 Task: Search one way flight ticket for 4 adults, 1 infant in seat and 1 infant on lap in premium economy from Salt Lake City: Salt Lake City International Airport to Jacksonville: Albert J. Ellis Airport on 8-3-2023. Choice of flights is American. Number of bags: 5 checked bags. Price is upto 78000. Outbound departure time preference is 15:30.
Action: Mouse moved to (391, 157)
Screenshot: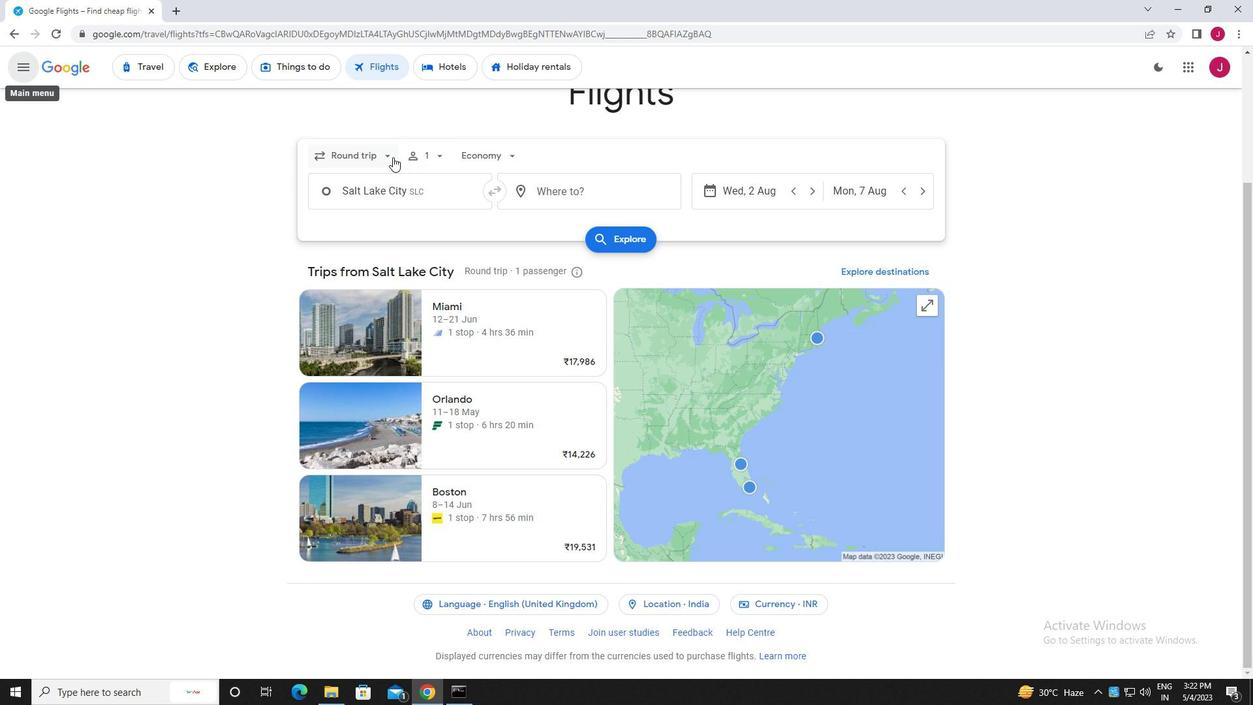 
Action: Mouse pressed left at (391, 157)
Screenshot: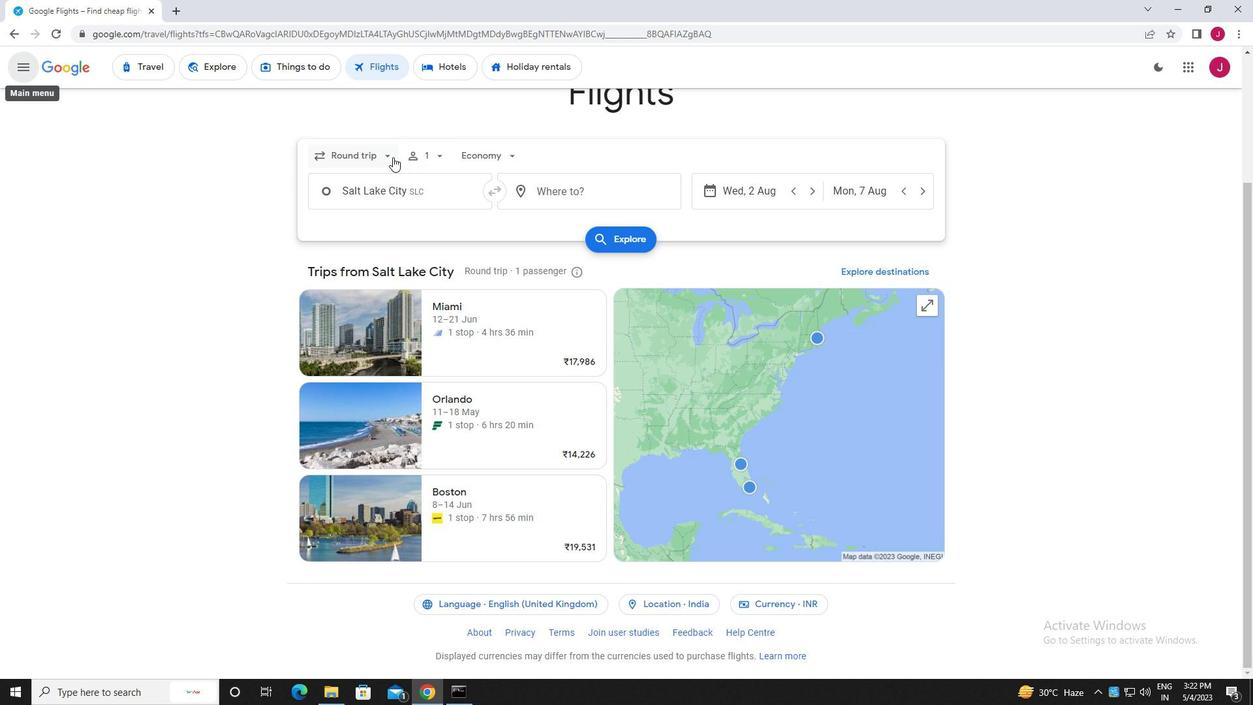 
Action: Mouse moved to (381, 213)
Screenshot: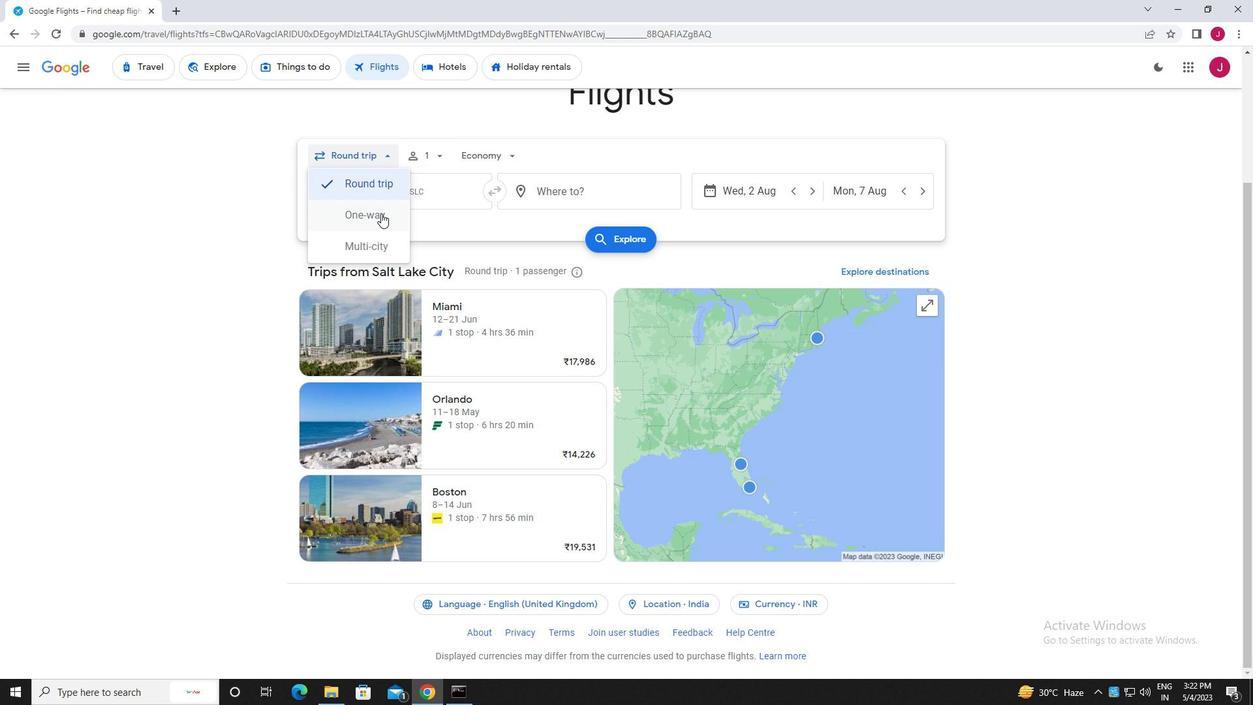 
Action: Mouse pressed left at (381, 213)
Screenshot: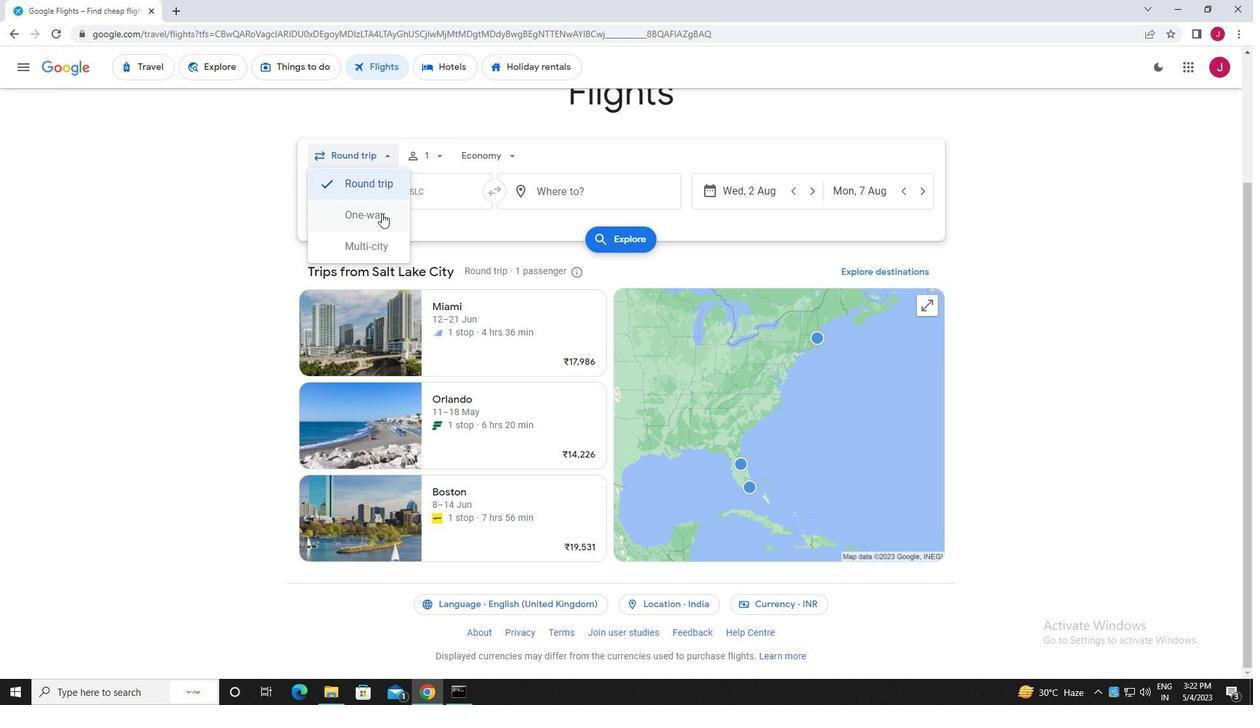 
Action: Mouse moved to (429, 159)
Screenshot: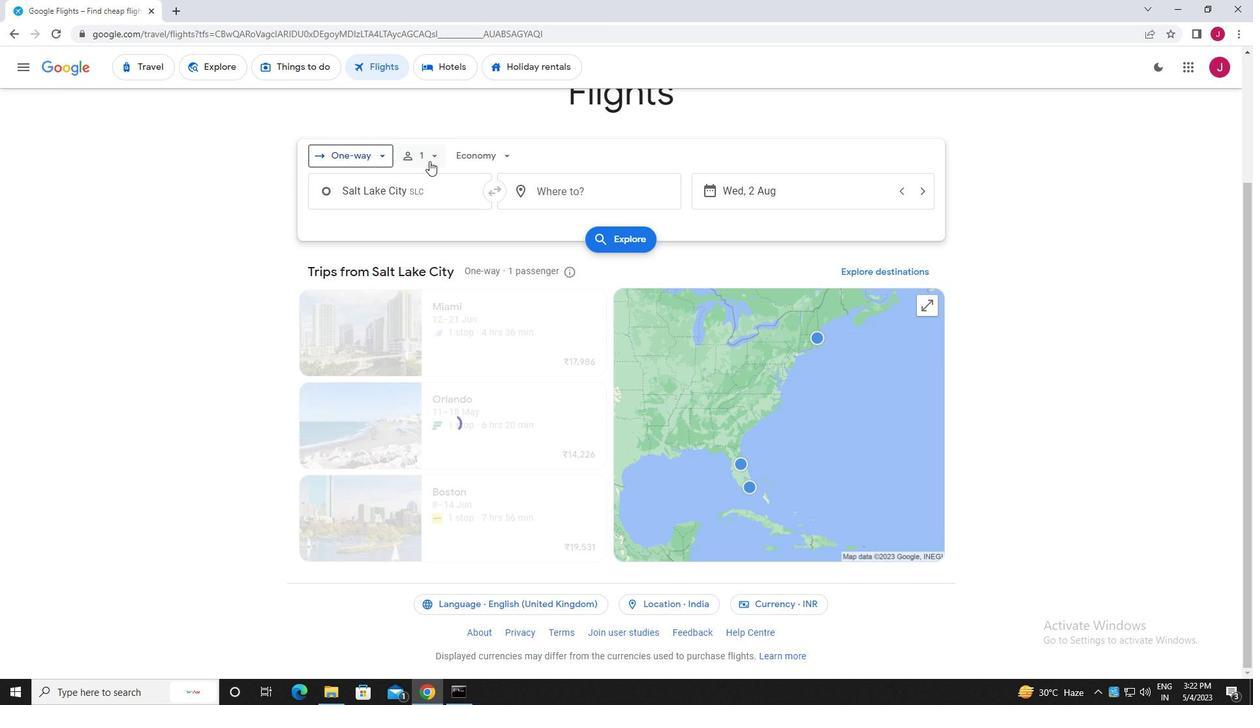 
Action: Mouse pressed left at (429, 159)
Screenshot: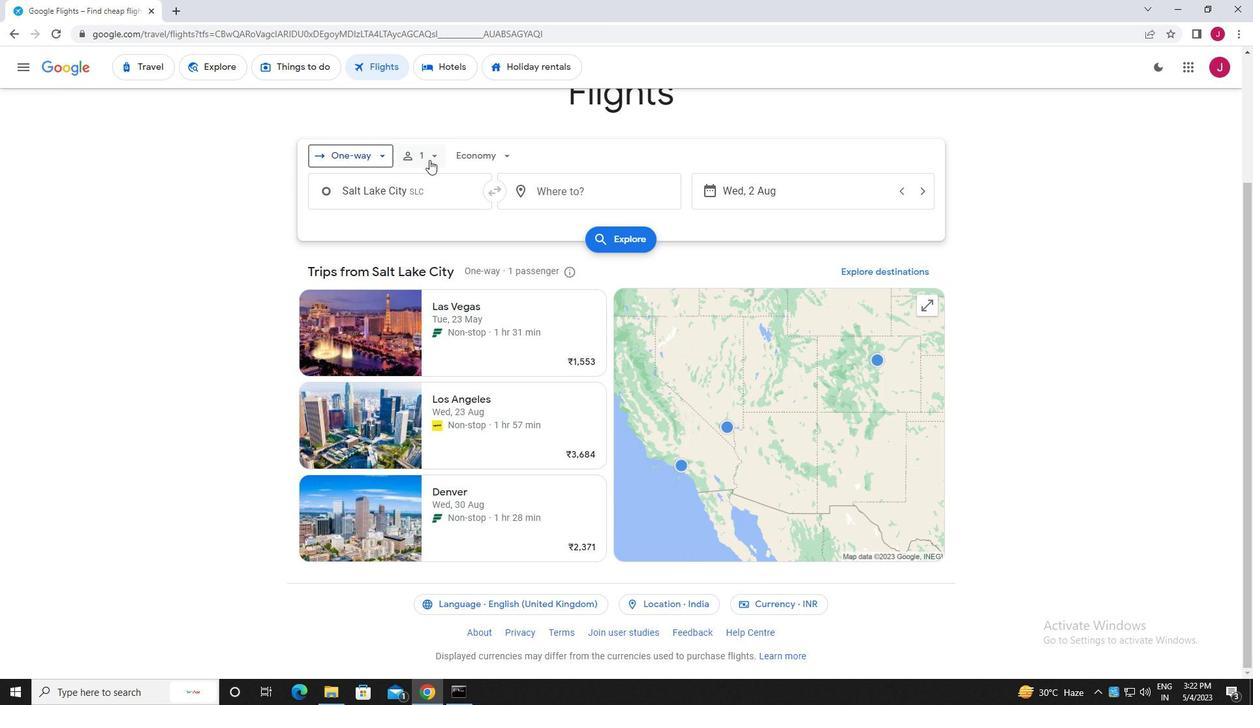 
Action: Mouse moved to (526, 188)
Screenshot: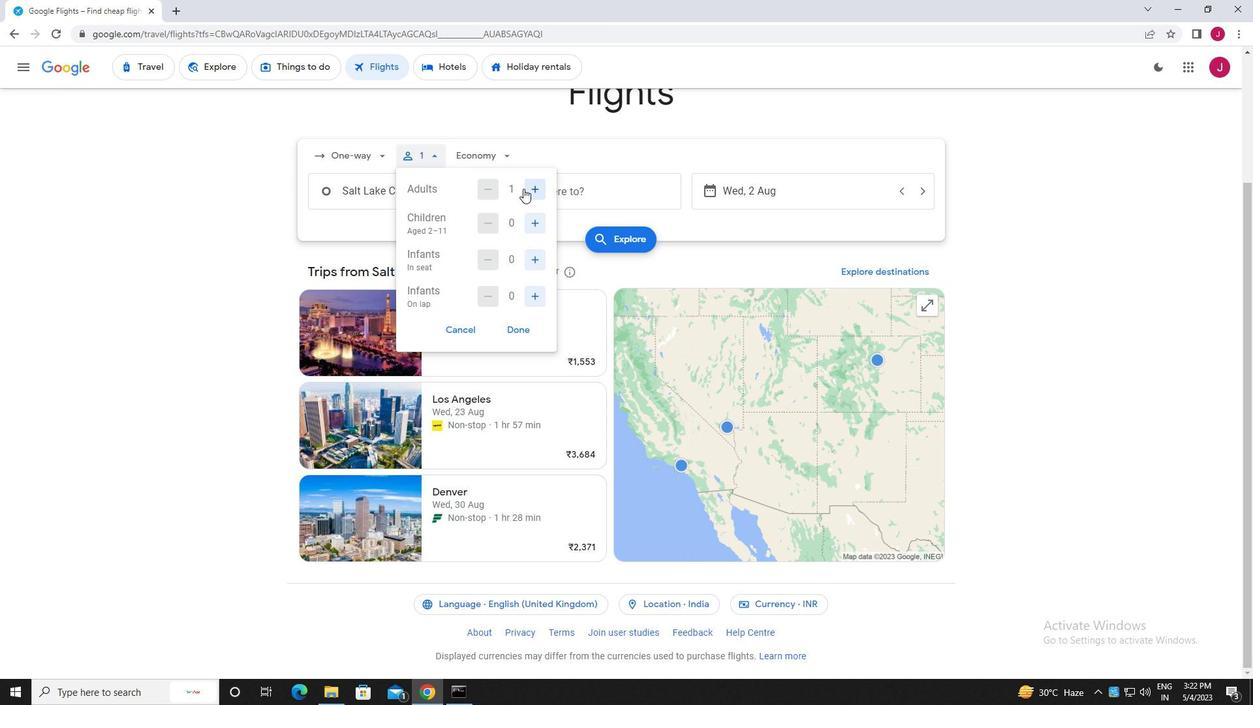 
Action: Mouse pressed left at (526, 188)
Screenshot: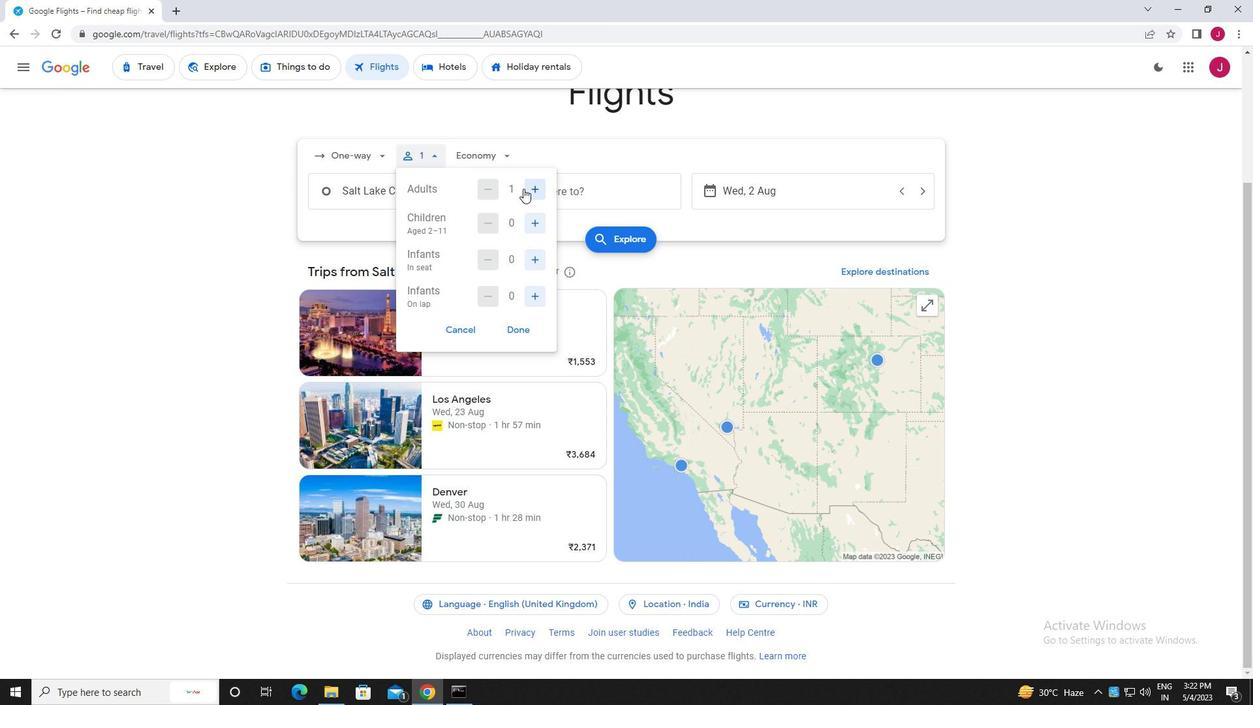 
Action: Mouse moved to (526, 188)
Screenshot: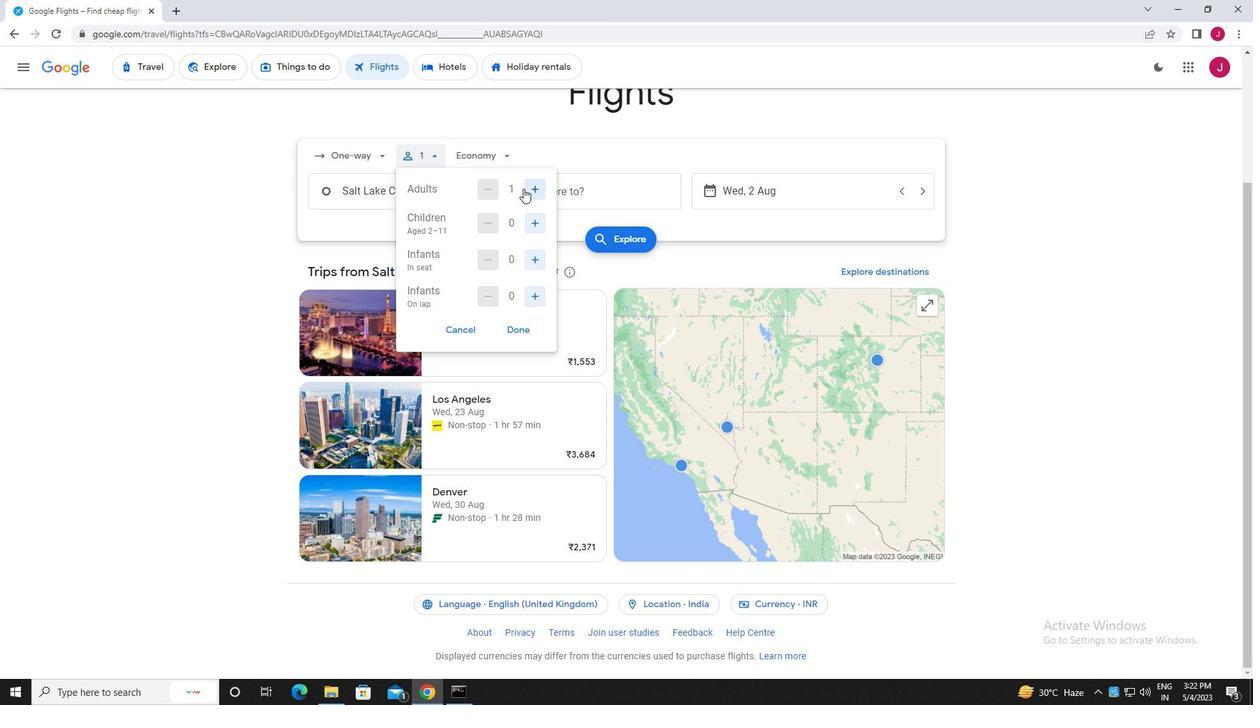 
Action: Mouse pressed left at (526, 188)
Screenshot: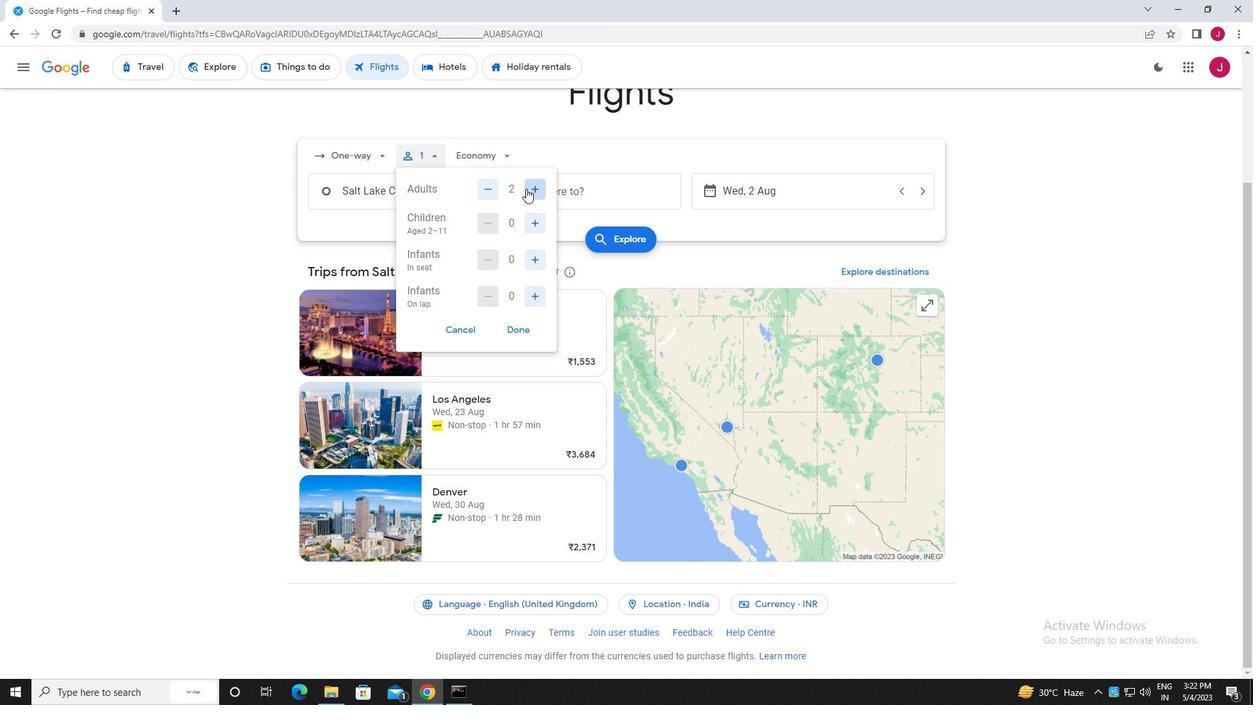 
Action: Mouse pressed left at (526, 188)
Screenshot: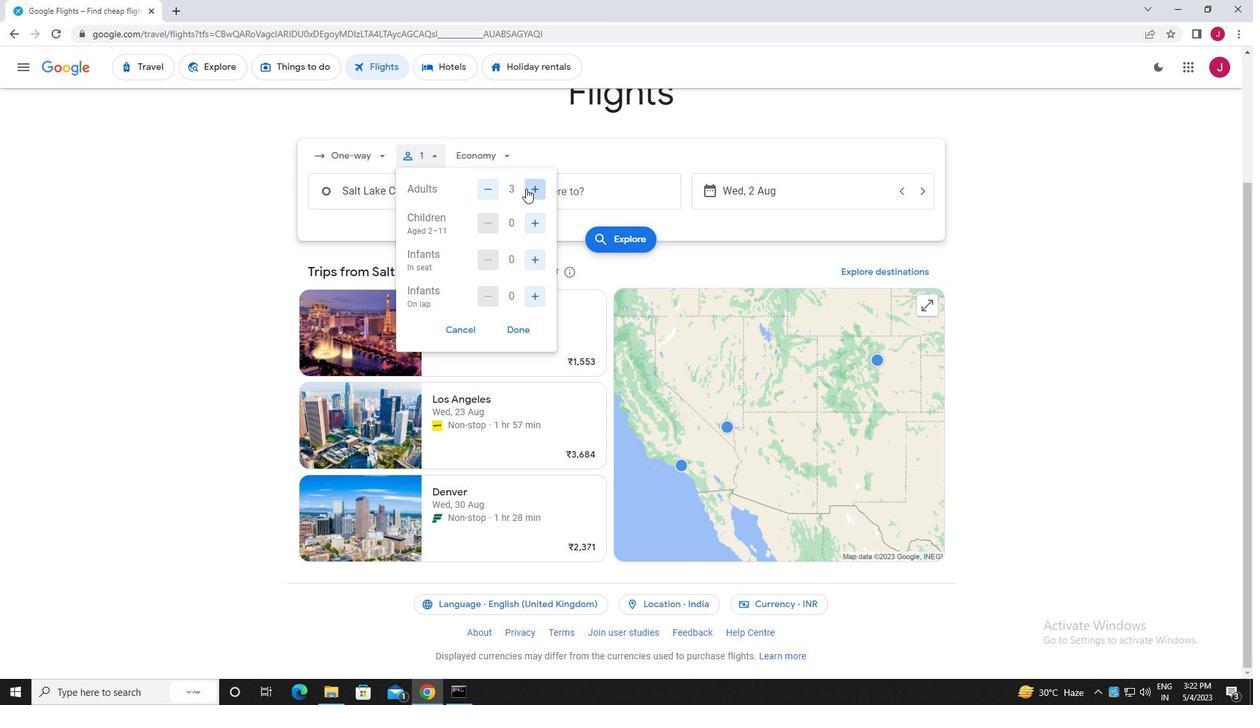 
Action: Mouse moved to (536, 253)
Screenshot: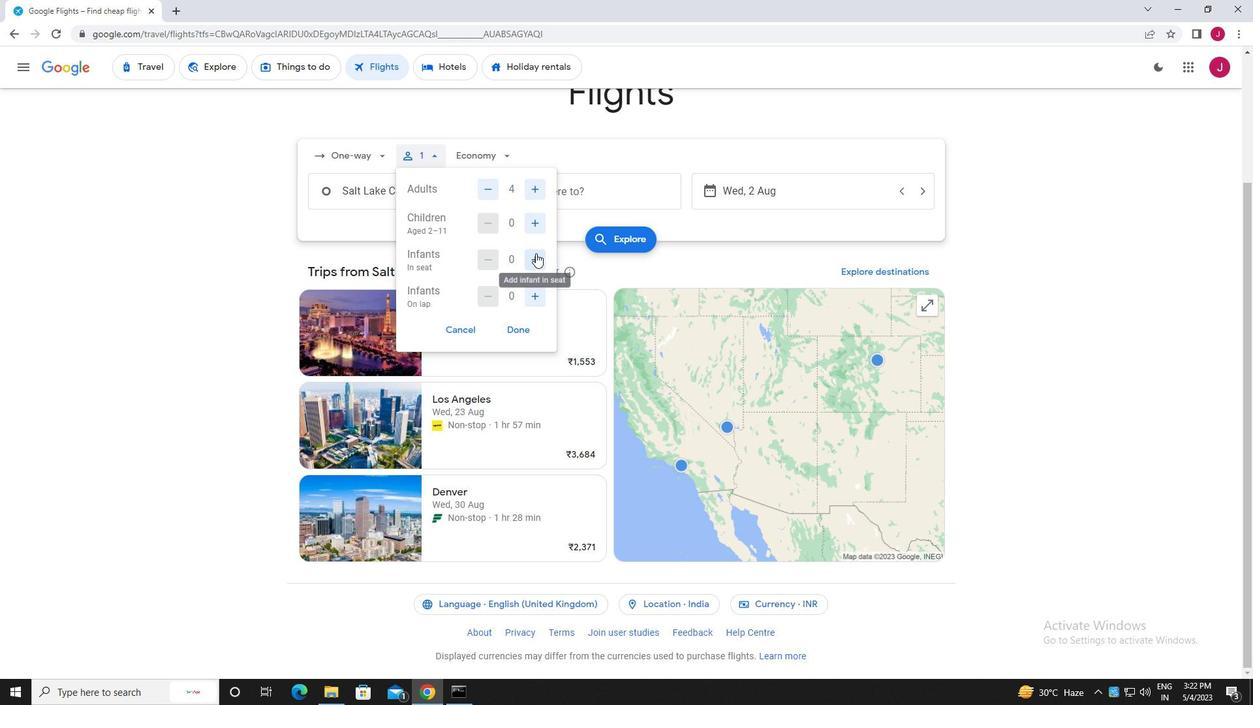 
Action: Mouse pressed left at (536, 253)
Screenshot: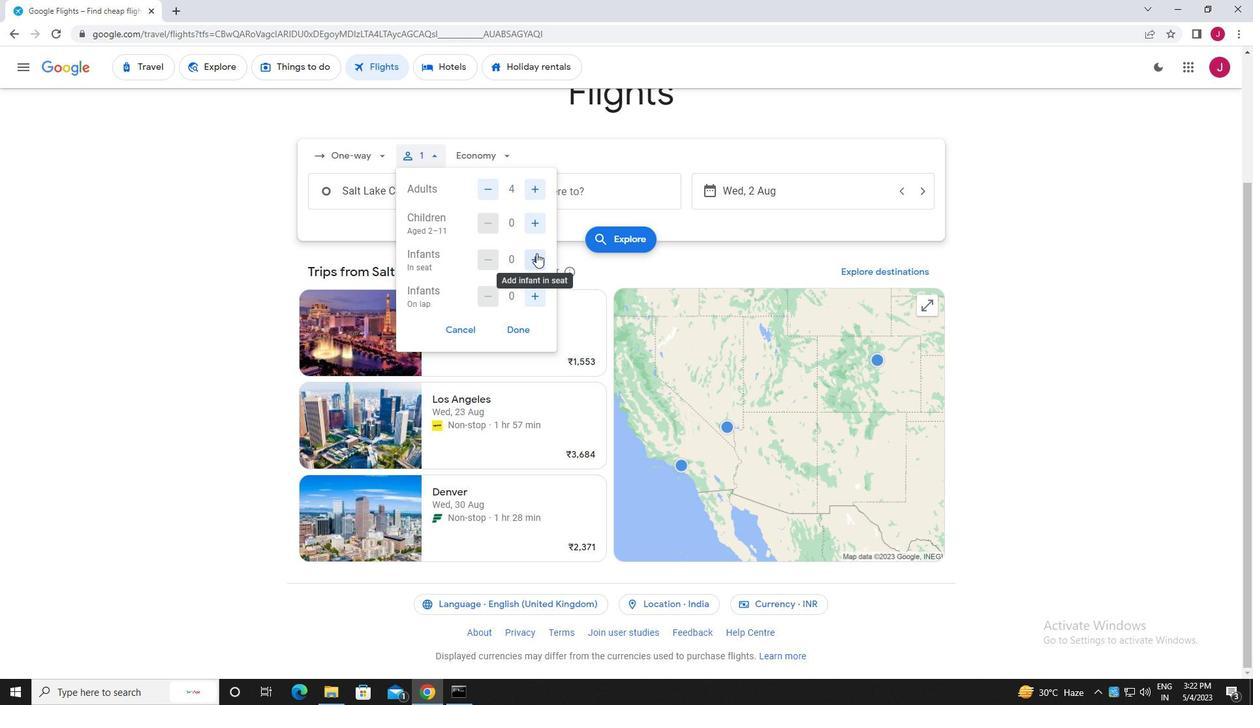 
Action: Mouse moved to (536, 296)
Screenshot: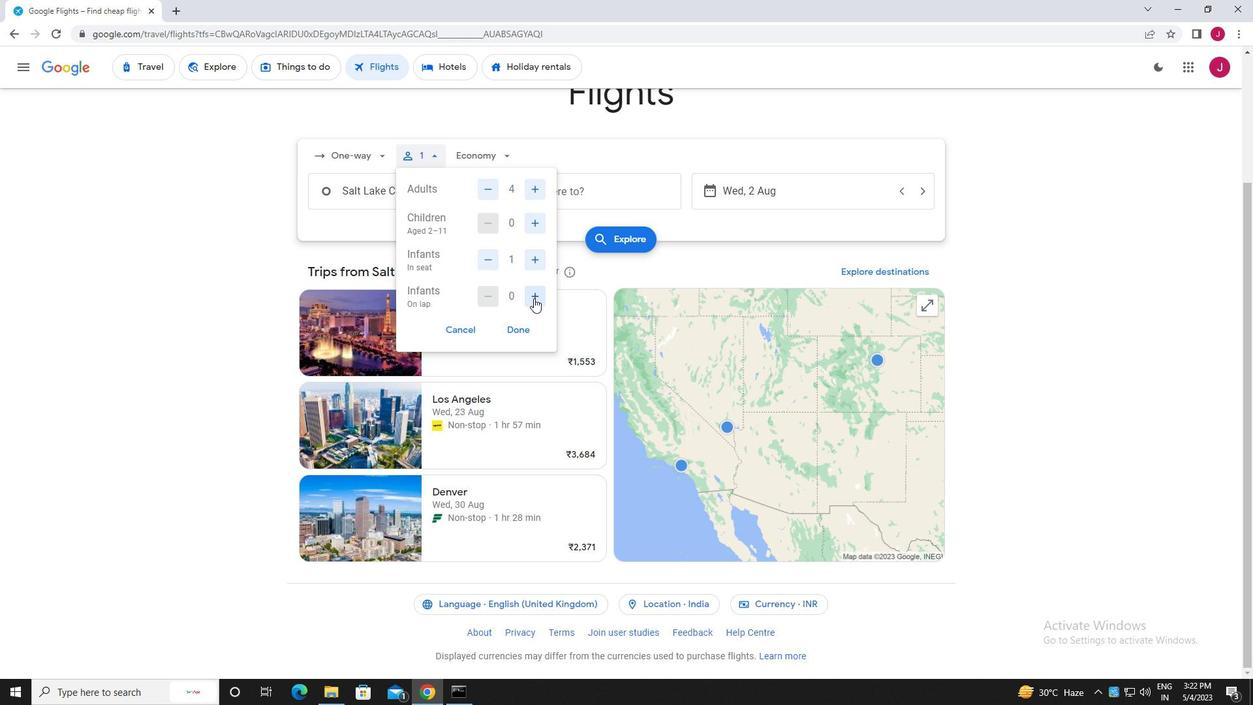 
Action: Mouse pressed left at (536, 296)
Screenshot: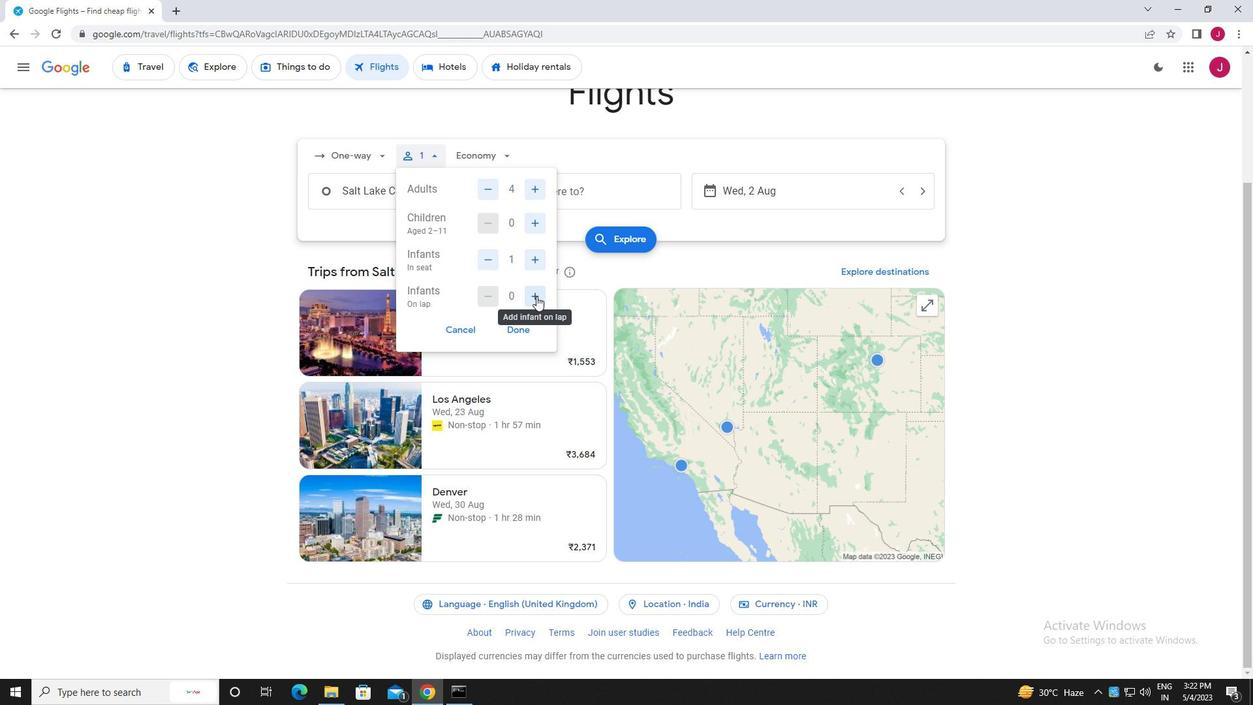 
Action: Mouse moved to (515, 329)
Screenshot: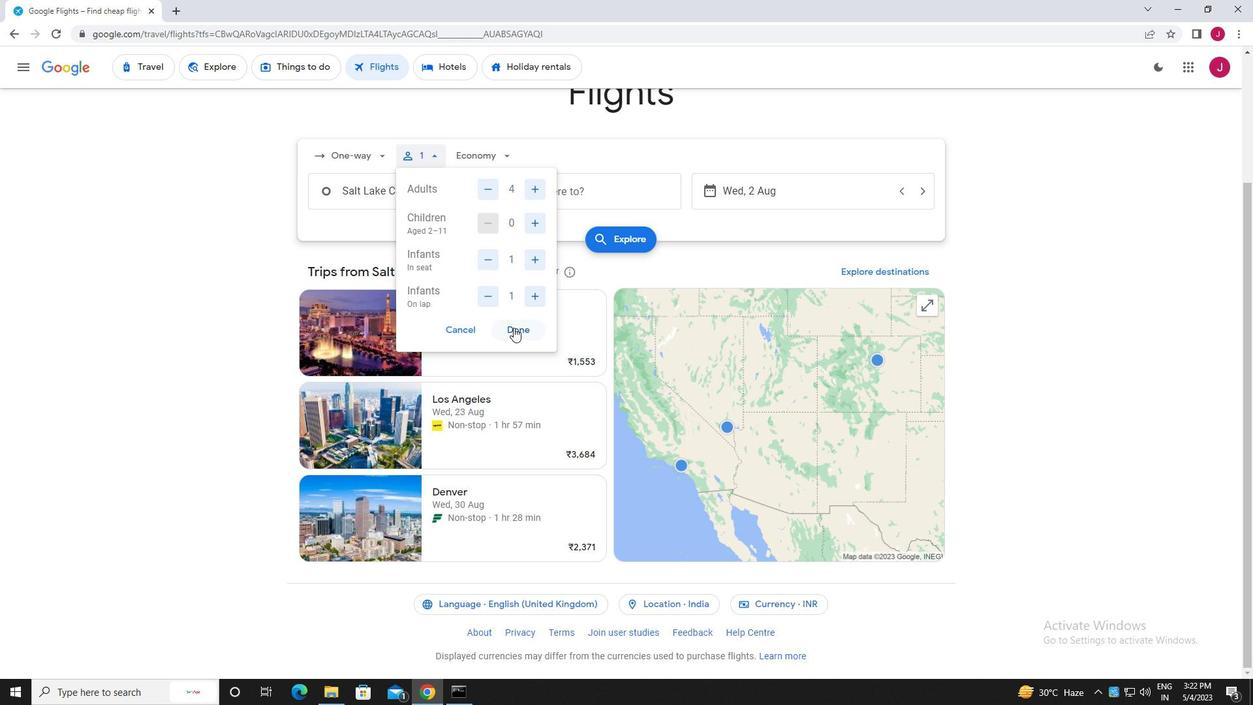 
Action: Mouse pressed left at (515, 329)
Screenshot: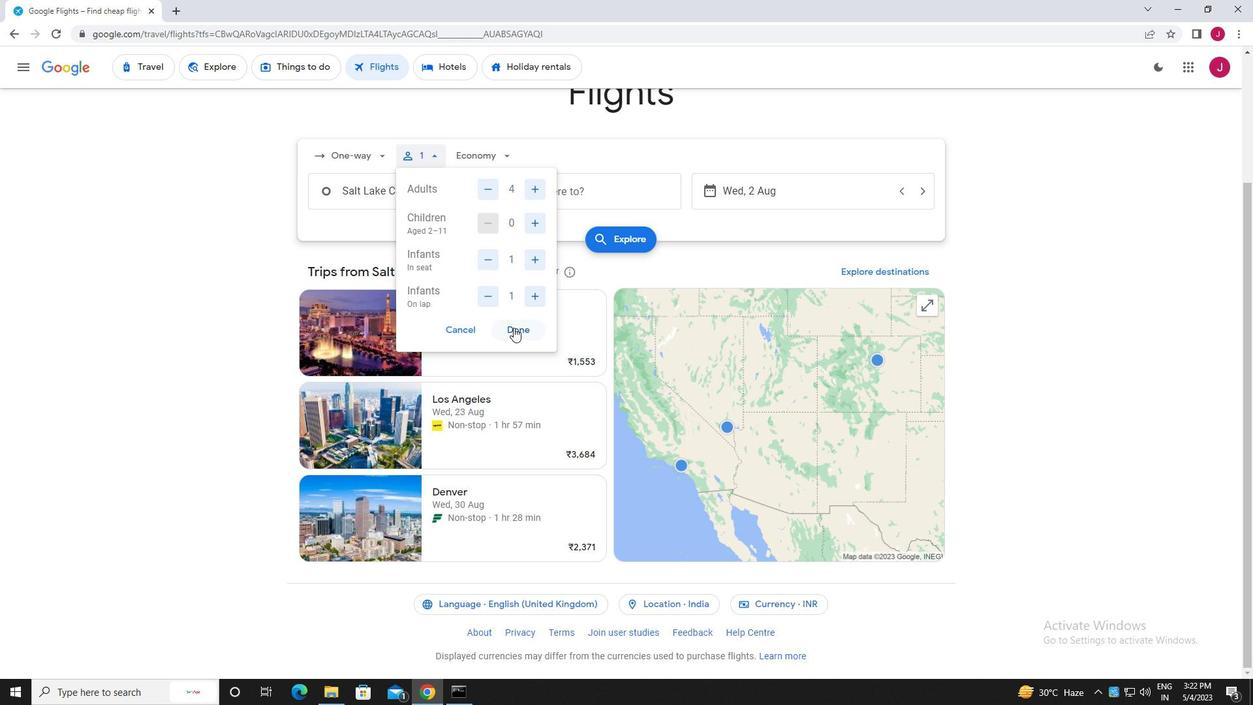 
Action: Mouse moved to (485, 157)
Screenshot: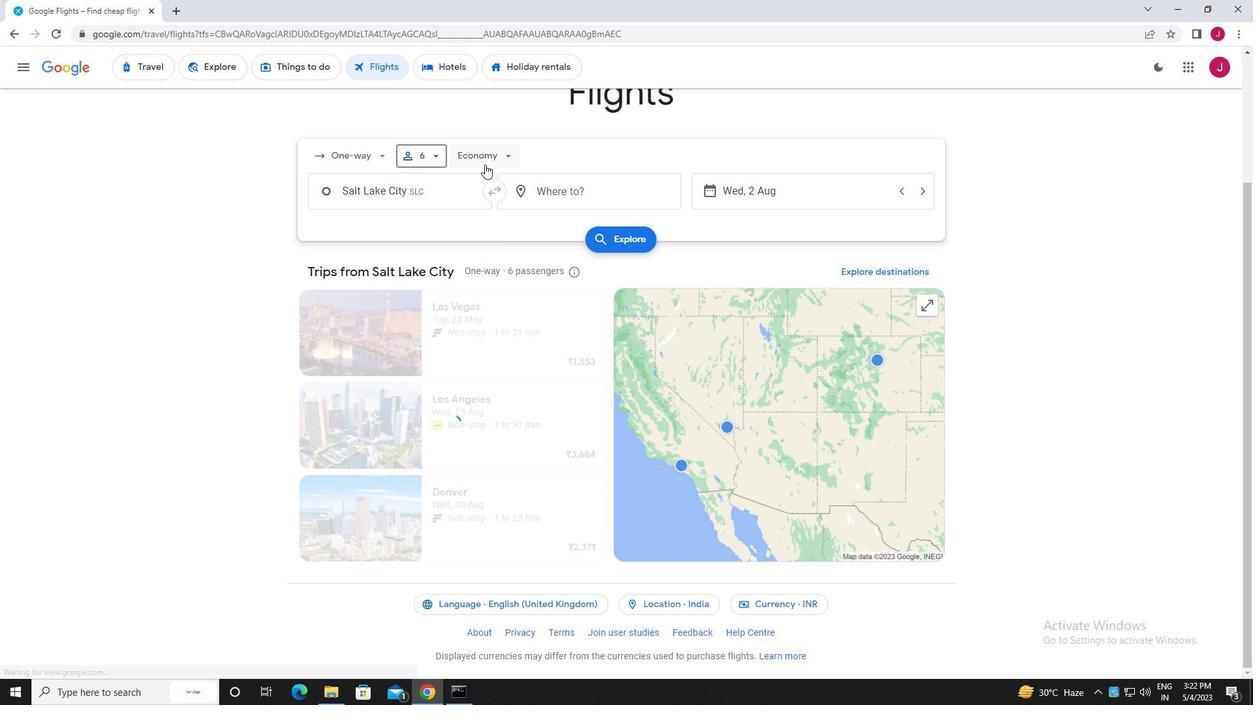 
Action: Mouse pressed left at (485, 157)
Screenshot: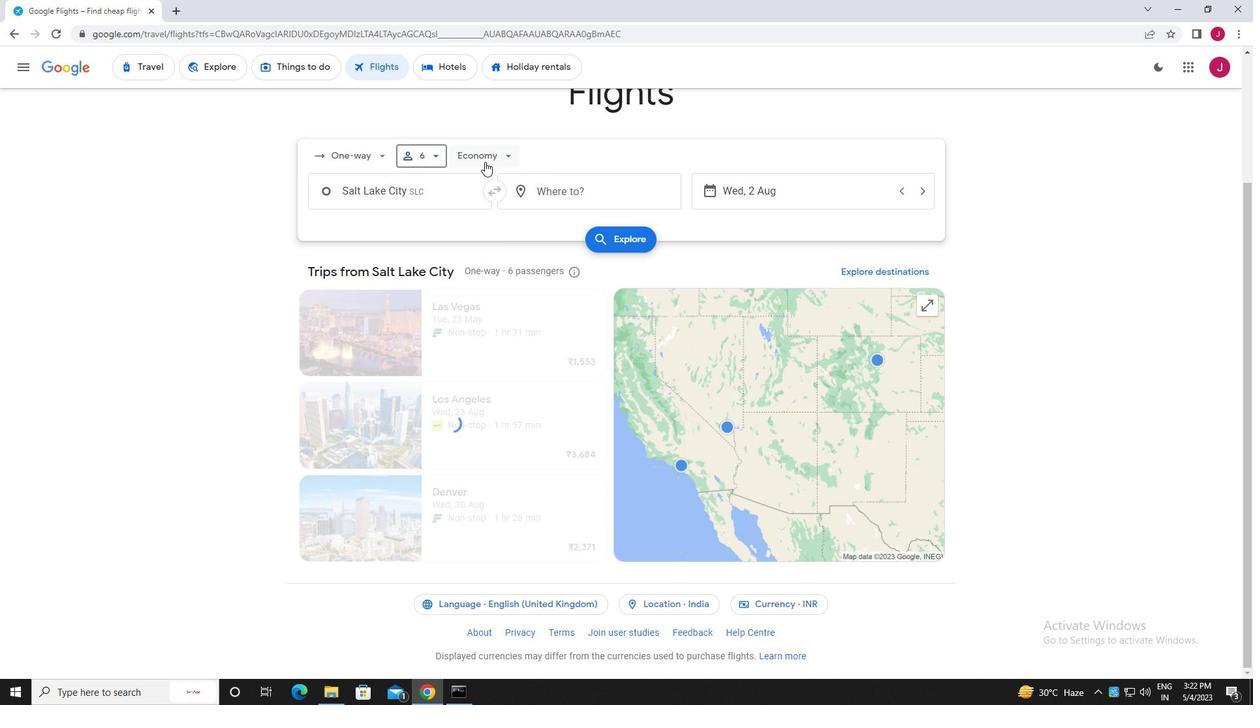 
Action: Mouse moved to (504, 214)
Screenshot: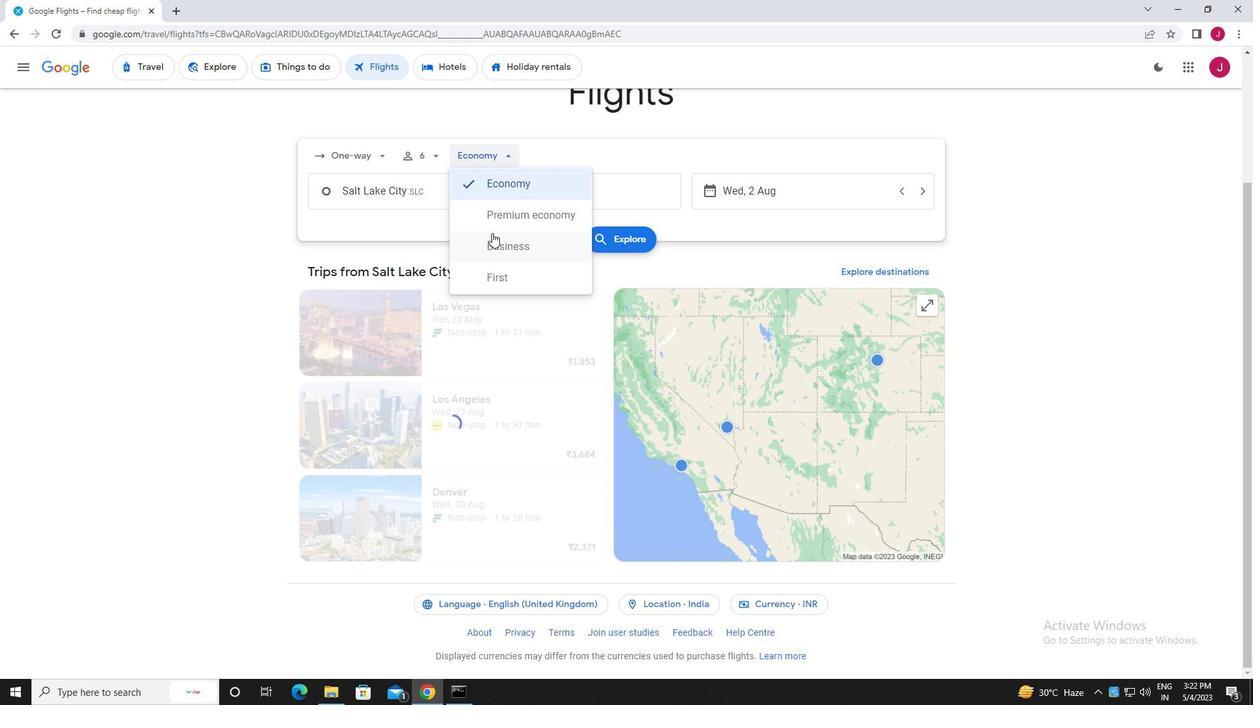 
Action: Mouse pressed left at (504, 214)
Screenshot: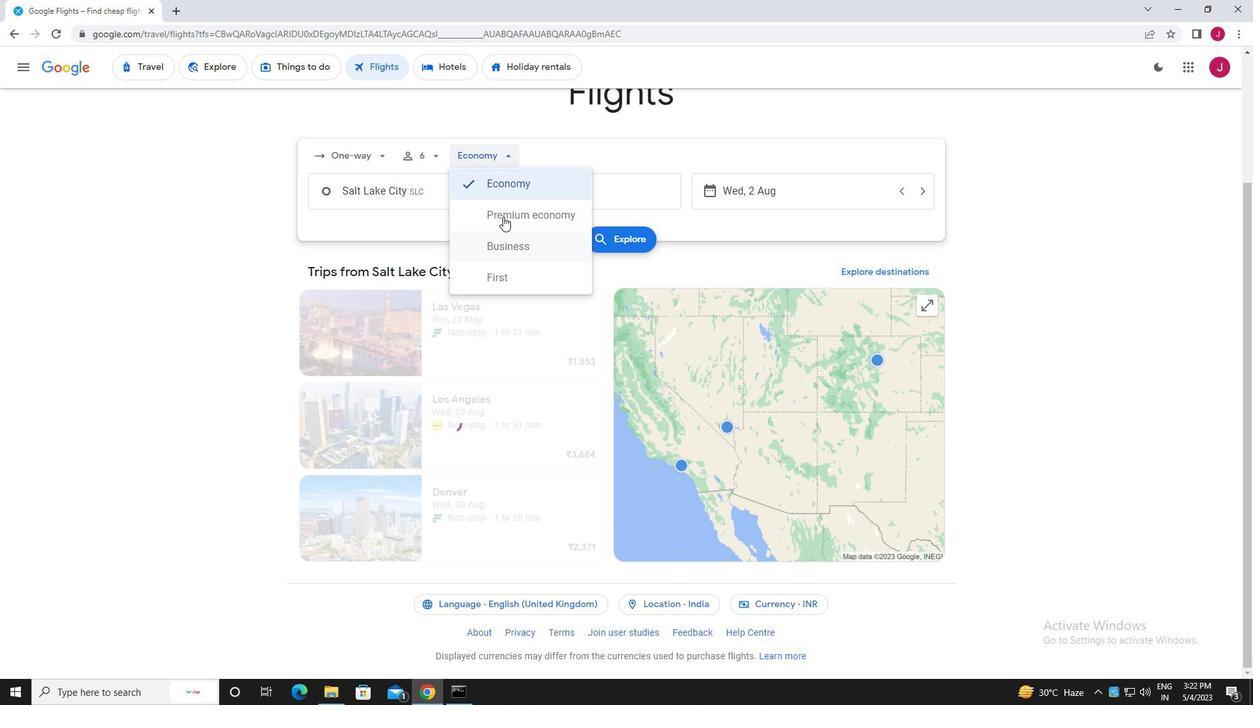 
Action: Mouse moved to (428, 195)
Screenshot: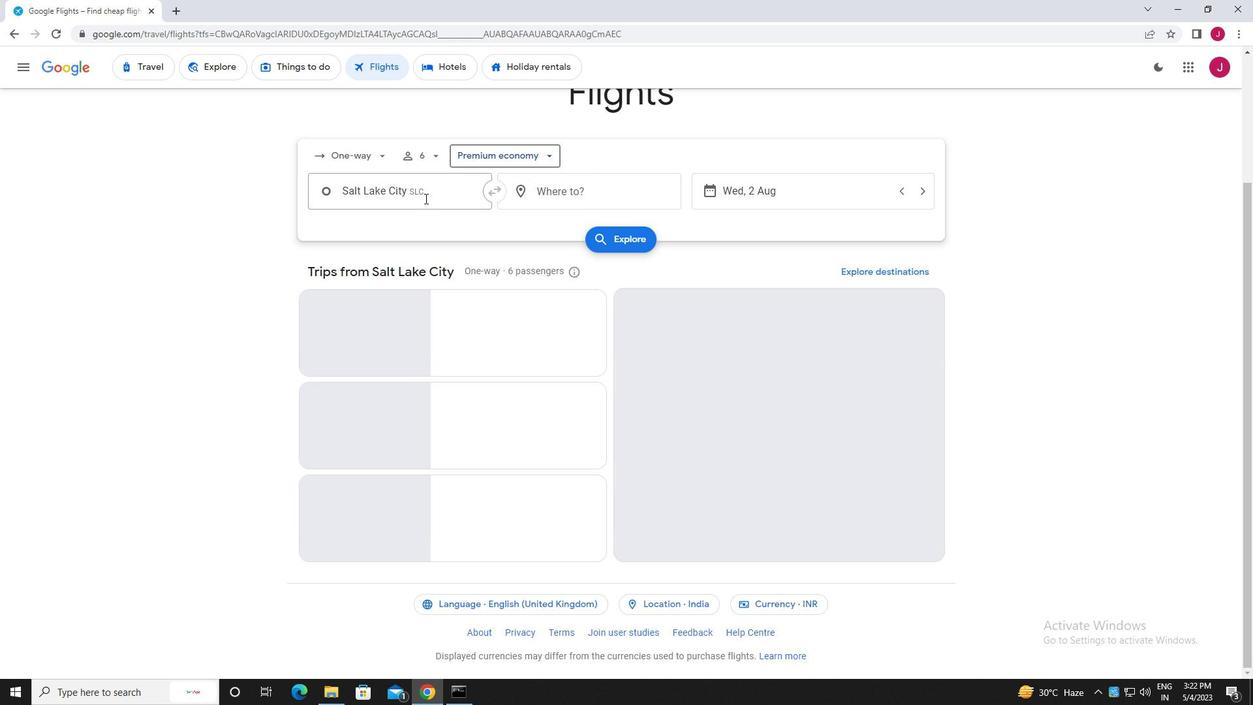 
Action: Mouse pressed left at (428, 195)
Screenshot: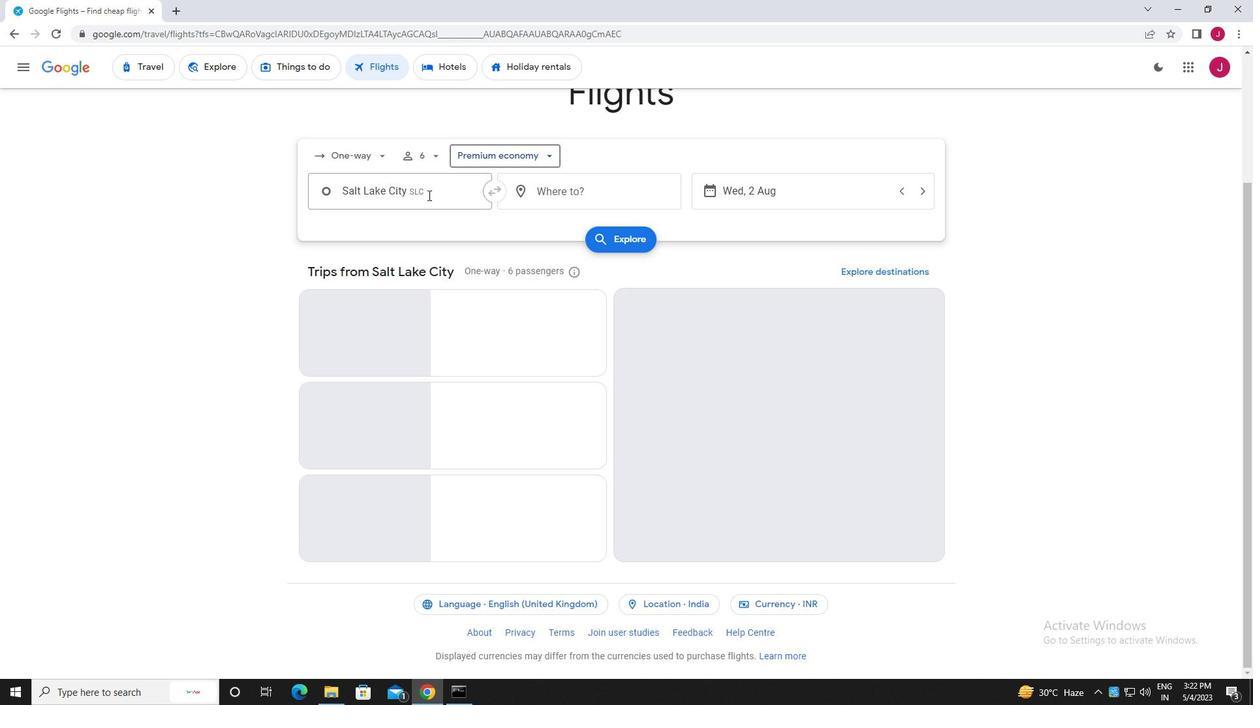 
Action: Mouse moved to (437, 195)
Screenshot: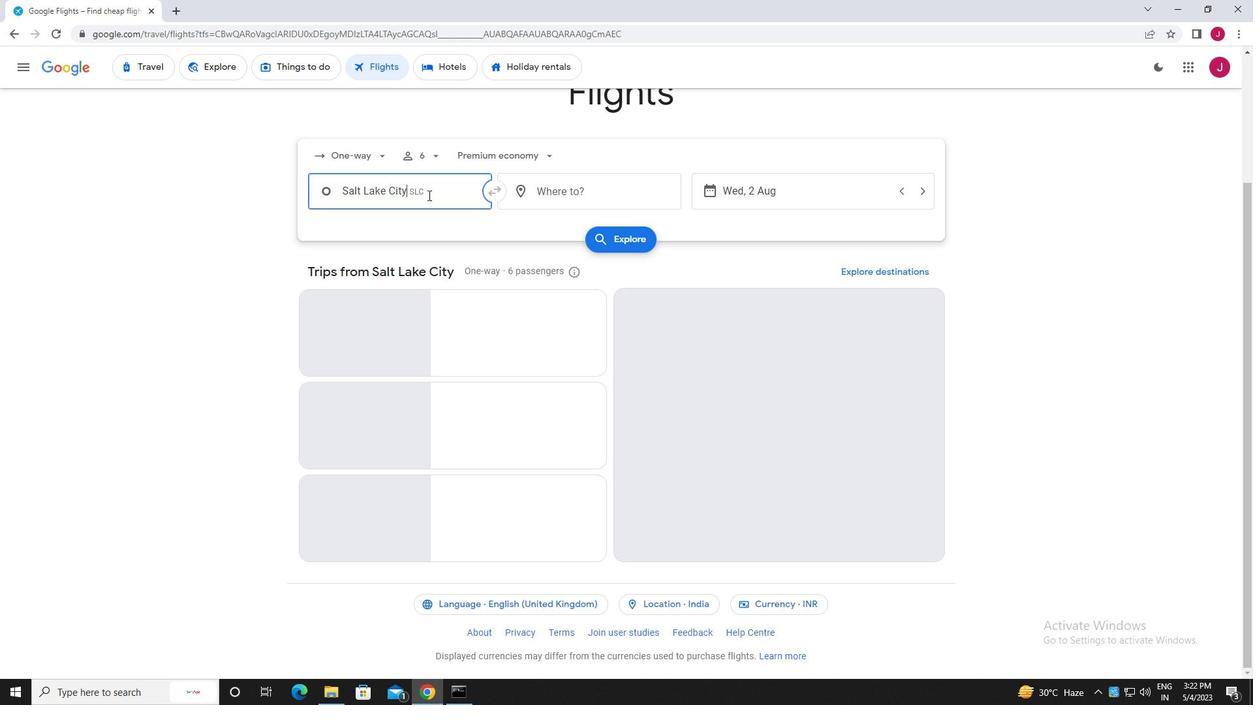 
Action: Key pressed salt<Key.space>lak
Screenshot: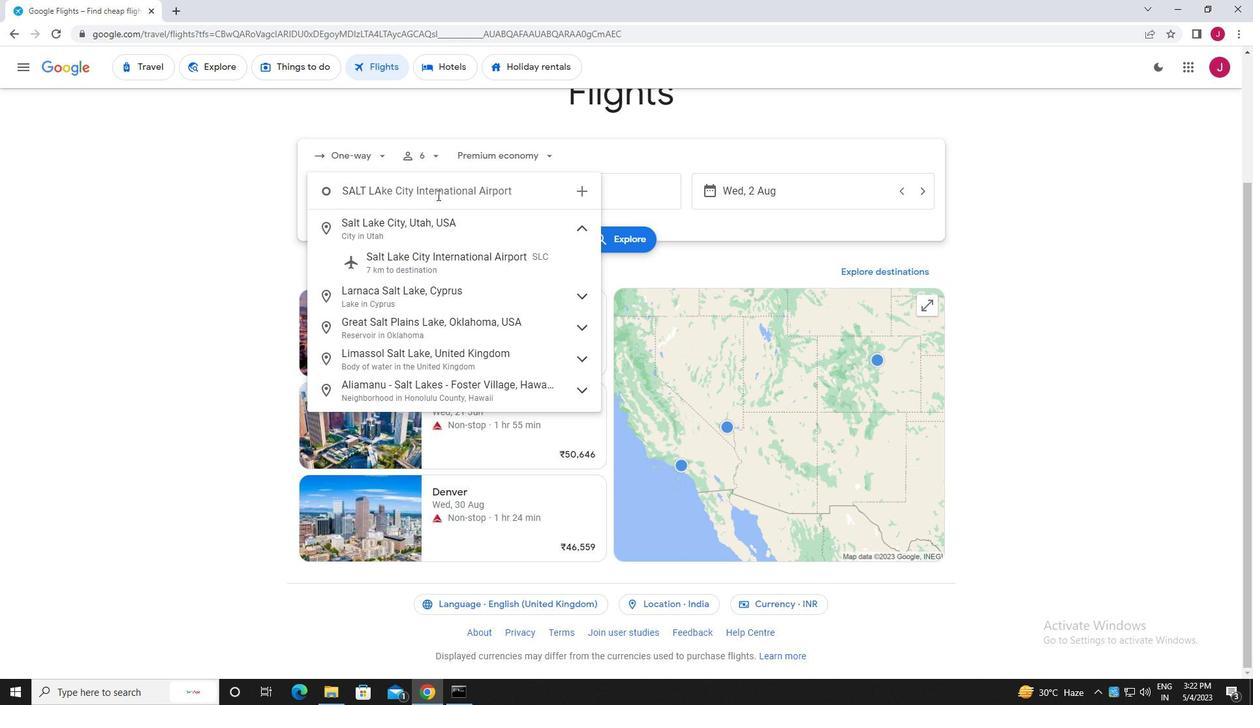
Action: Mouse moved to (409, 253)
Screenshot: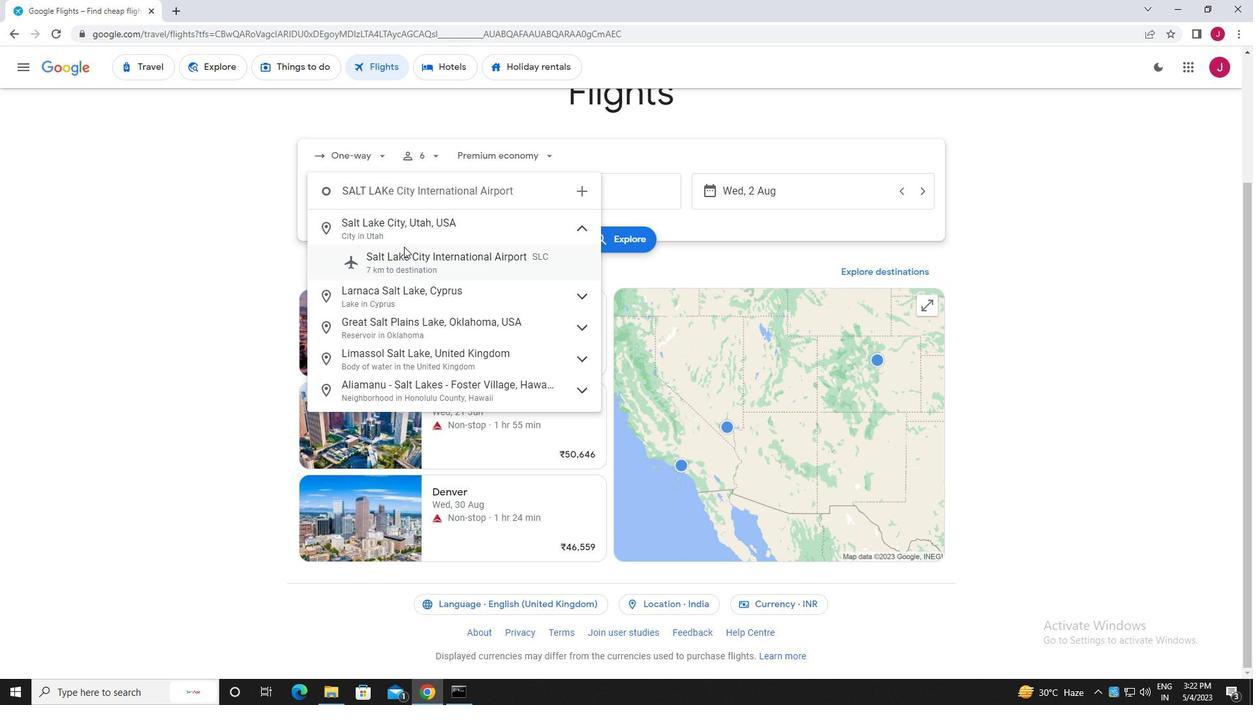 
Action: Mouse pressed left at (409, 253)
Screenshot: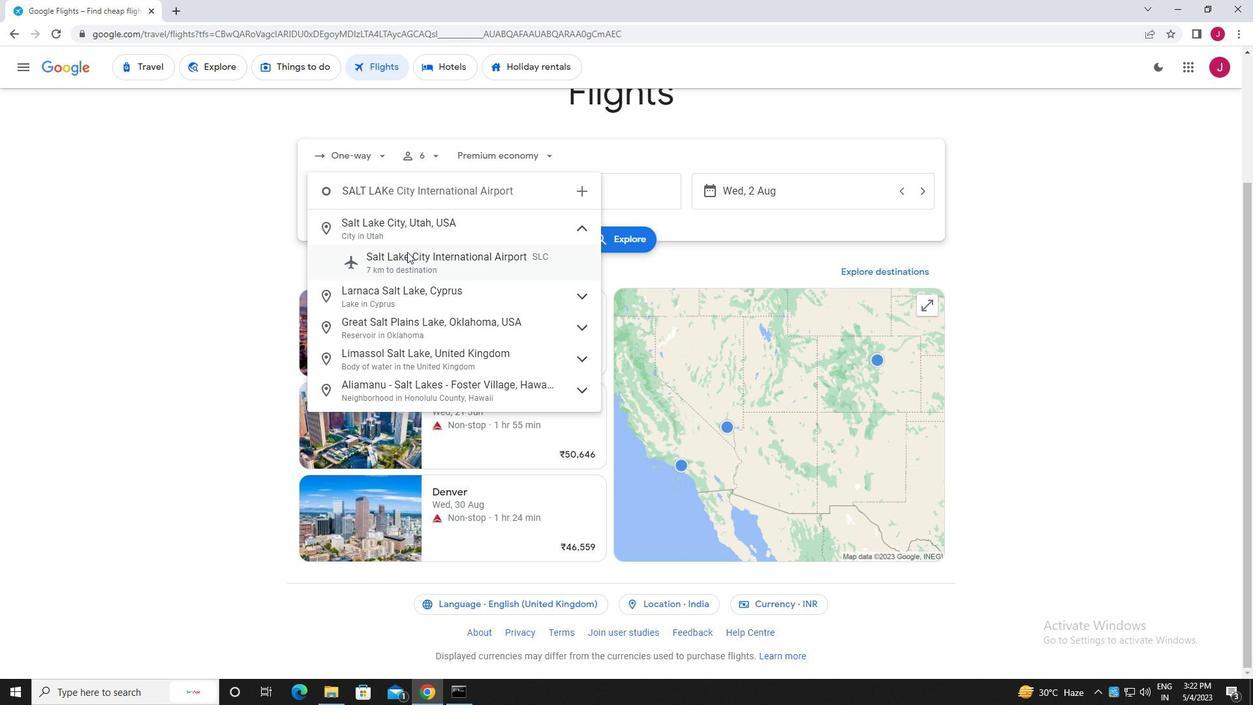 
Action: Mouse moved to (618, 191)
Screenshot: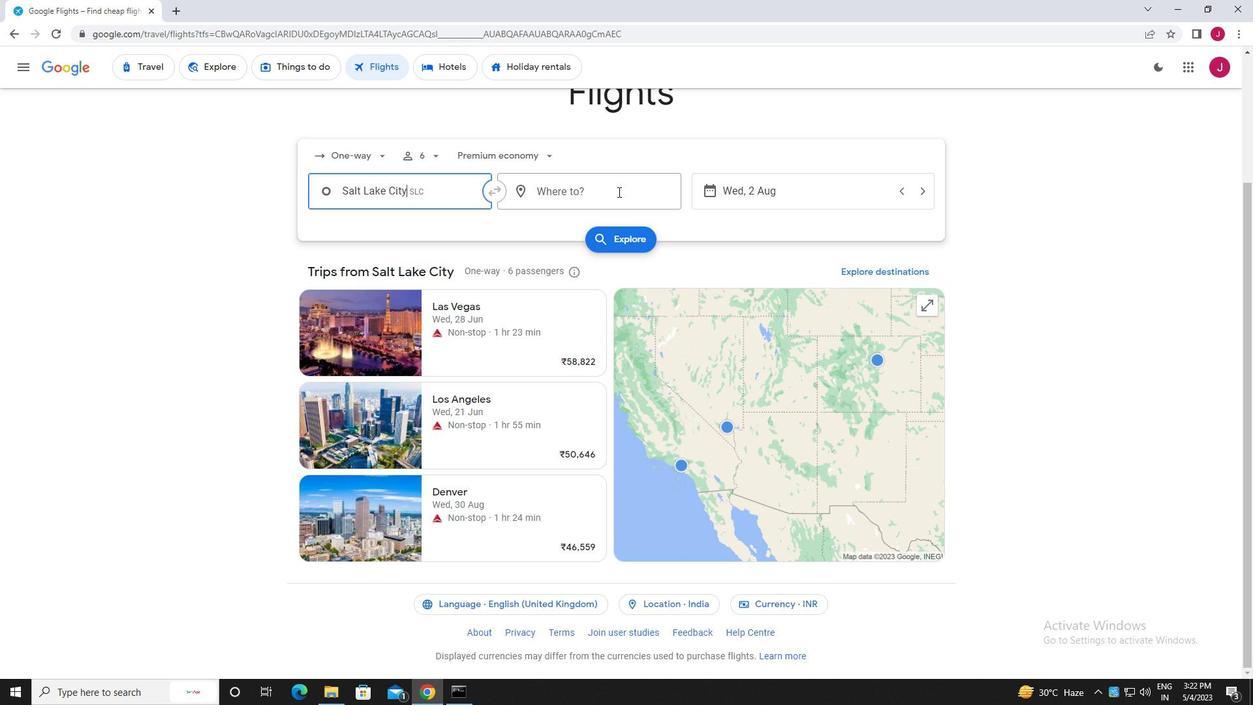 
Action: Mouse pressed left at (618, 191)
Screenshot: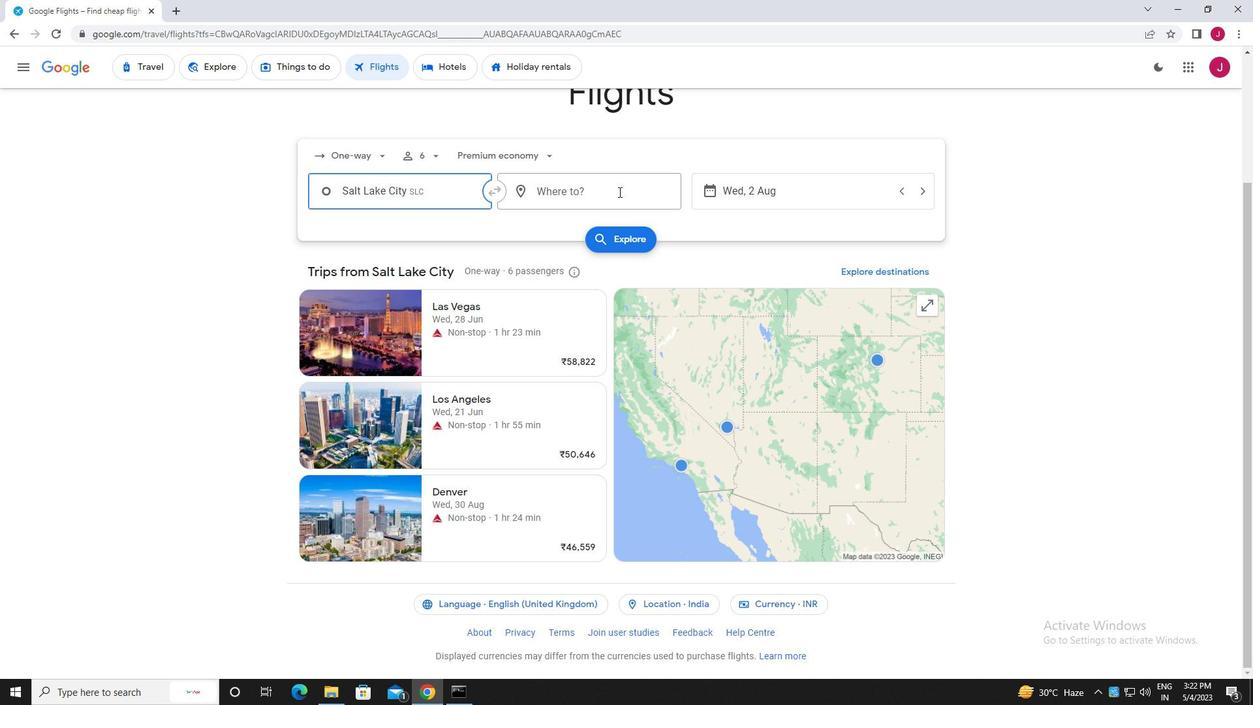 
Action: Mouse moved to (633, 192)
Screenshot: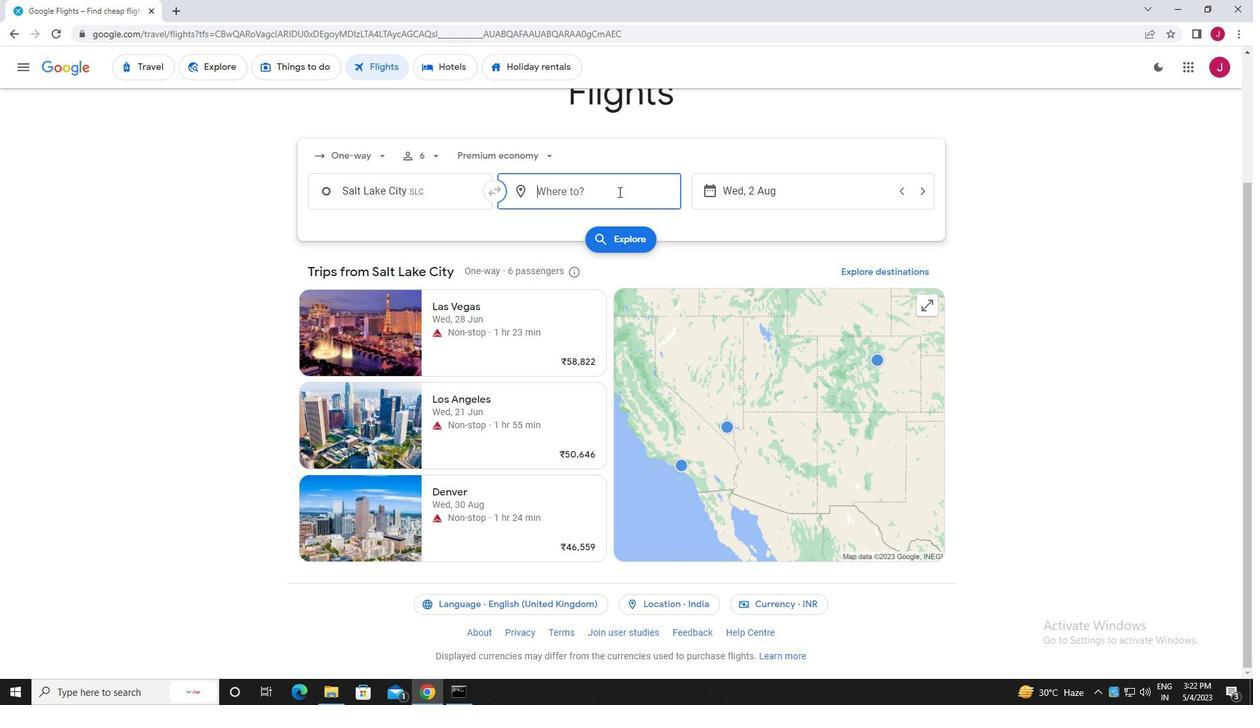 
Action: Key pressed albert<Key.space>
Screenshot: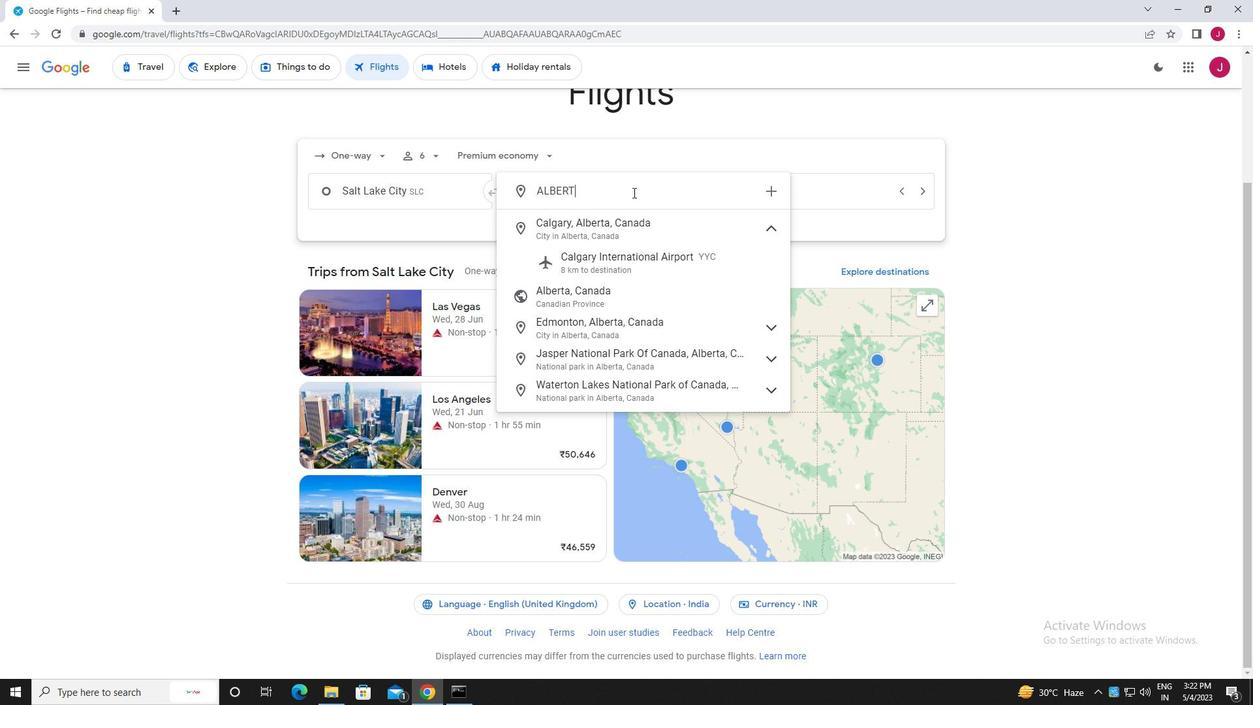 
Action: Mouse moved to (619, 231)
Screenshot: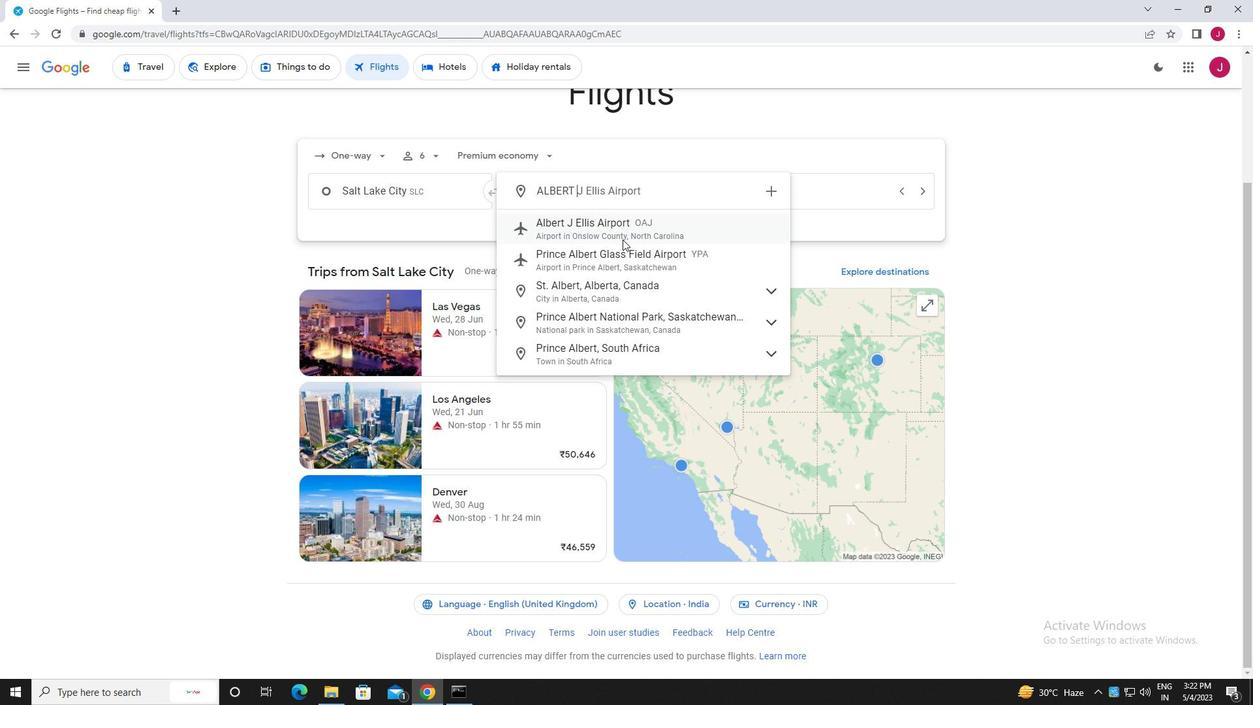 
Action: Mouse pressed left at (619, 231)
Screenshot: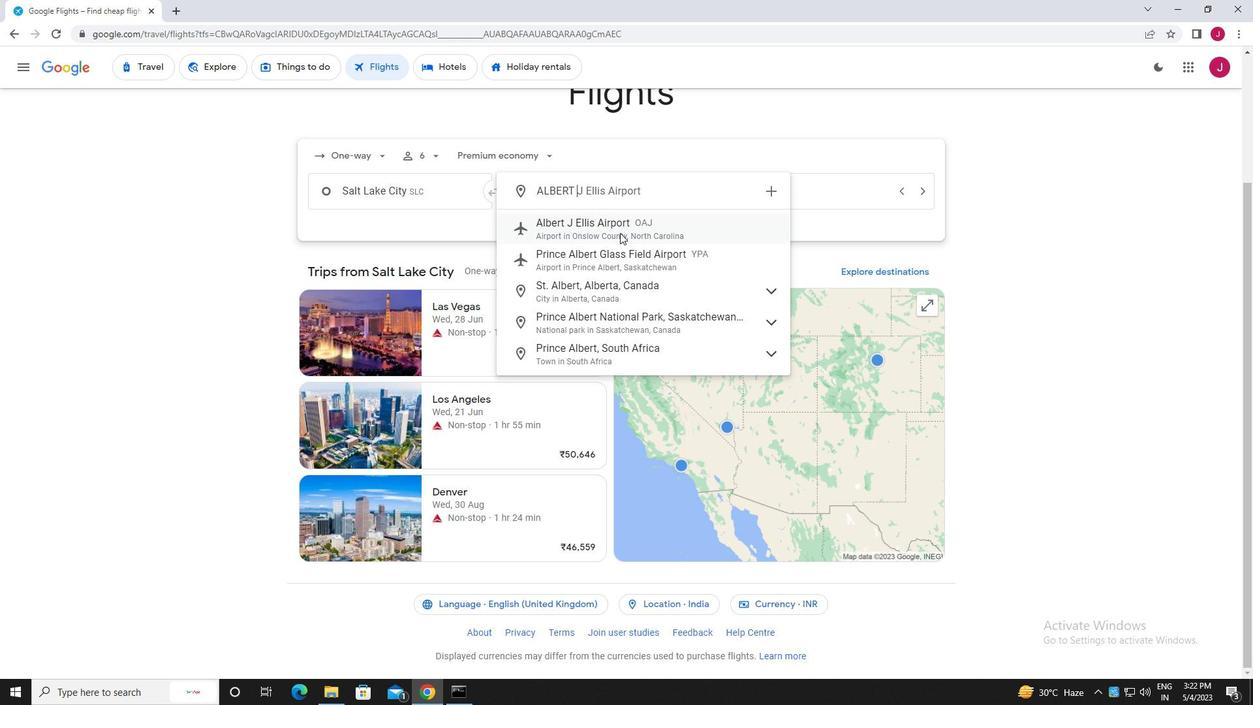 
Action: Mouse moved to (802, 188)
Screenshot: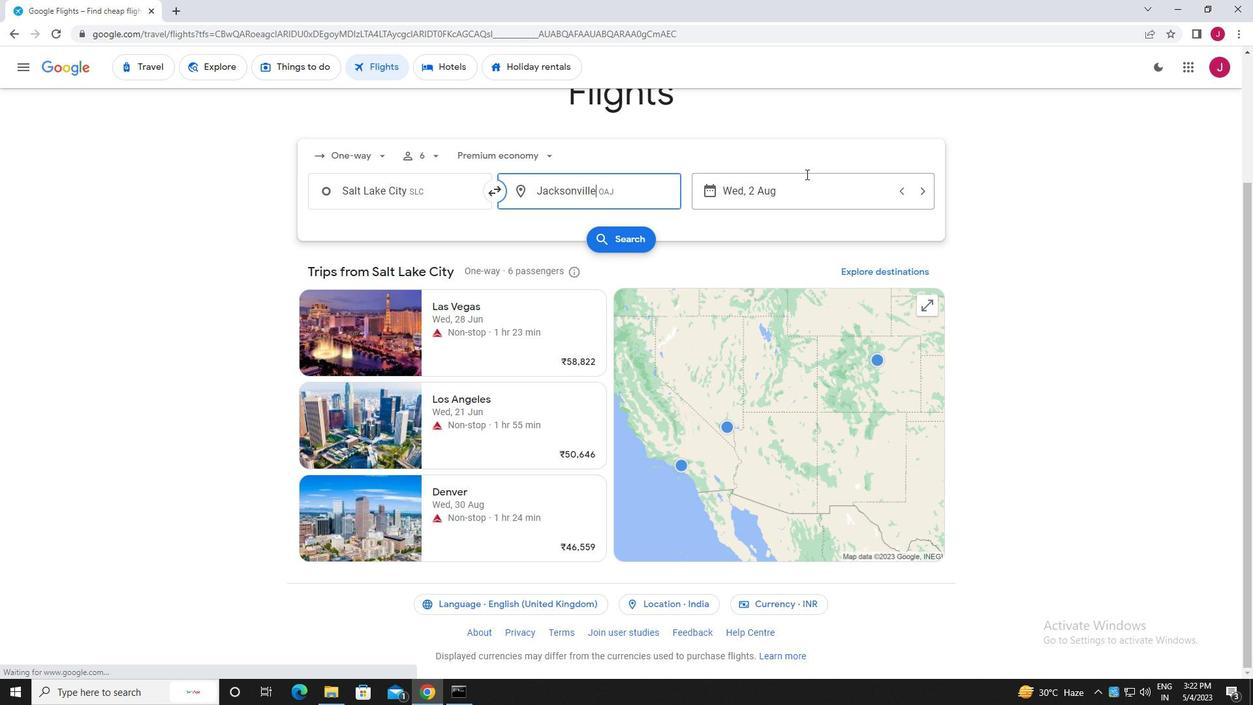 
Action: Mouse pressed left at (802, 188)
Screenshot: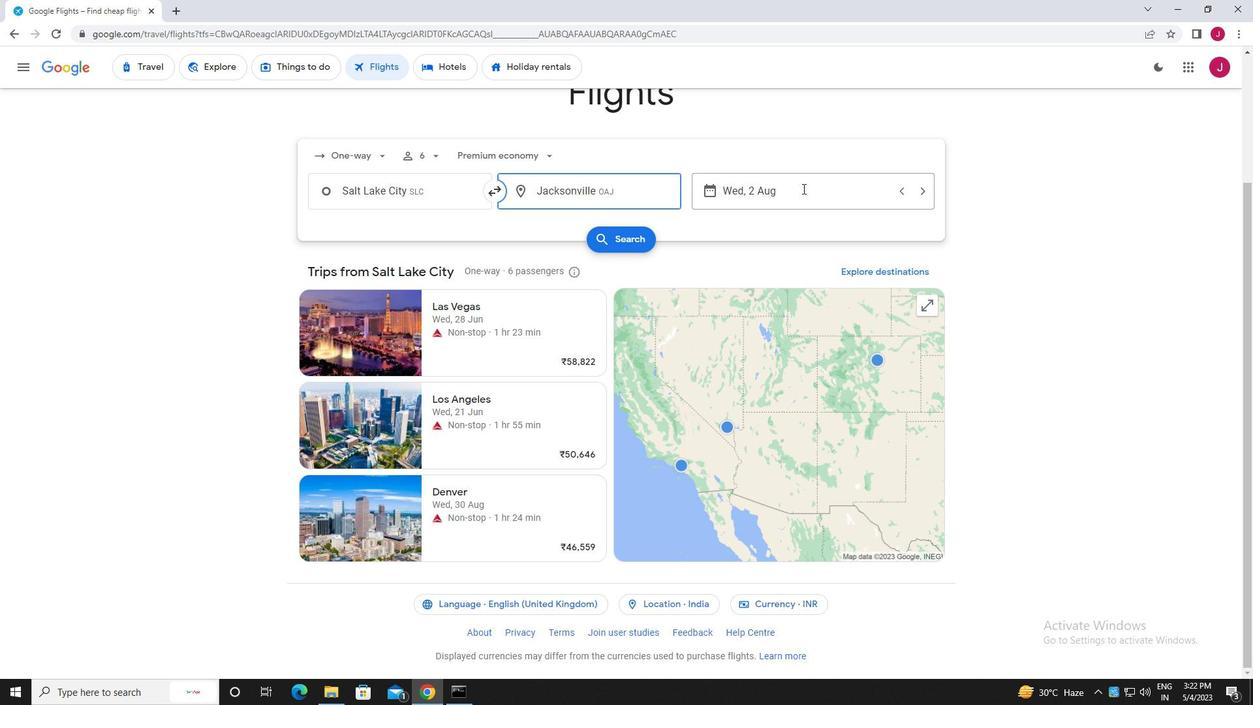 
Action: Mouse moved to (599, 292)
Screenshot: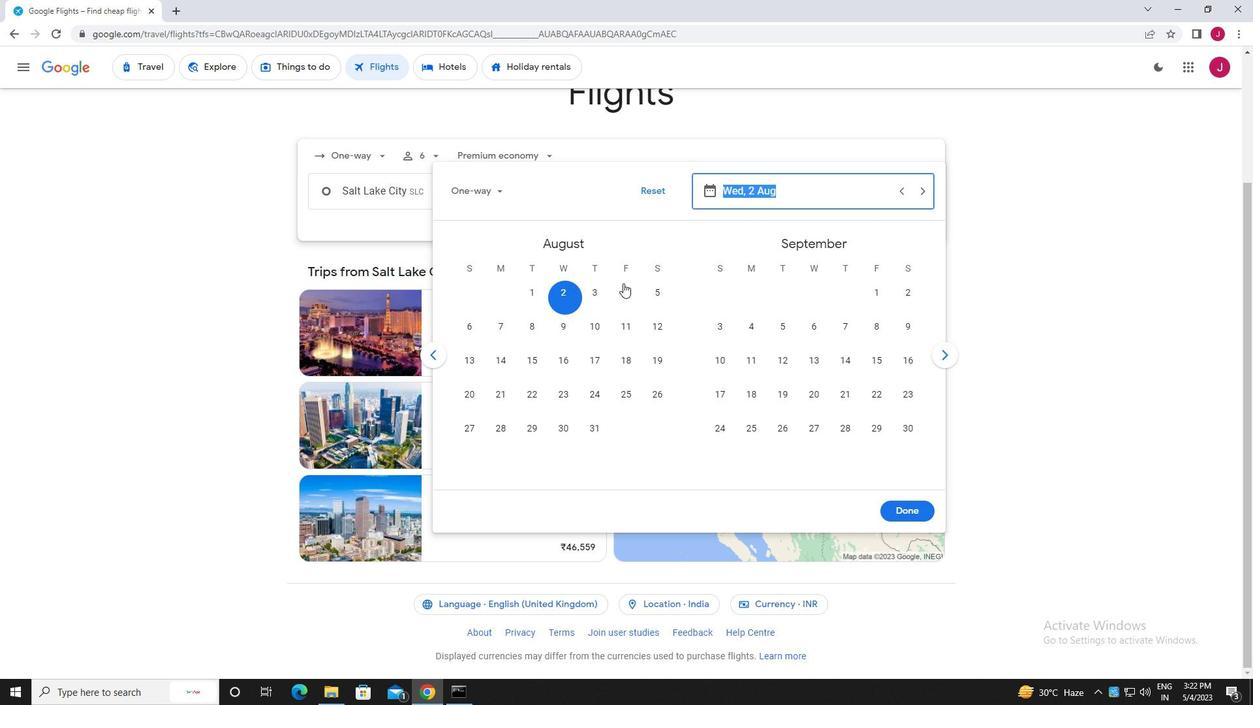 
Action: Mouse pressed left at (599, 292)
Screenshot: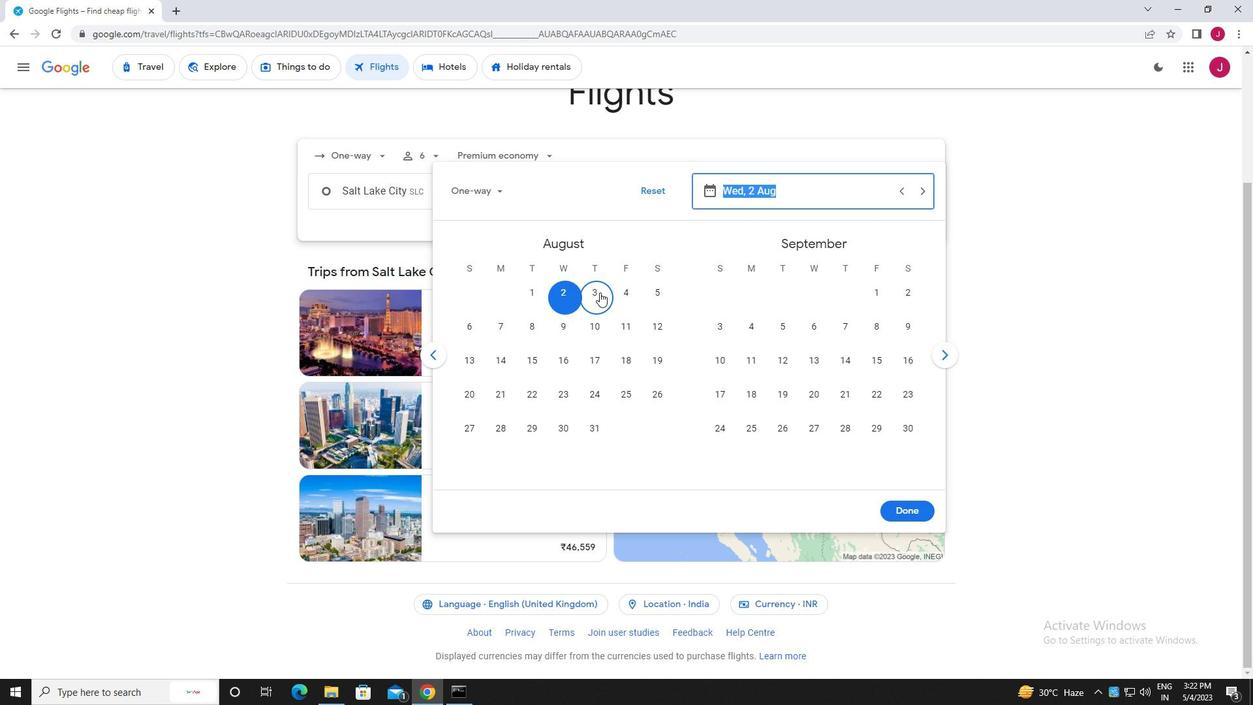 
Action: Mouse moved to (915, 505)
Screenshot: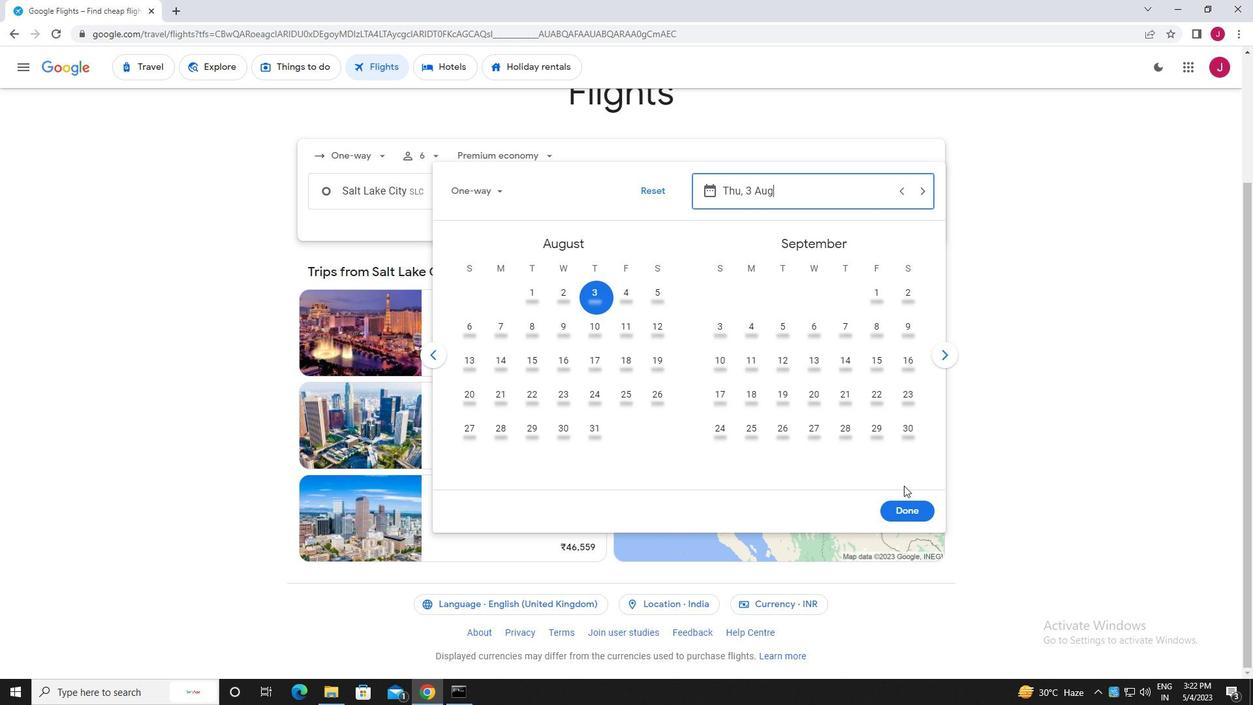 
Action: Mouse pressed left at (915, 505)
Screenshot: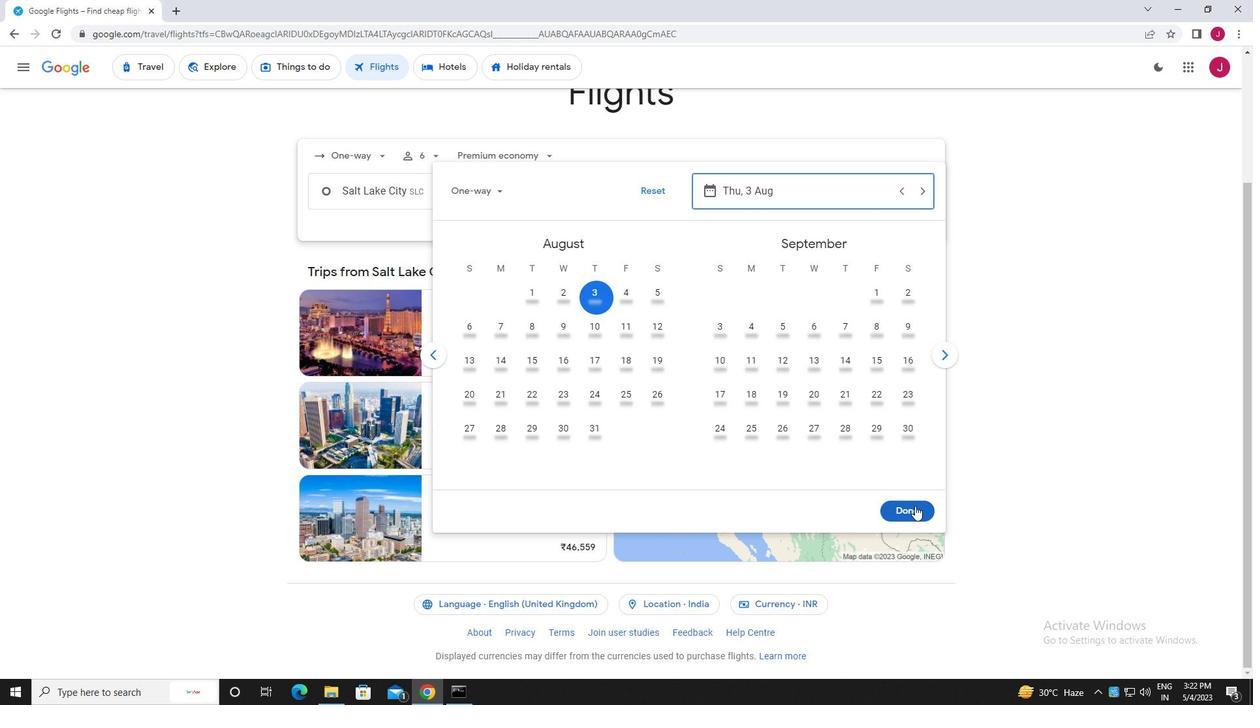 
Action: Mouse moved to (628, 237)
Screenshot: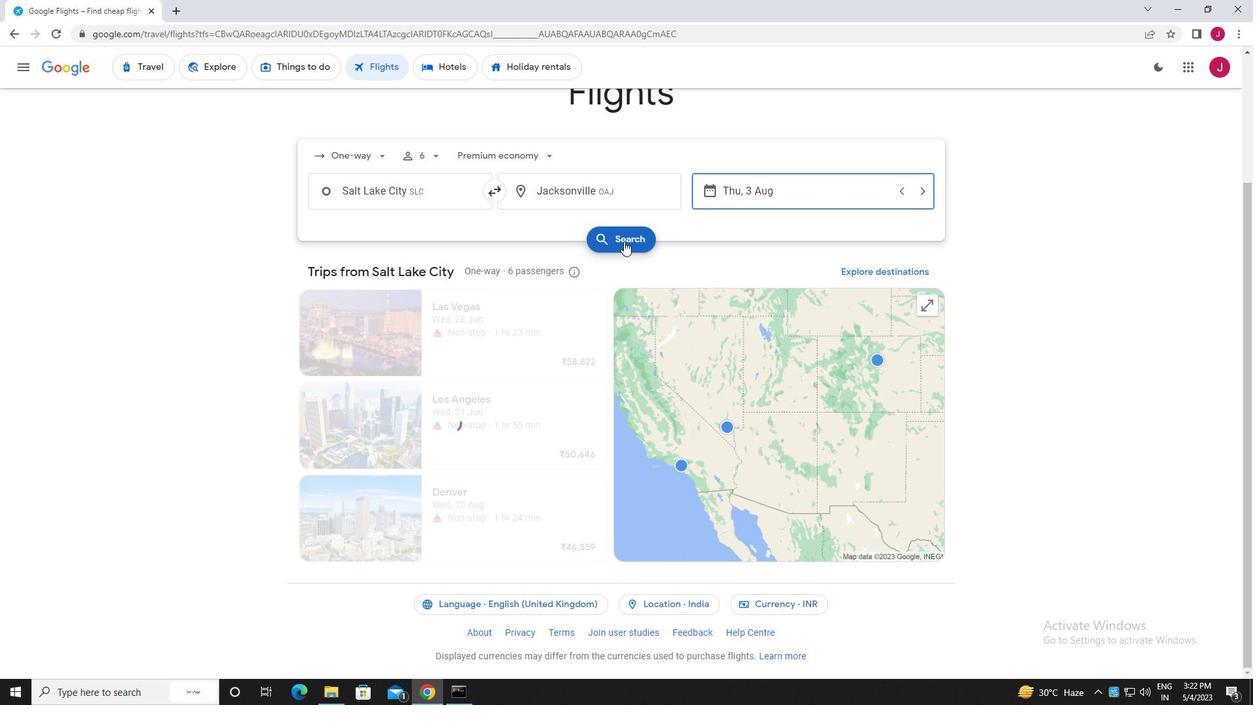 
Action: Mouse pressed left at (628, 237)
Screenshot: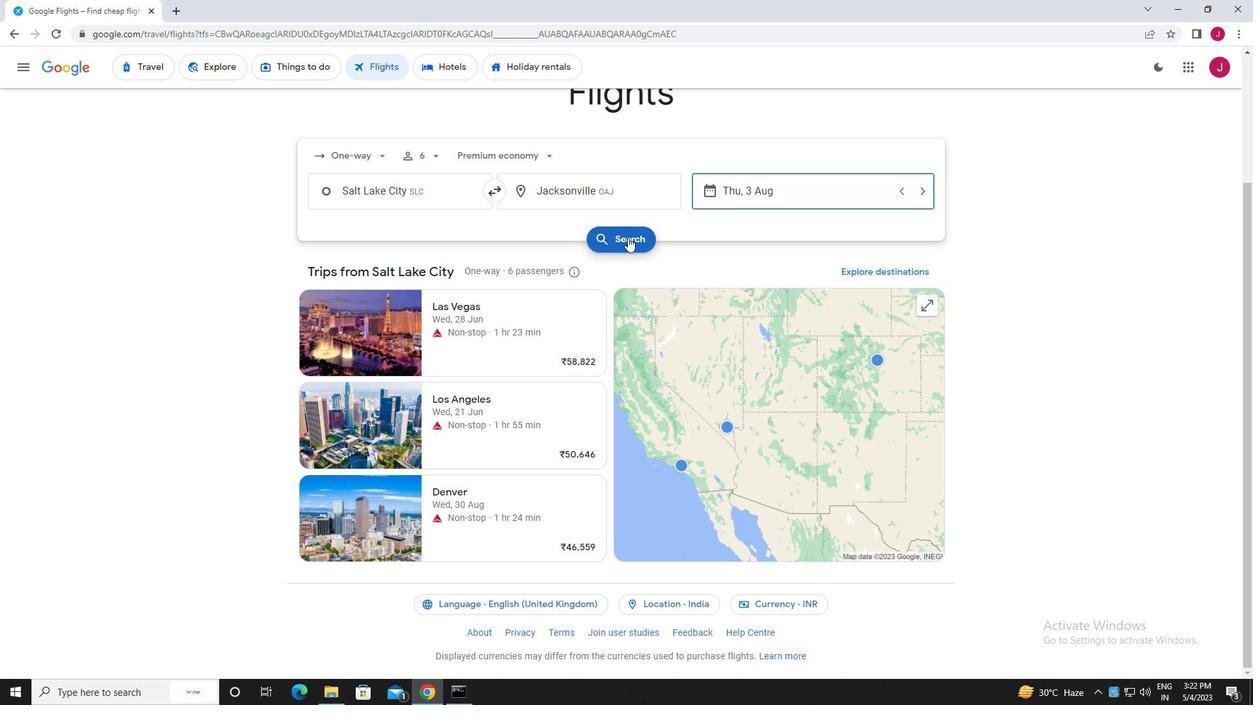 
Action: Mouse moved to (341, 183)
Screenshot: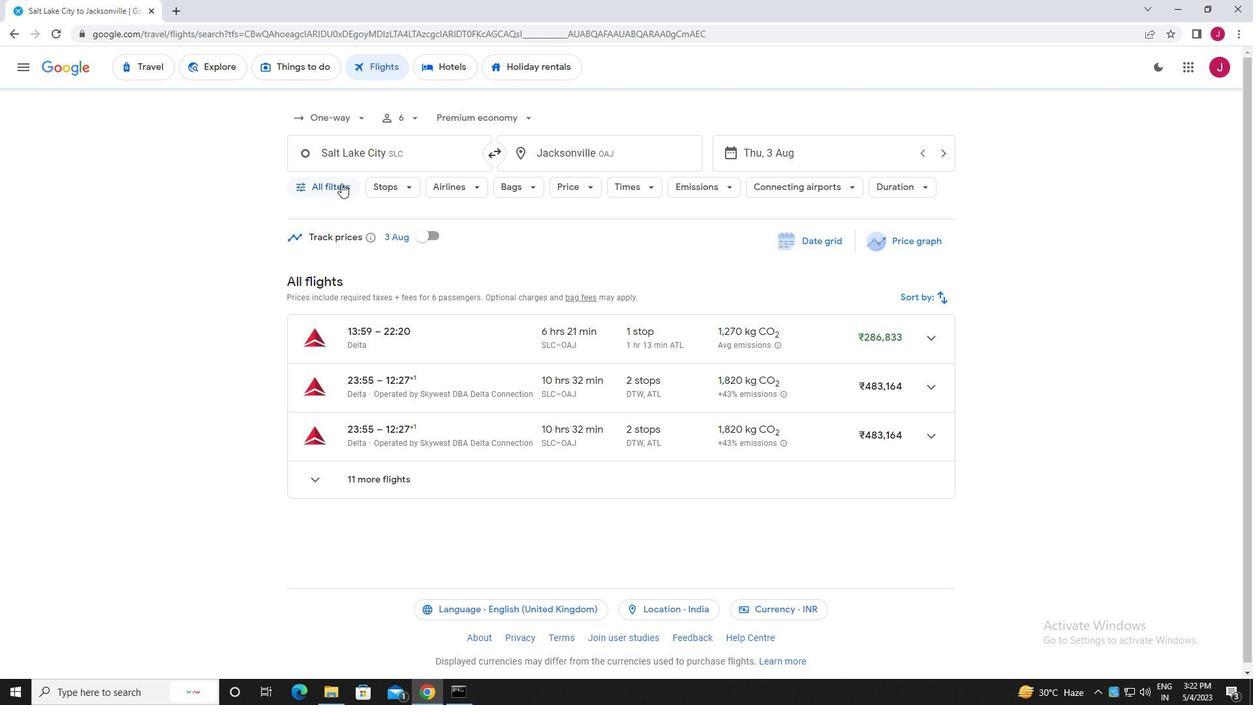 
Action: Mouse pressed left at (341, 183)
Screenshot: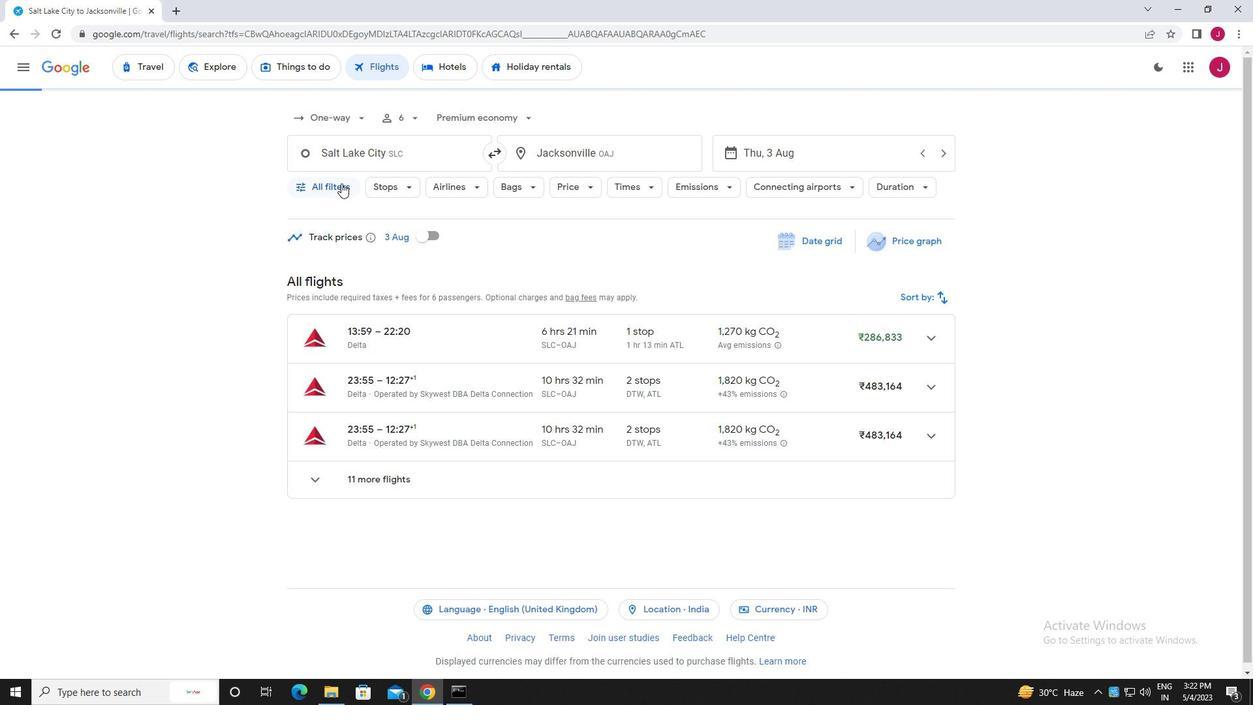 
Action: Mouse moved to (375, 217)
Screenshot: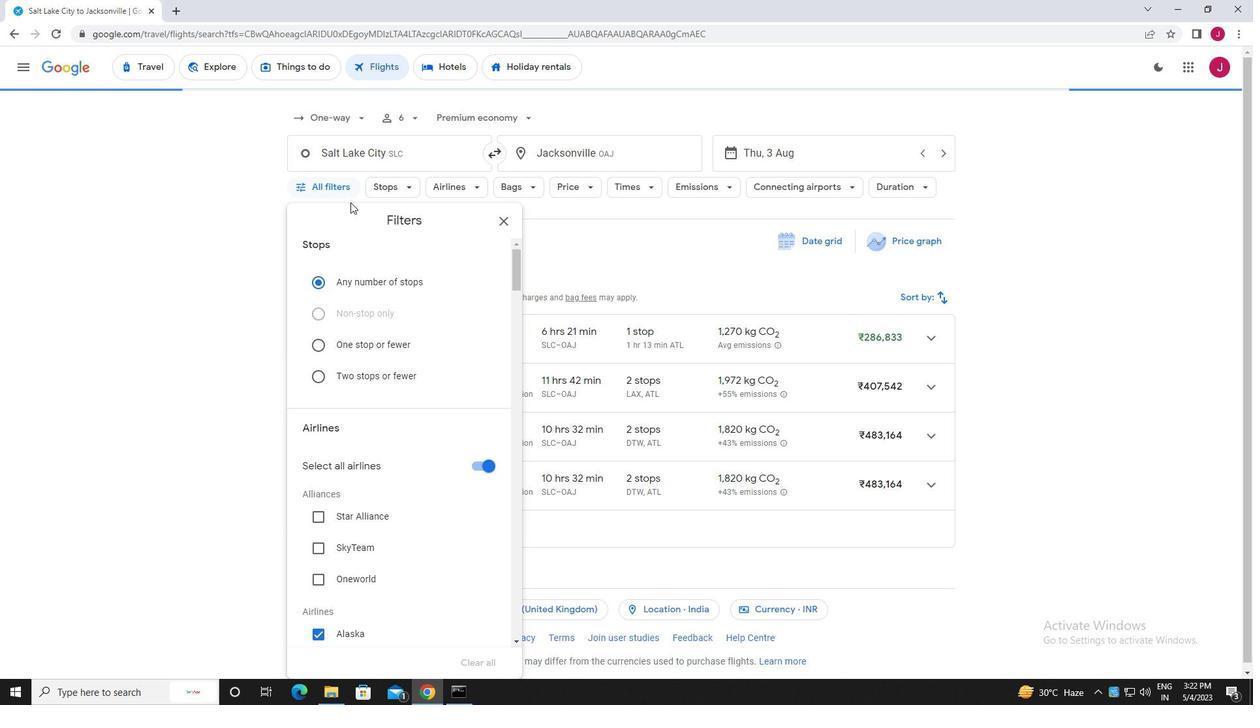 
Action: Mouse scrolled (375, 216) with delta (0, 0)
Screenshot: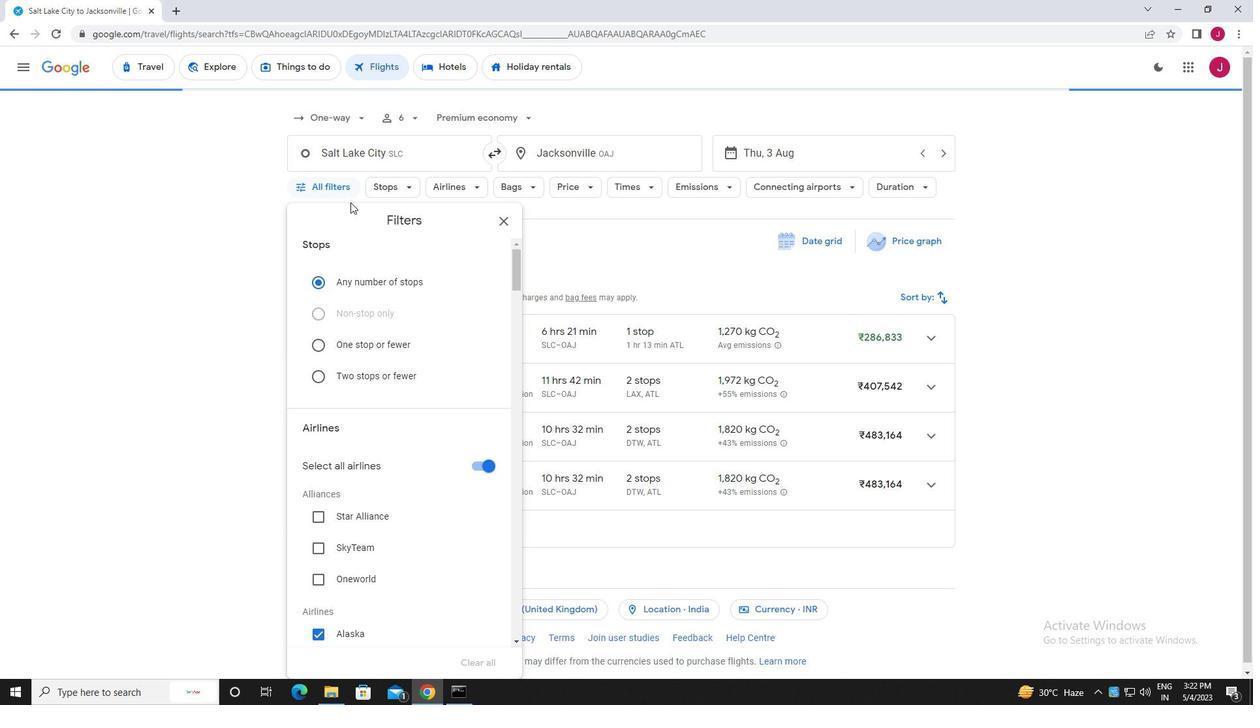 
Action: Mouse moved to (377, 218)
Screenshot: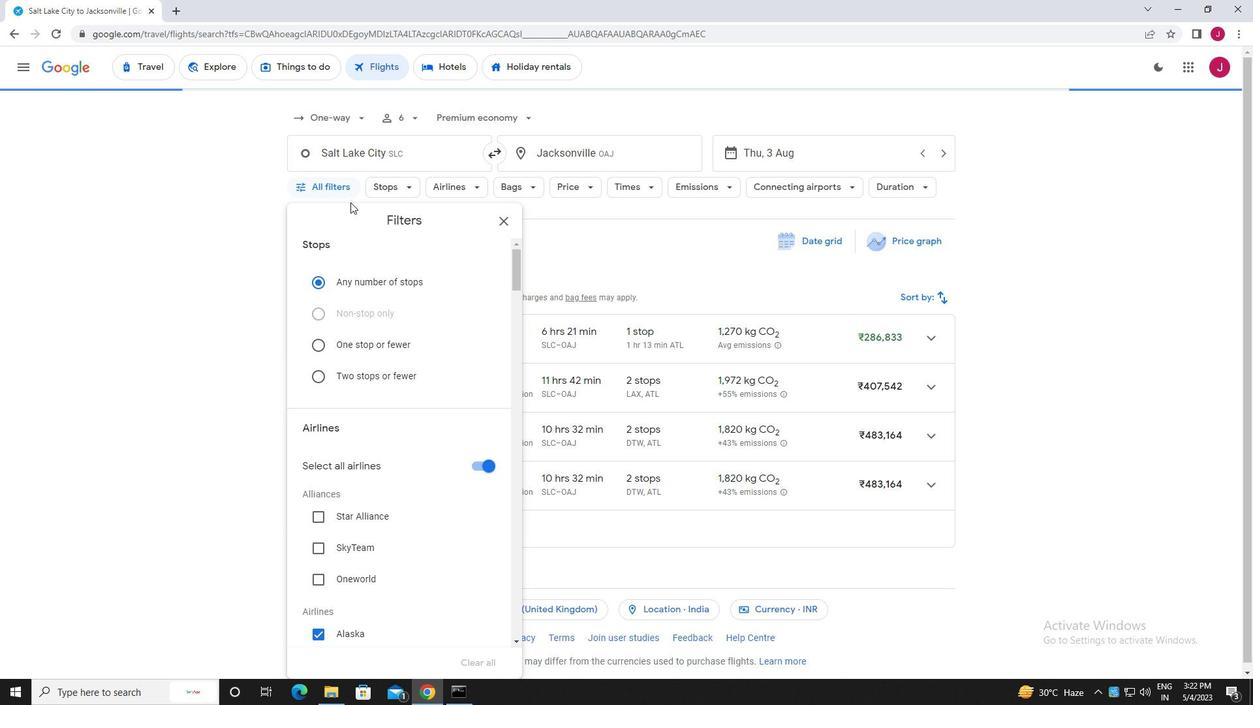 
Action: Mouse scrolled (377, 217) with delta (0, 0)
Screenshot: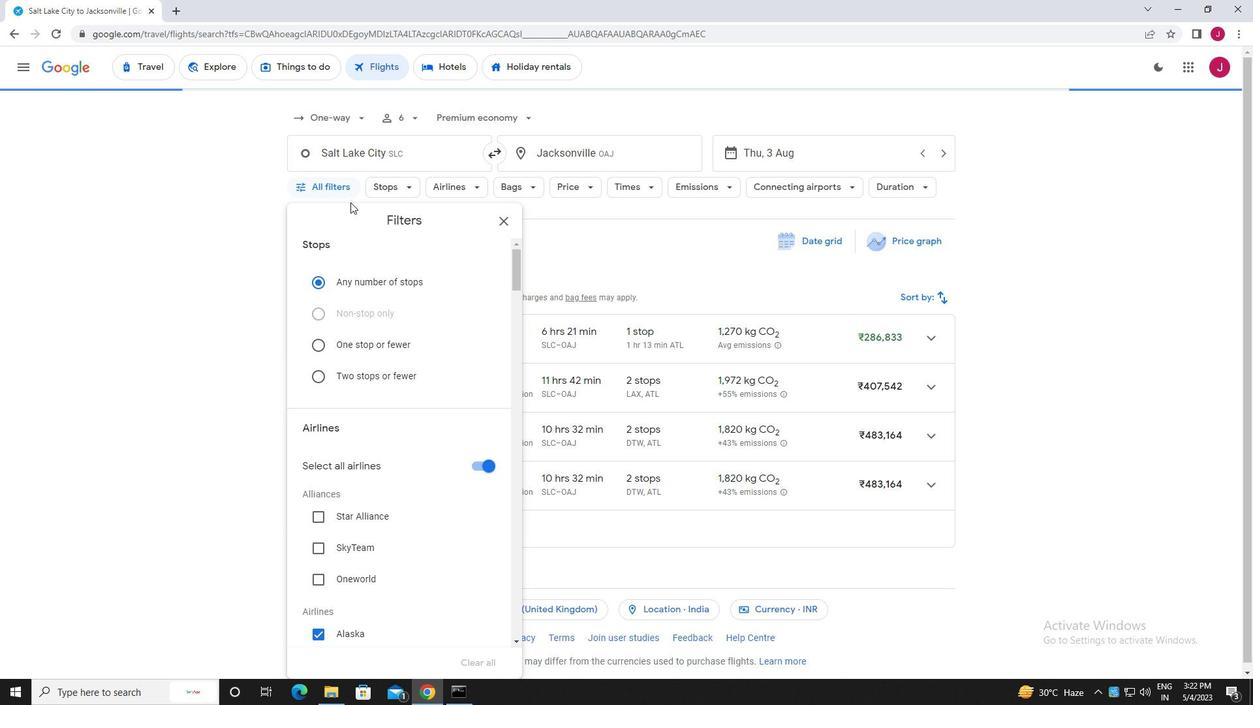 
Action: Mouse moved to (377, 218)
Screenshot: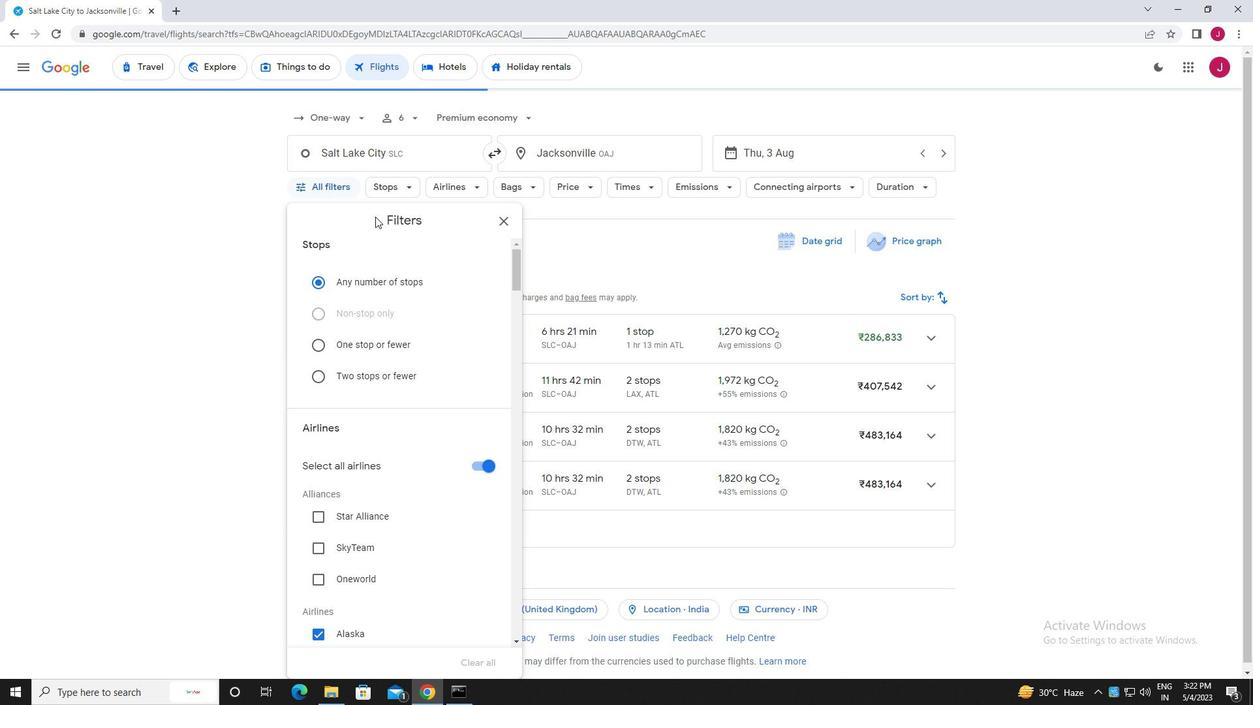 
Action: Mouse scrolled (377, 218) with delta (0, 0)
Screenshot: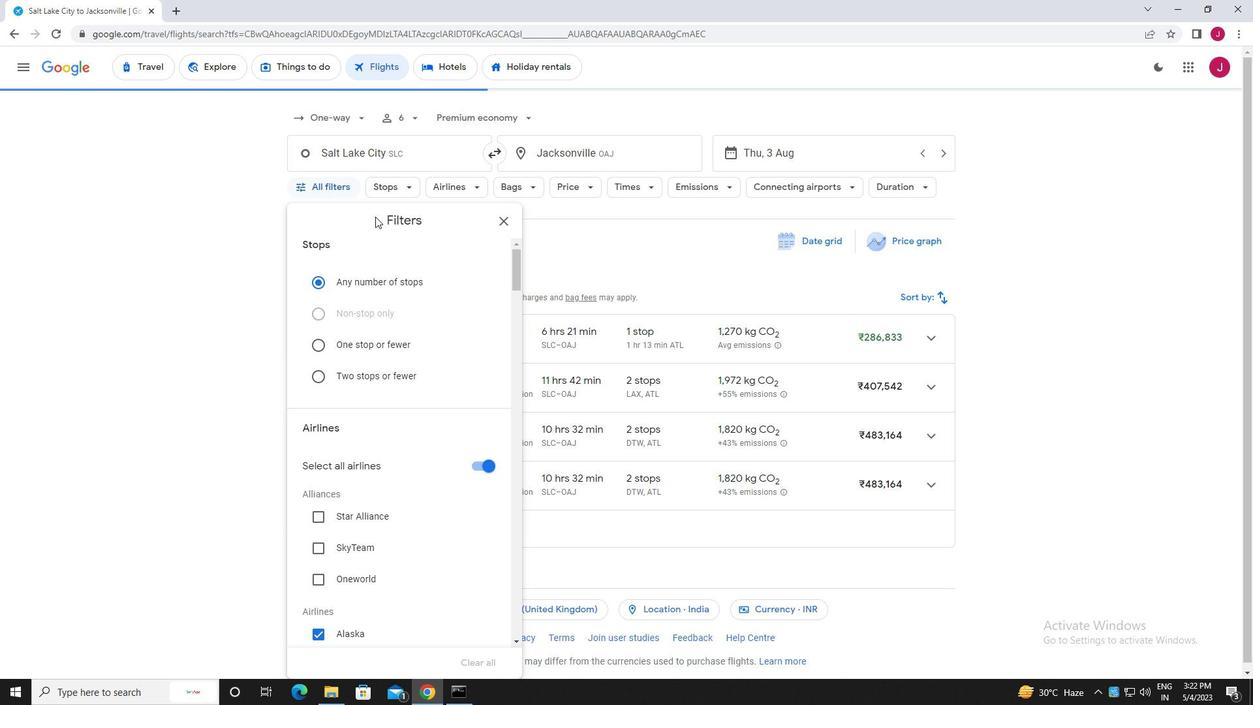 
Action: Mouse moved to (415, 255)
Screenshot: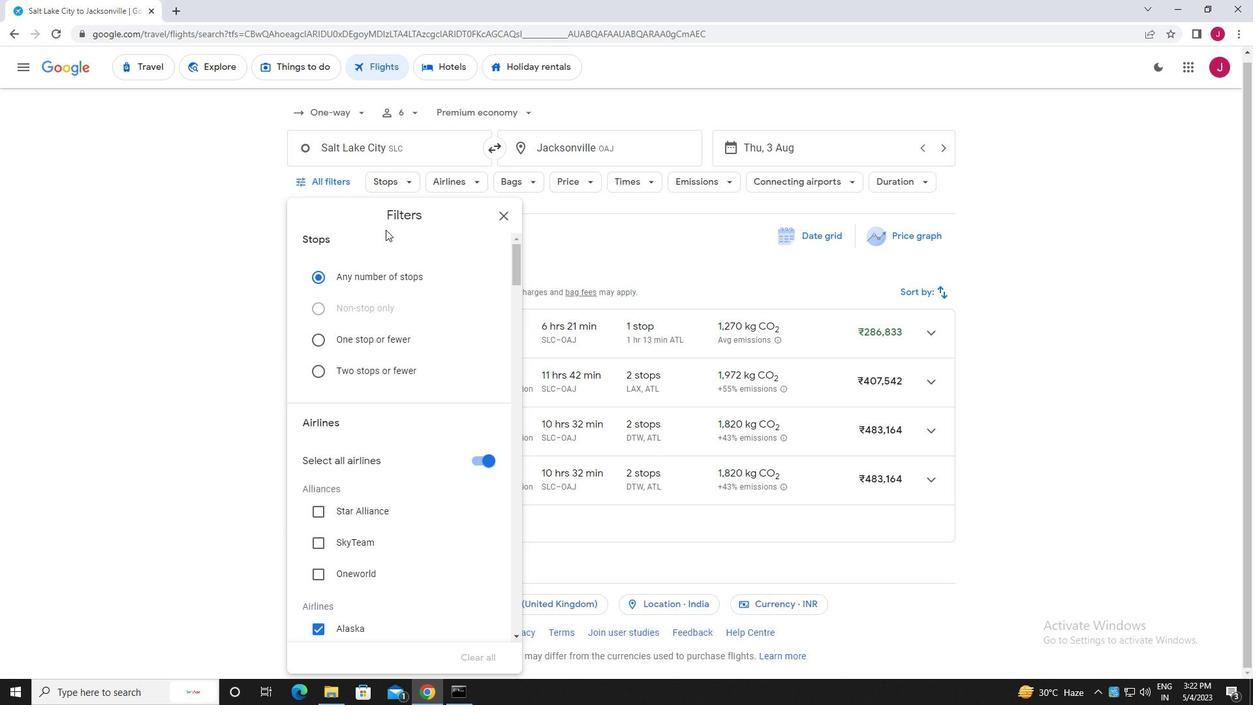 
Action: Mouse scrolled (415, 255) with delta (0, 0)
Screenshot: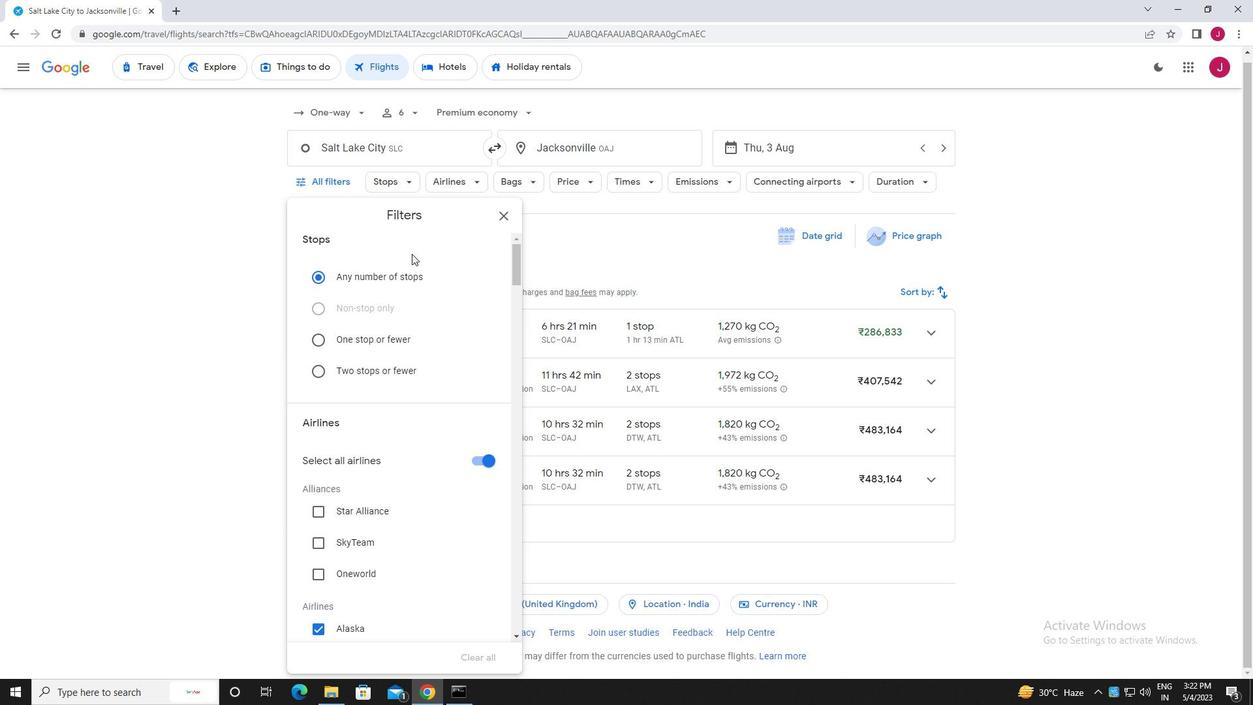 
Action: Mouse scrolled (415, 255) with delta (0, 0)
Screenshot: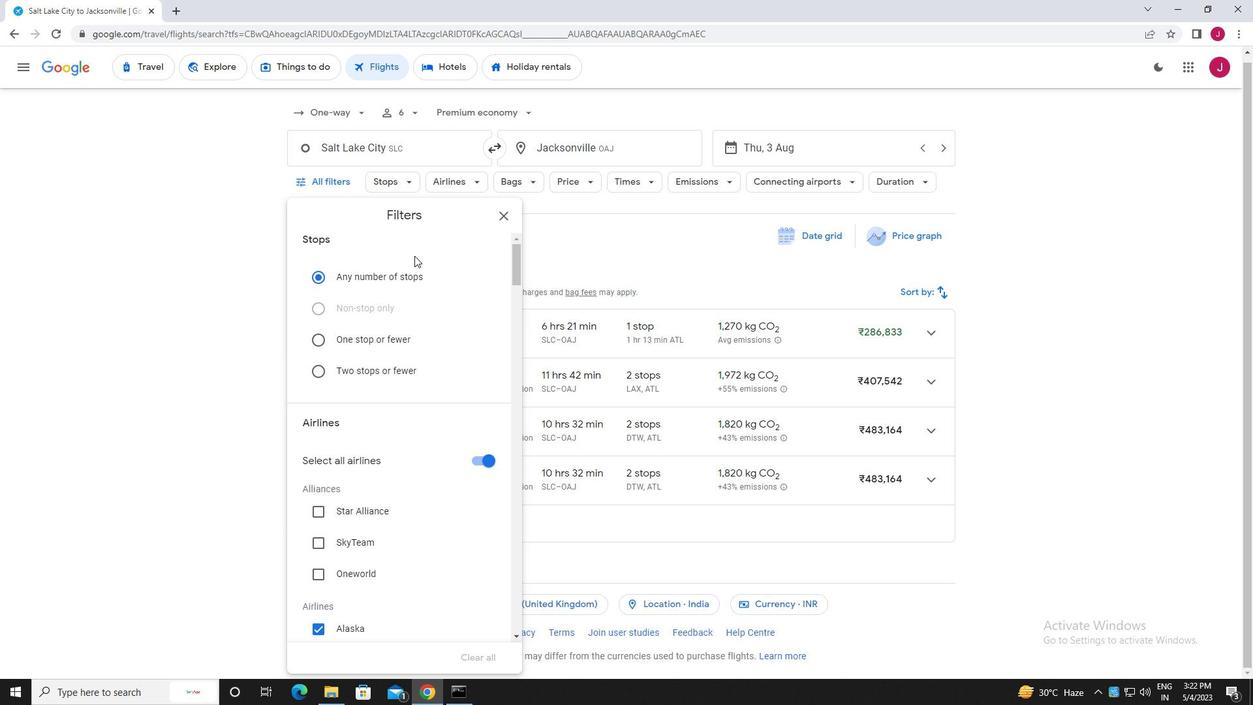 
Action: Mouse moved to (477, 336)
Screenshot: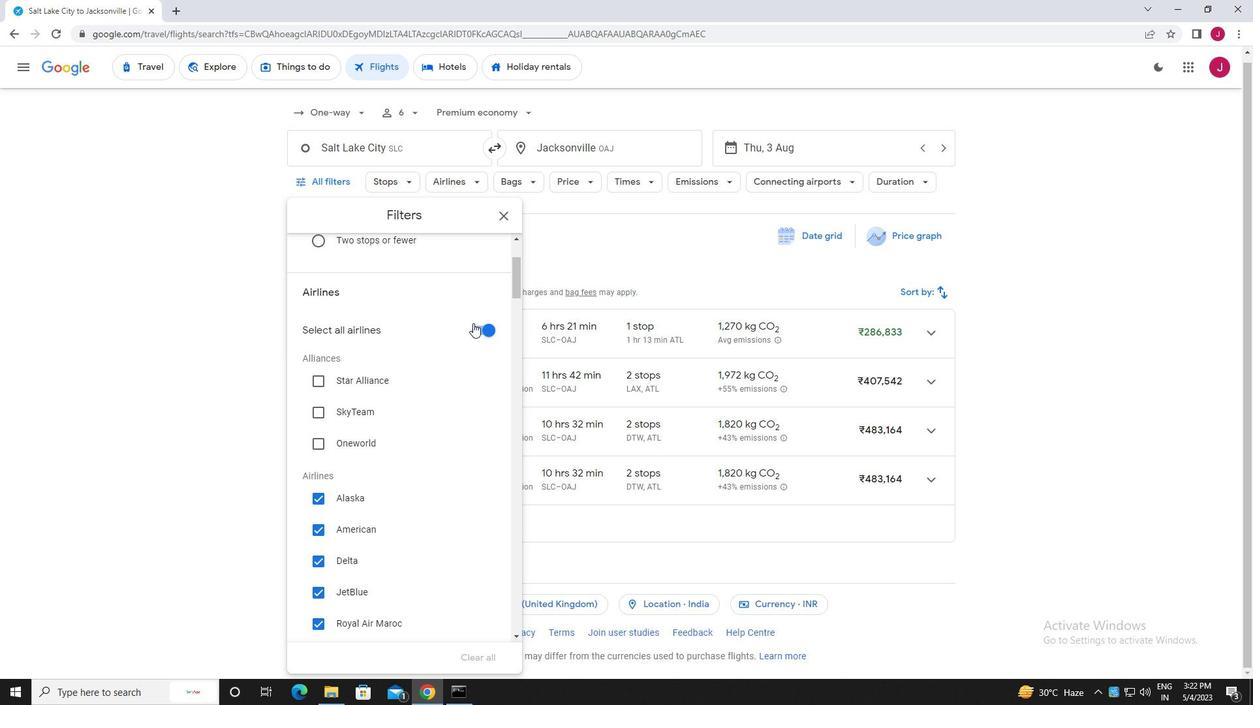 
Action: Mouse pressed left at (477, 336)
Screenshot: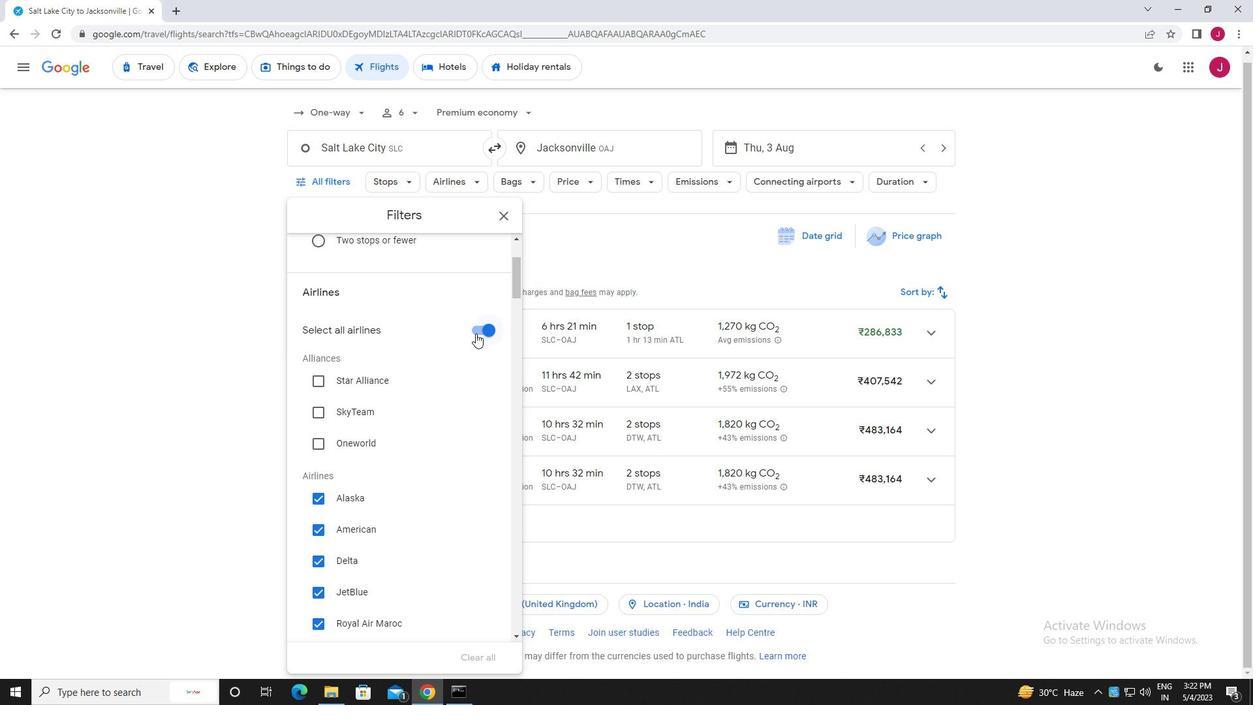 
Action: Mouse moved to (415, 290)
Screenshot: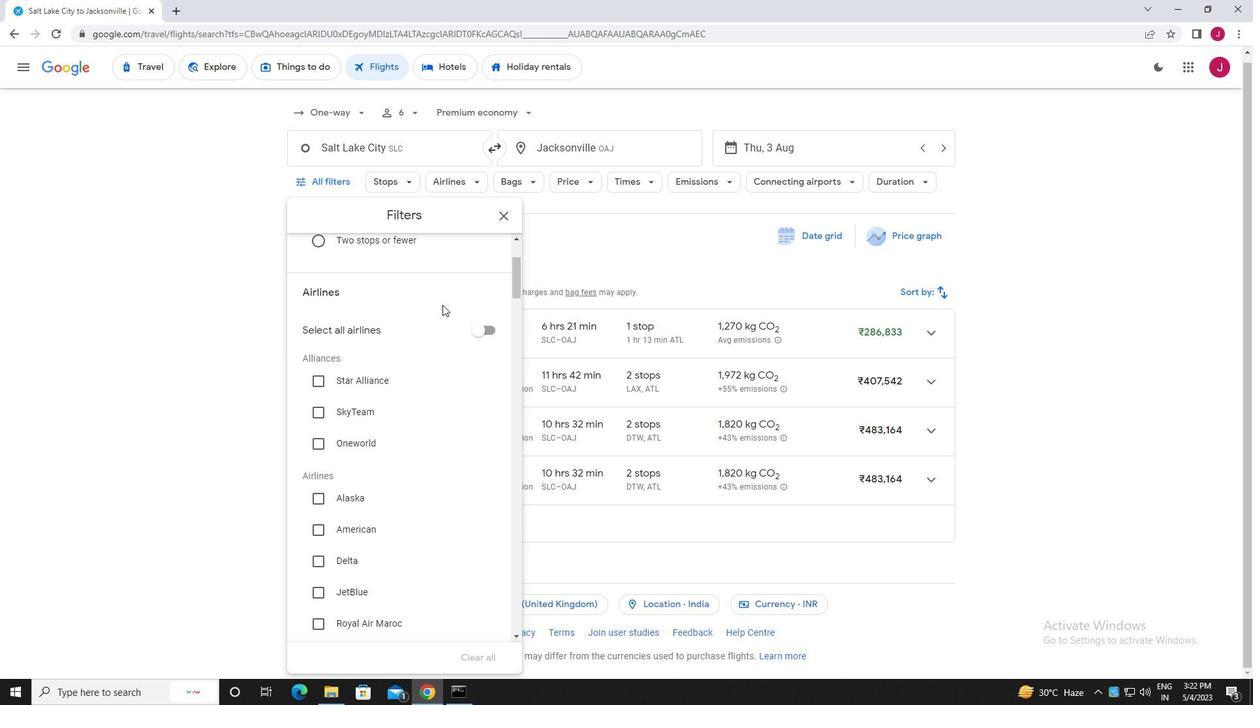 
Action: Mouse scrolled (415, 289) with delta (0, 0)
Screenshot: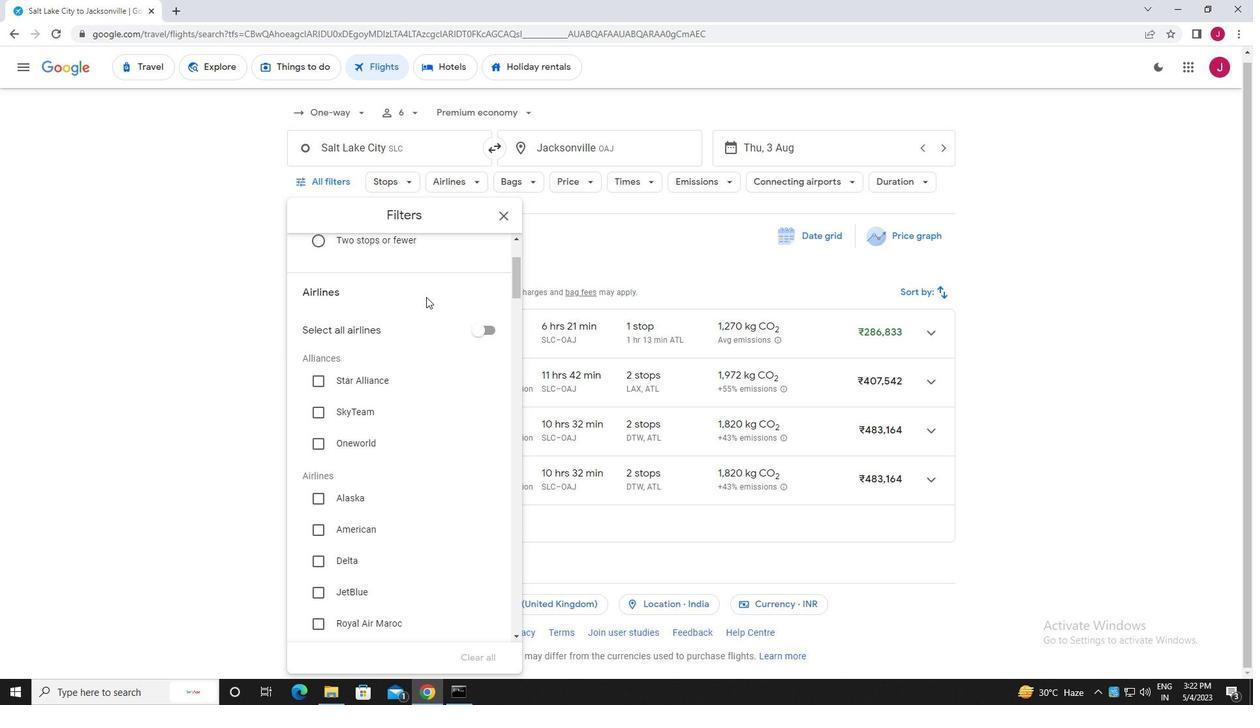
Action: Mouse moved to (414, 290)
Screenshot: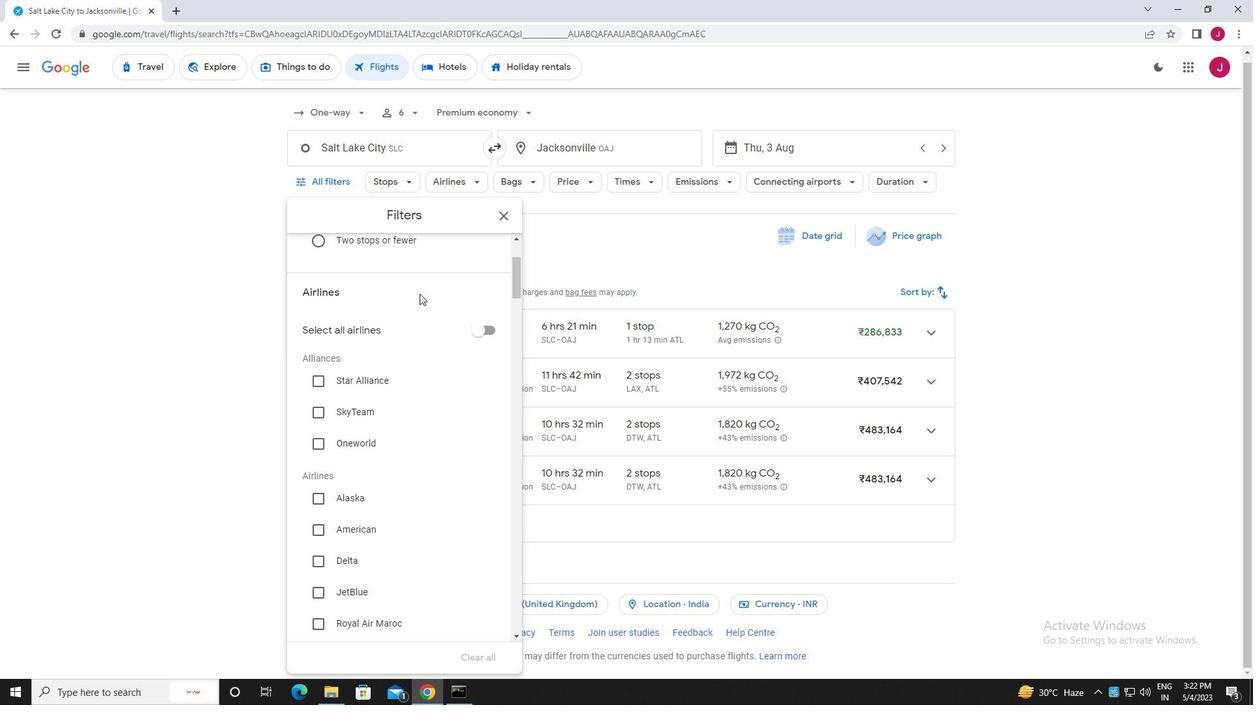 
Action: Mouse scrolled (414, 289) with delta (0, 0)
Screenshot: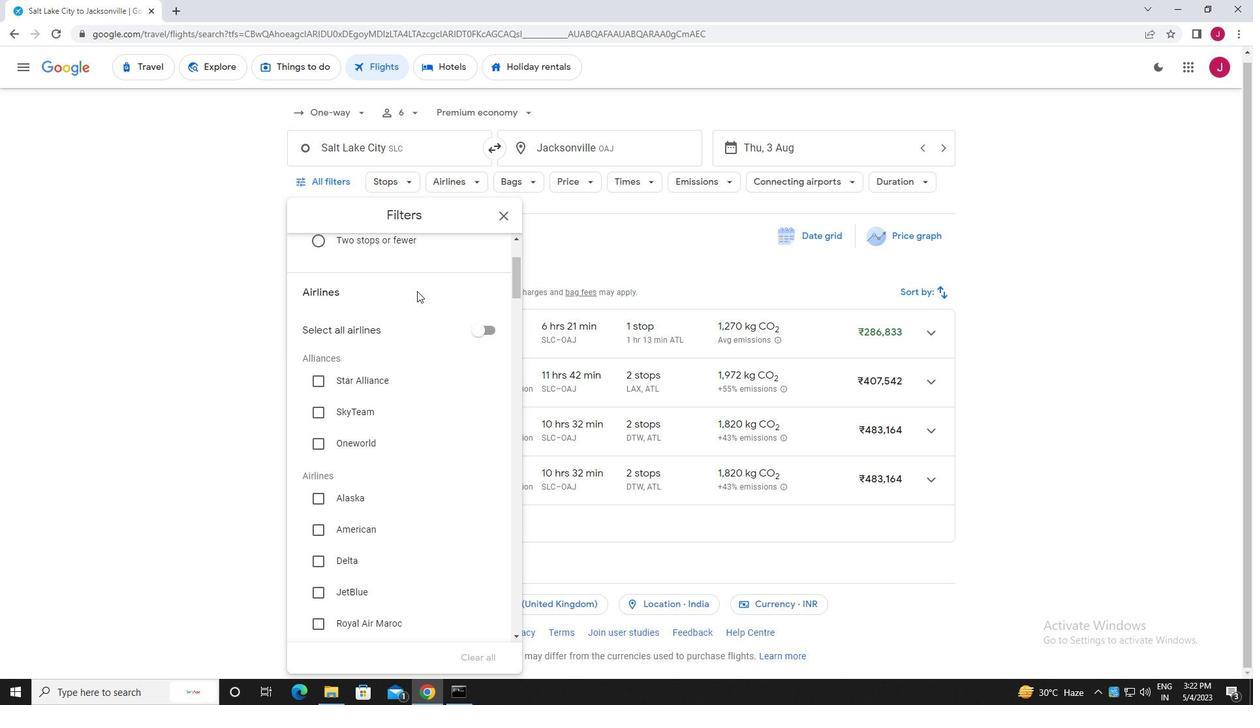 
Action: Mouse scrolled (414, 289) with delta (0, 0)
Screenshot: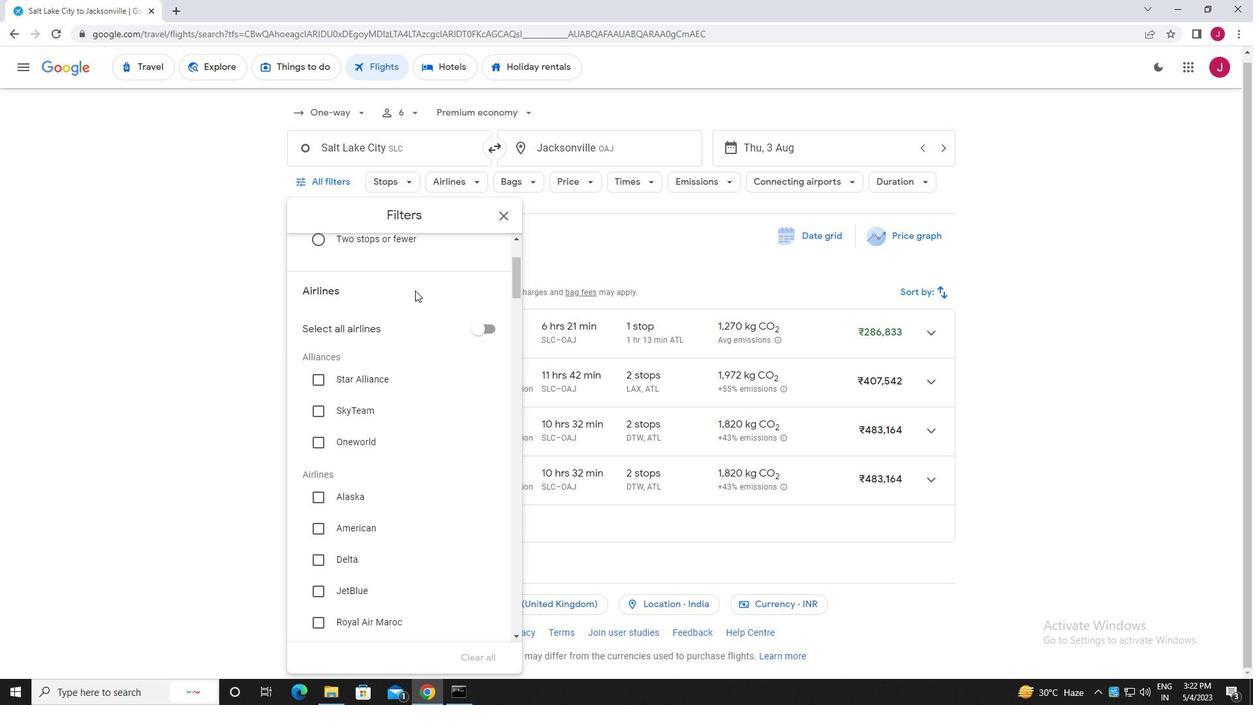 
Action: Mouse moved to (319, 333)
Screenshot: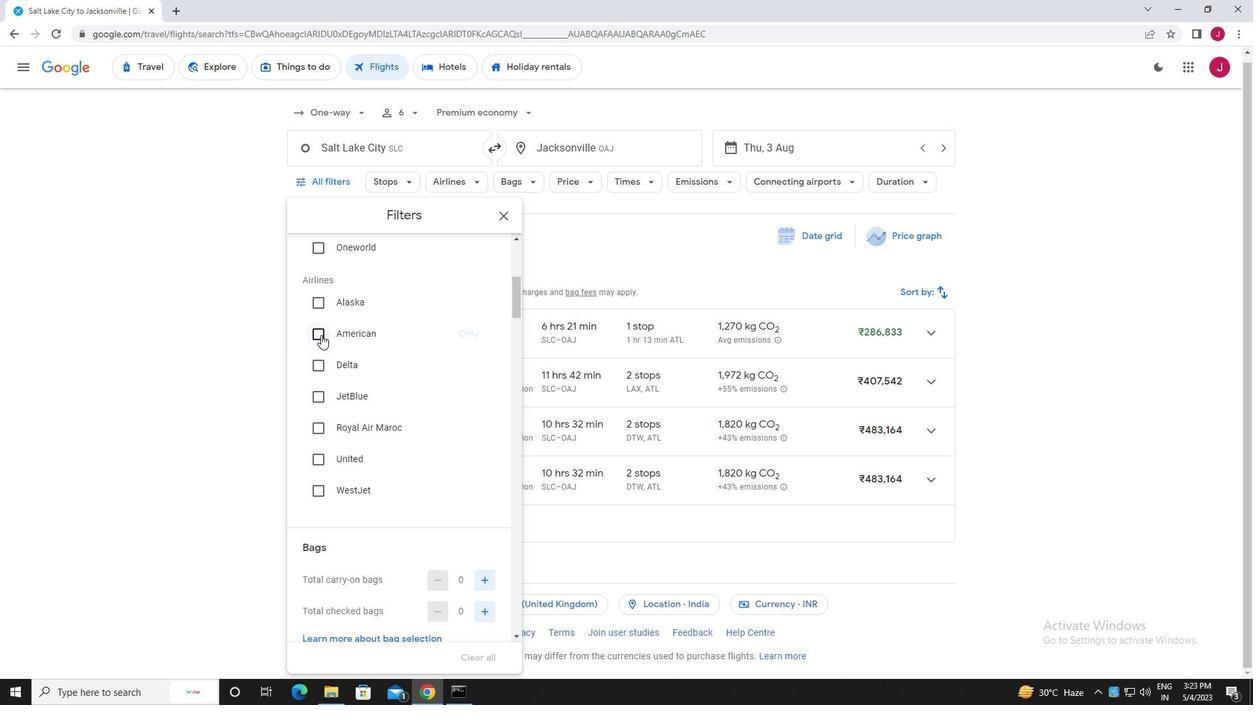 
Action: Mouse pressed left at (319, 333)
Screenshot: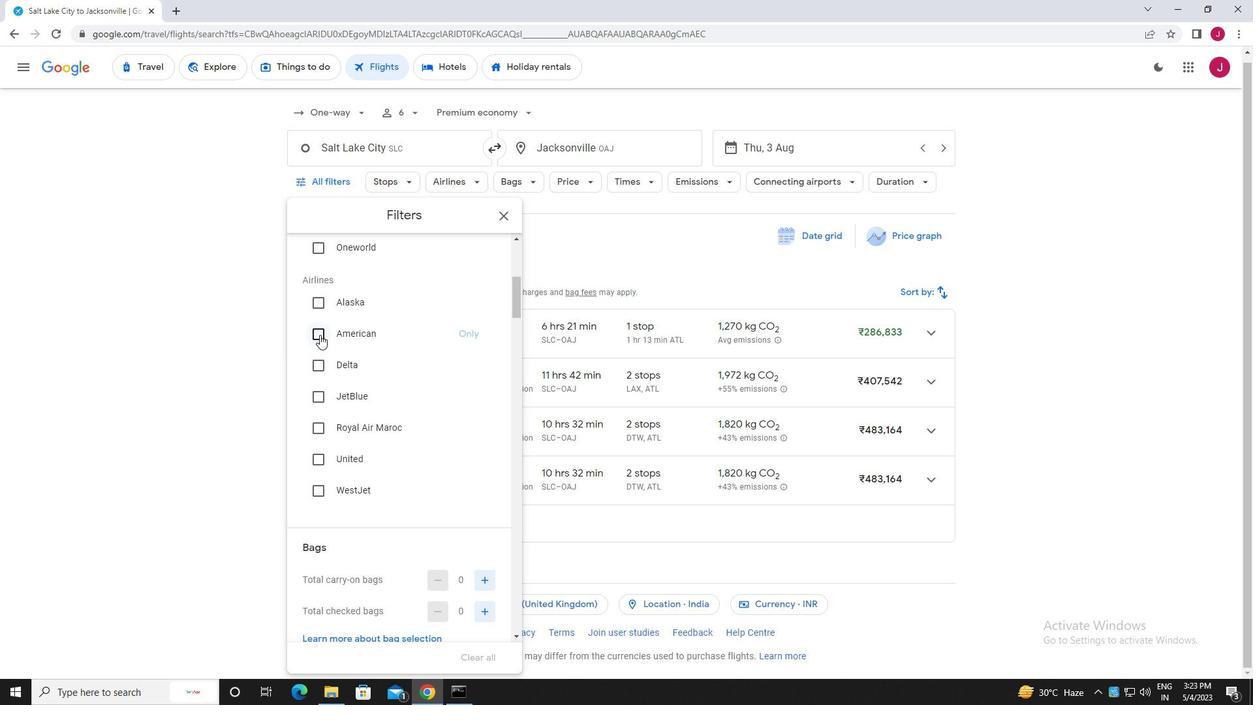 
Action: Mouse moved to (394, 327)
Screenshot: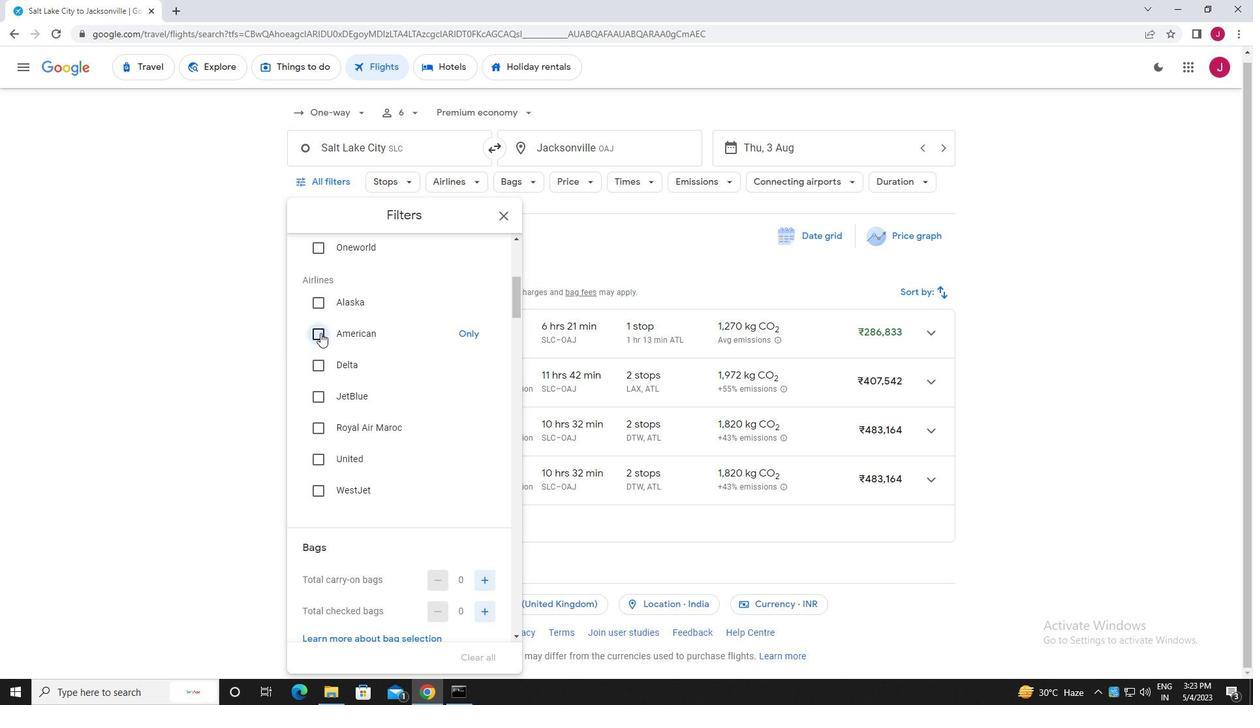 
Action: Mouse scrolled (394, 327) with delta (0, 0)
Screenshot: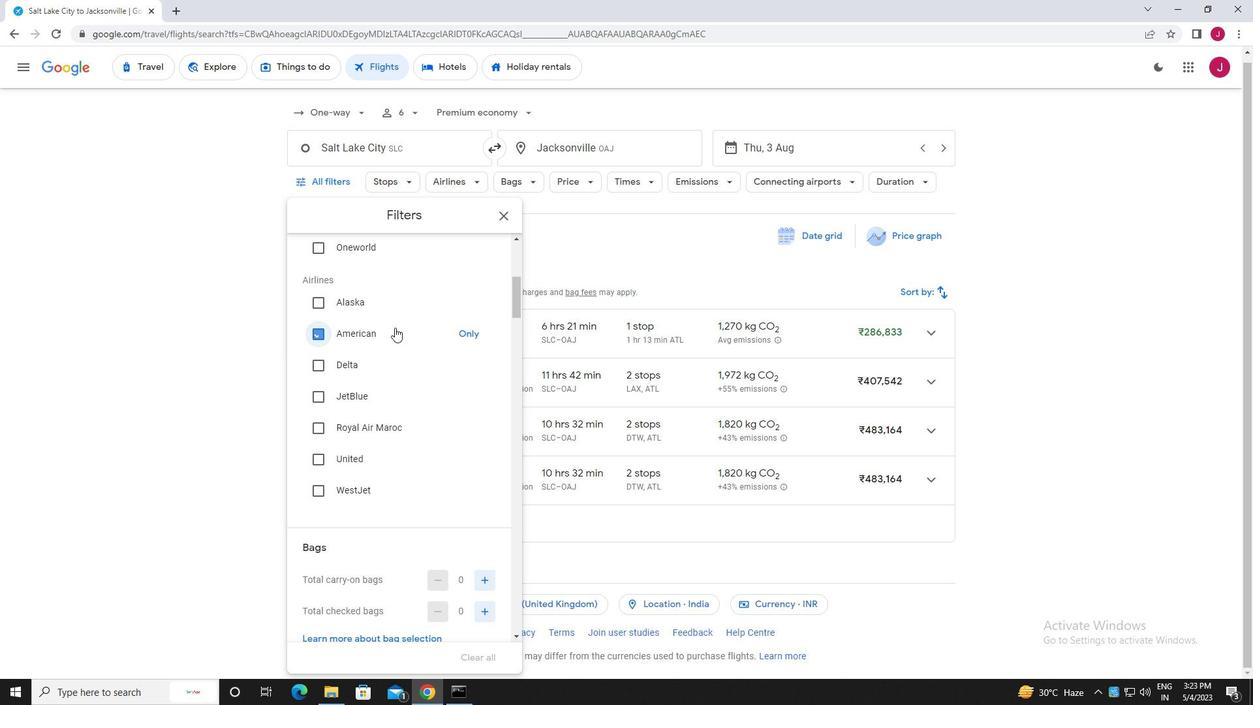 
Action: Mouse scrolled (394, 327) with delta (0, 0)
Screenshot: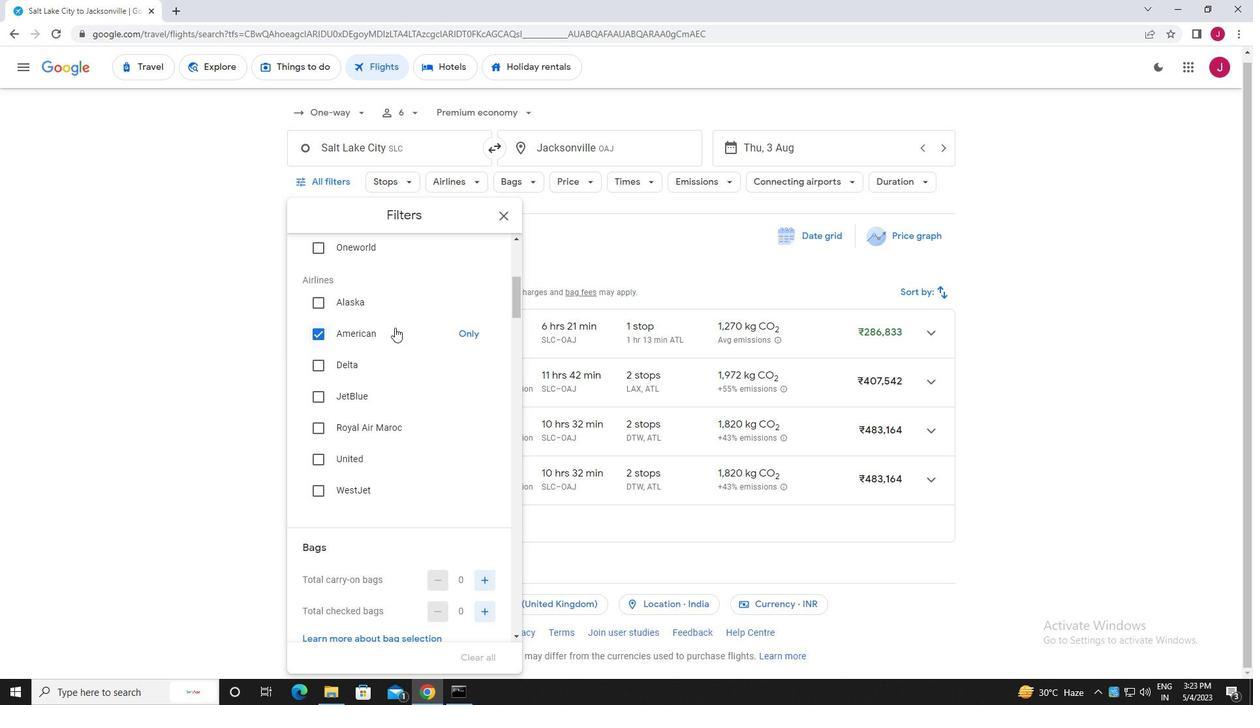 
Action: Mouse scrolled (394, 327) with delta (0, 0)
Screenshot: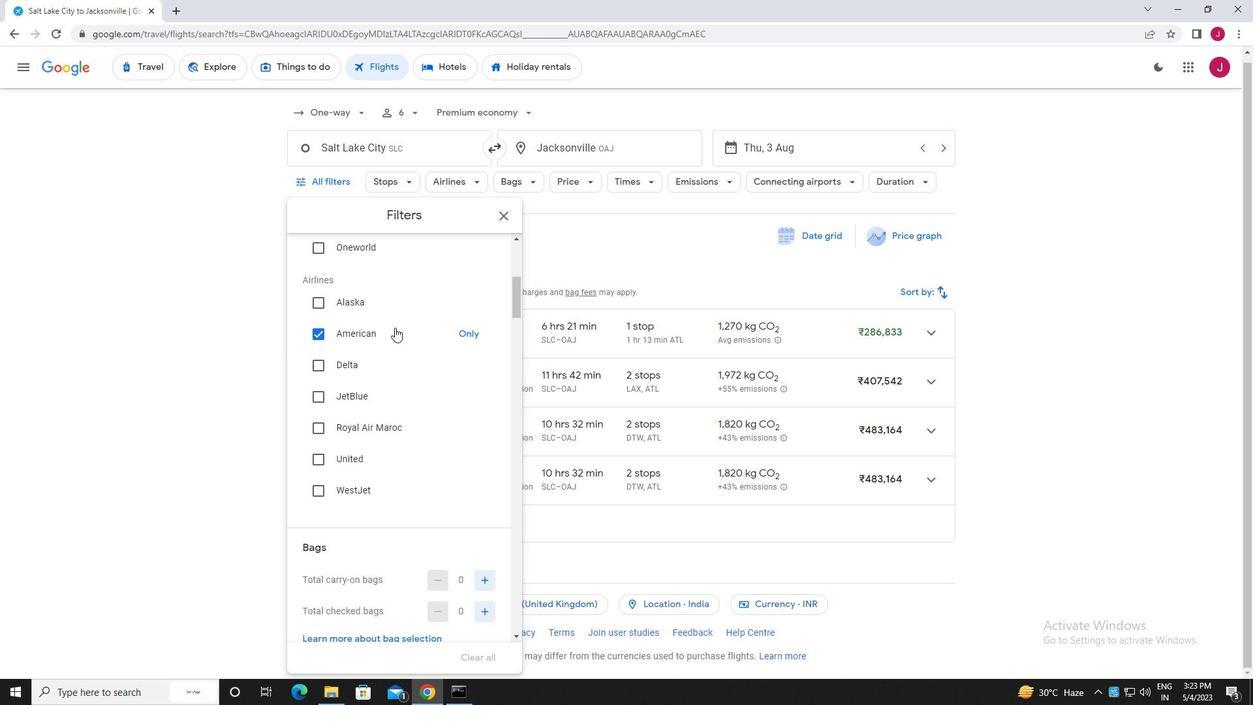 
Action: Mouse scrolled (394, 327) with delta (0, 0)
Screenshot: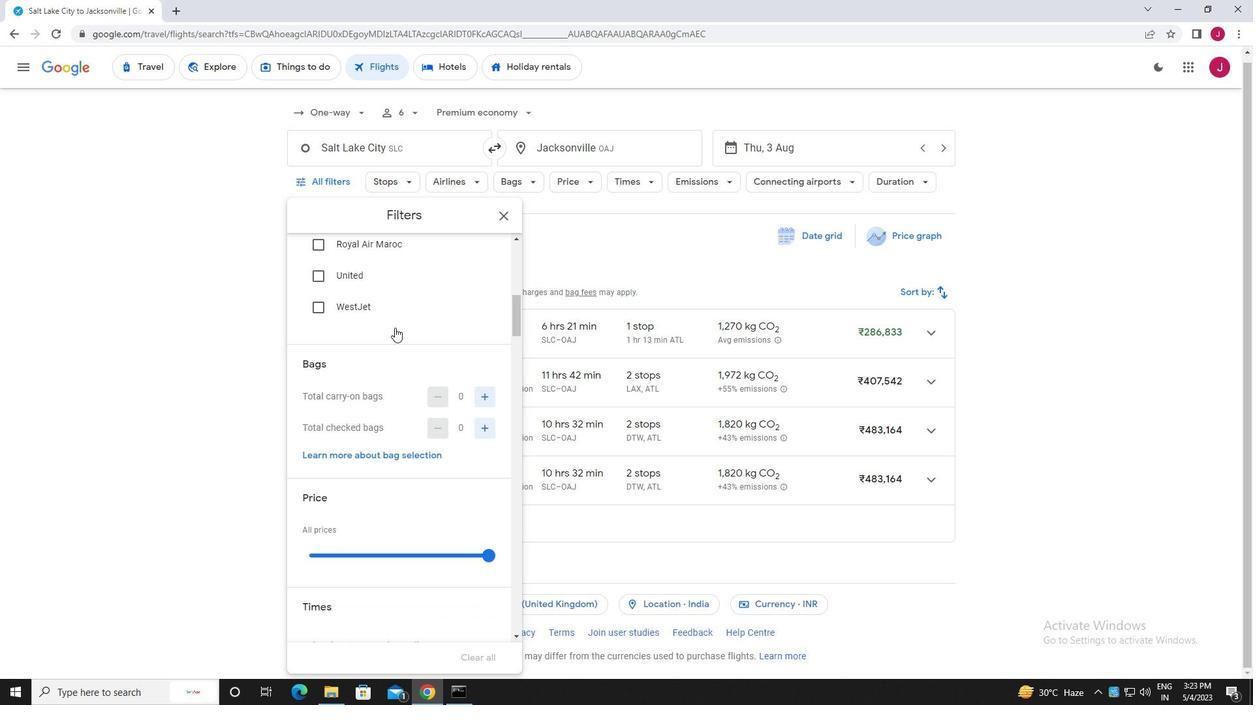 
Action: Mouse scrolled (394, 327) with delta (0, 0)
Screenshot: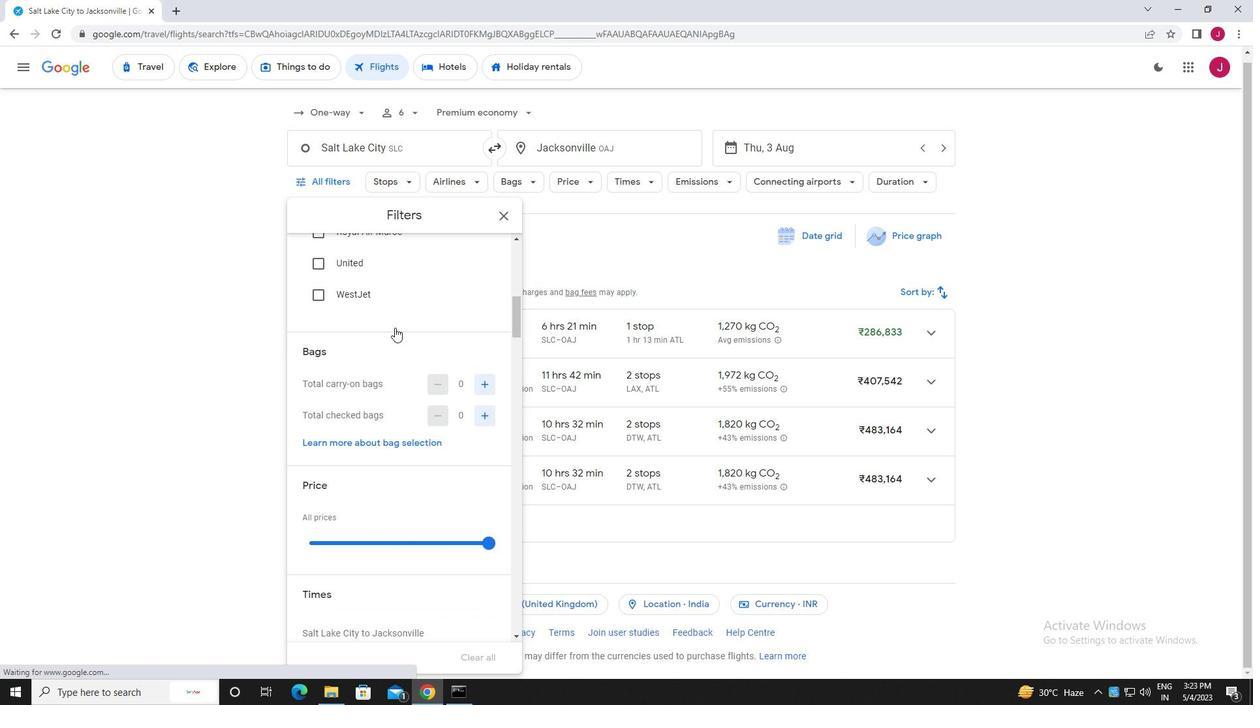 
Action: Mouse moved to (487, 285)
Screenshot: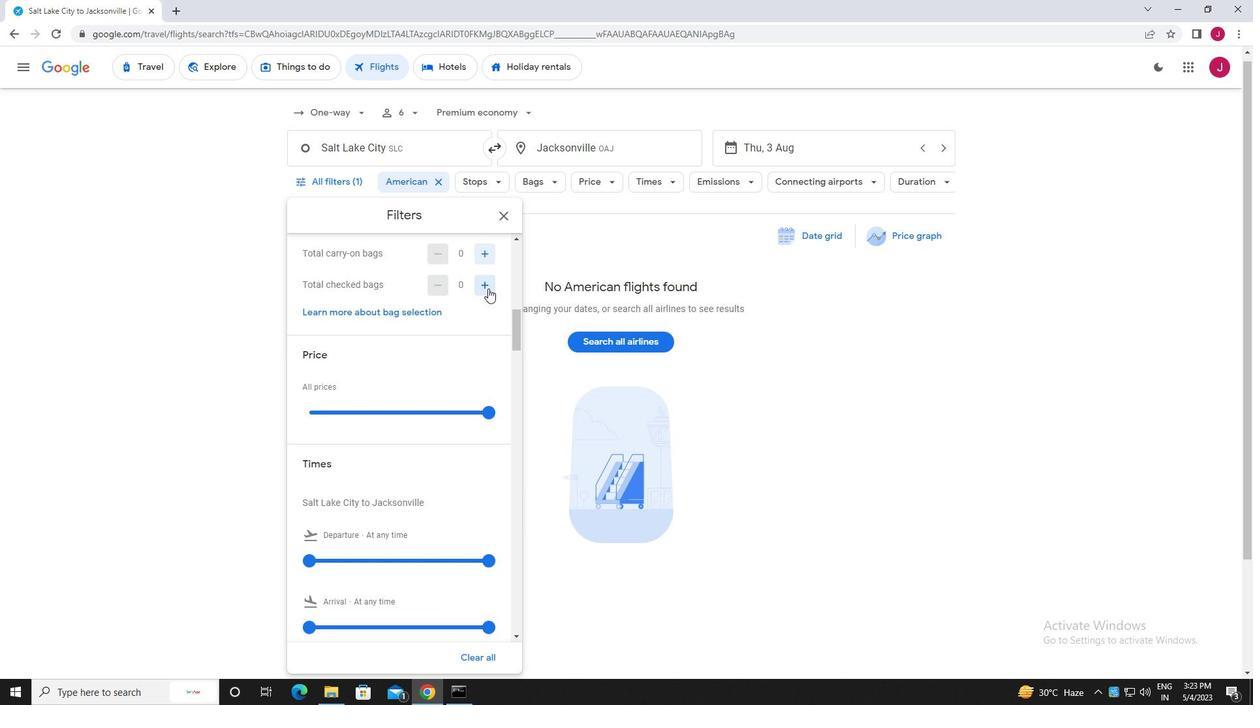 
Action: Mouse pressed left at (487, 285)
Screenshot: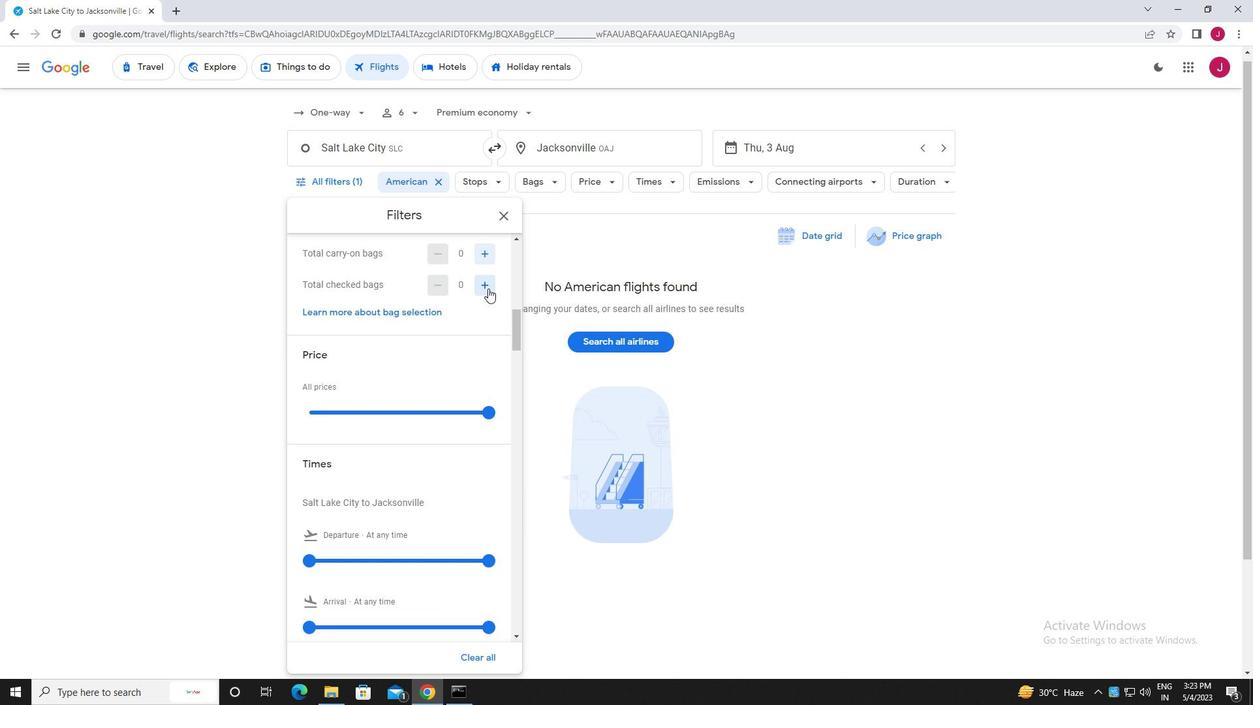 
Action: Mouse pressed left at (487, 285)
Screenshot: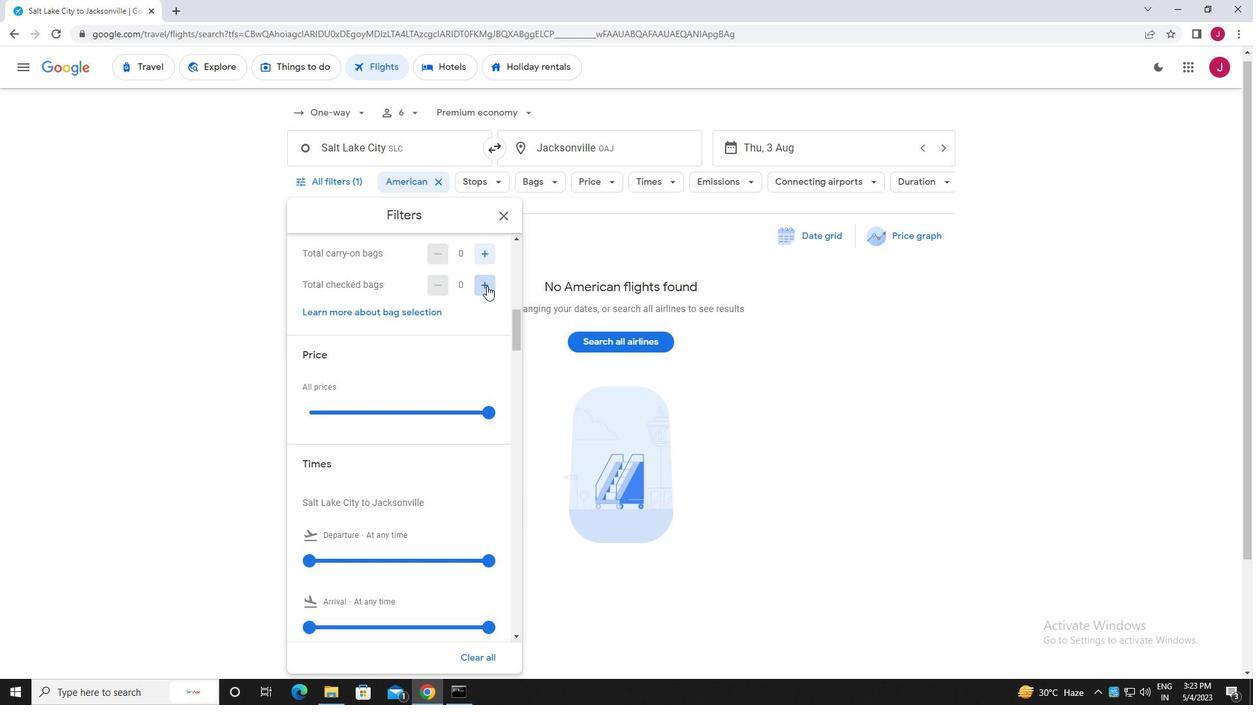 
Action: Mouse pressed left at (487, 285)
Screenshot: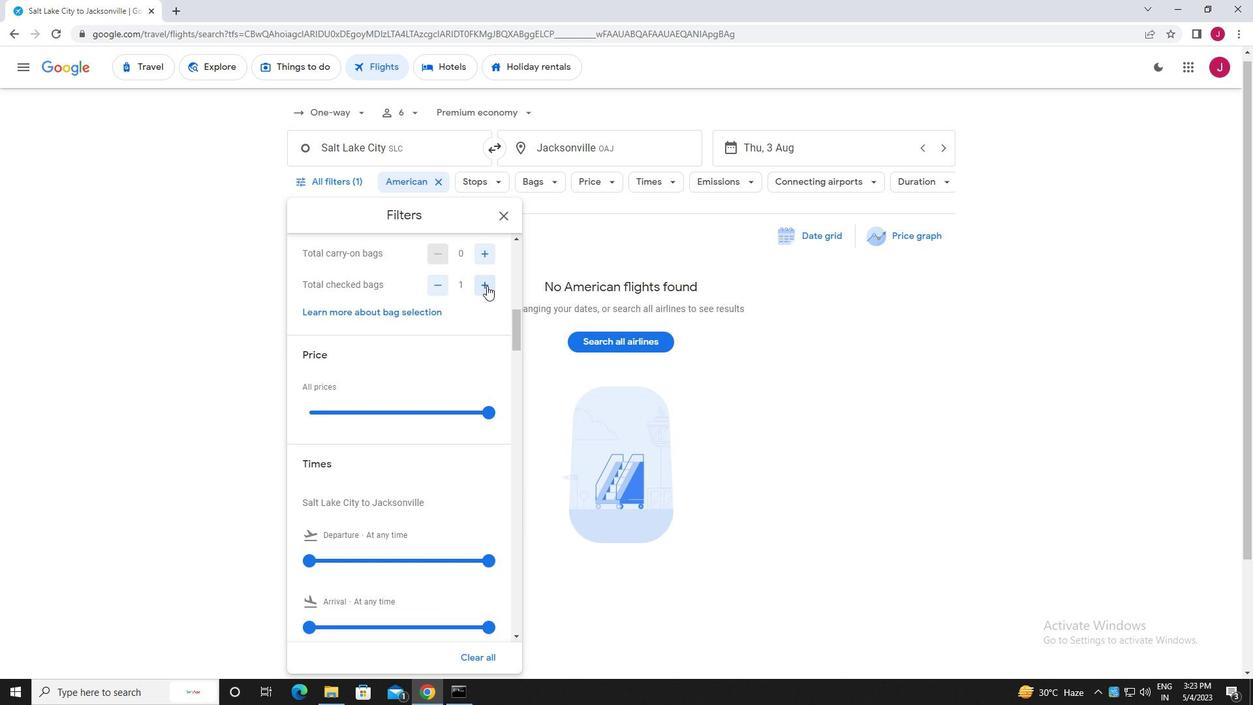 
Action: Mouse pressed left at (487, 285)
Screenshot: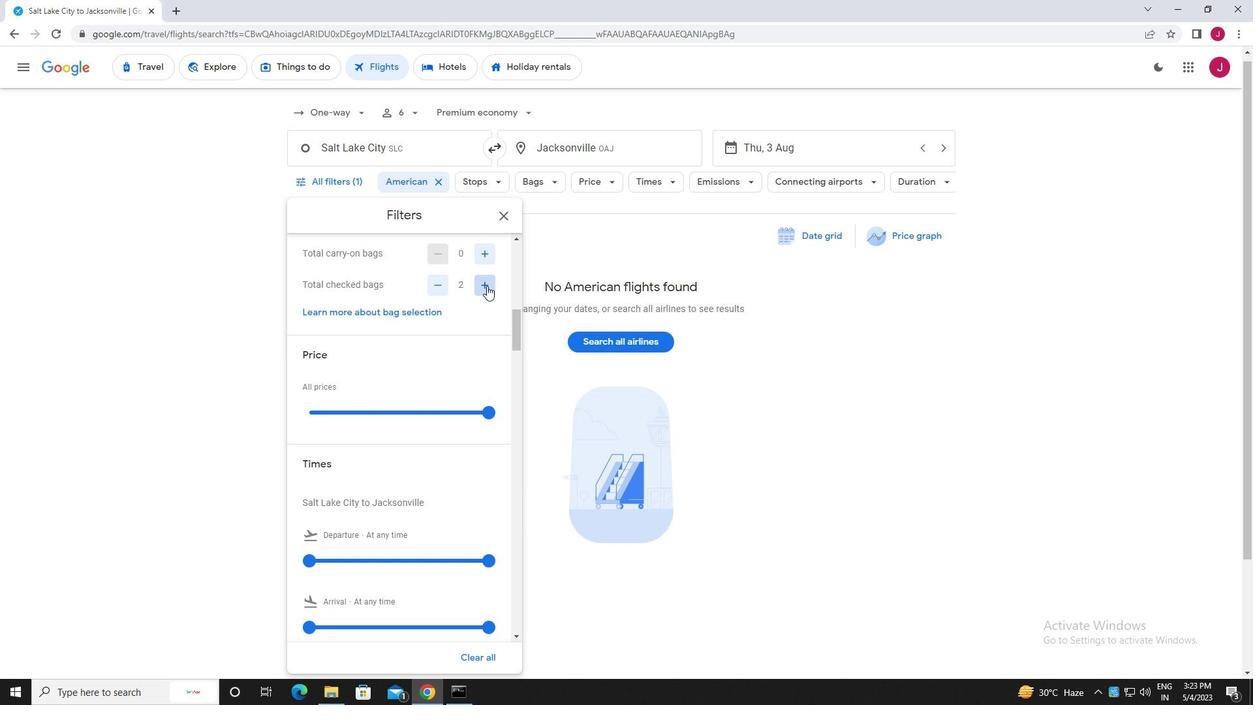 
Action: Mouse pressed left at (487, 285)
Screenshot: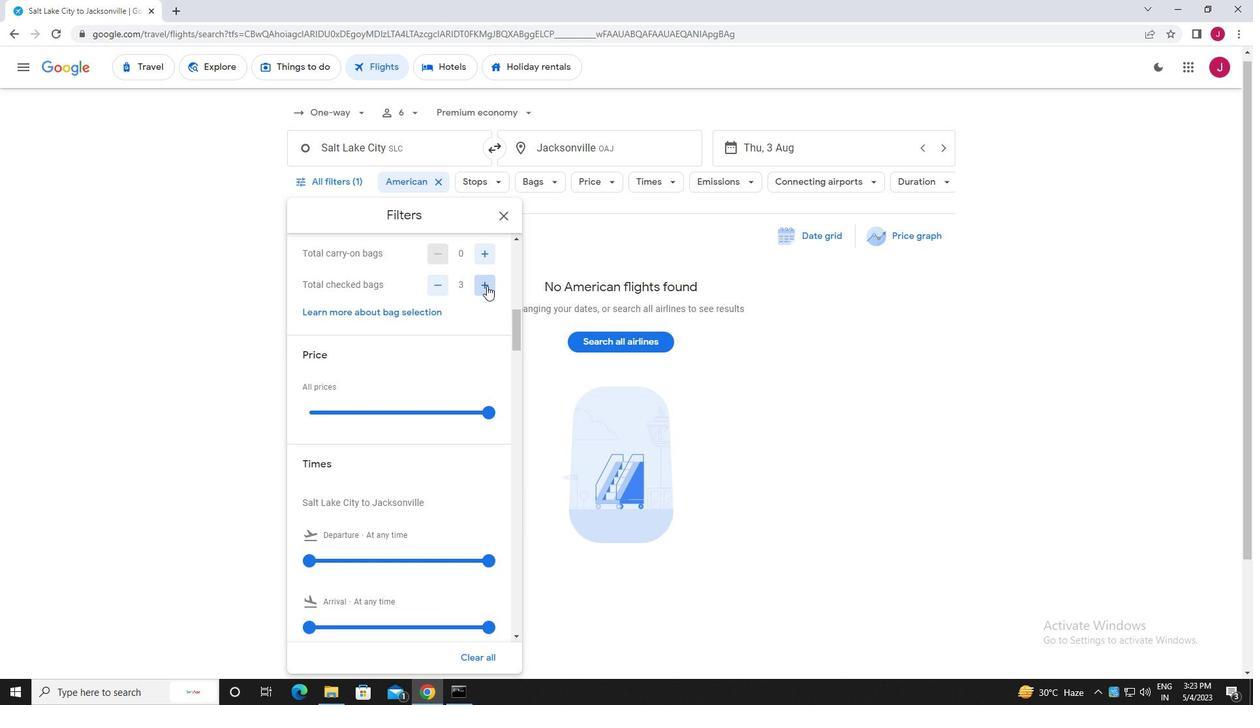 
Action: Mouse scrolled (487, 285) with delta (0, 0)
Screenshot: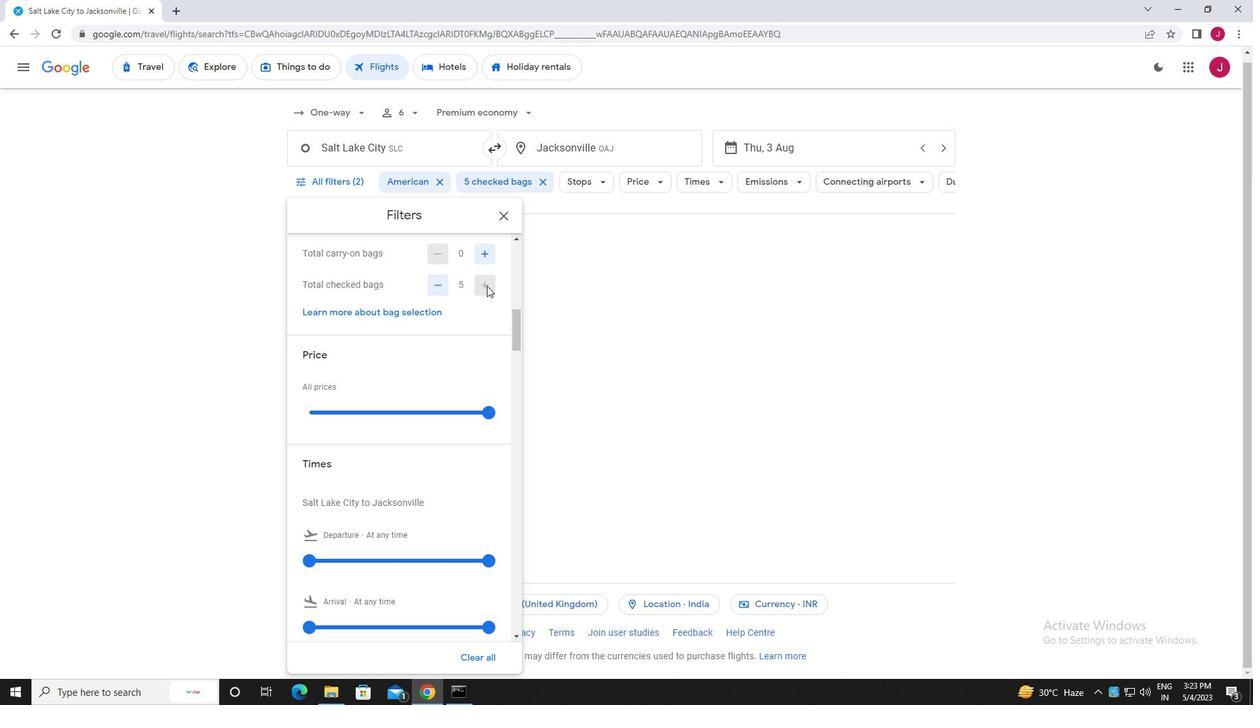
Action: Mouse scrolled (487, 285) with delta (0, 0)
Screenshot: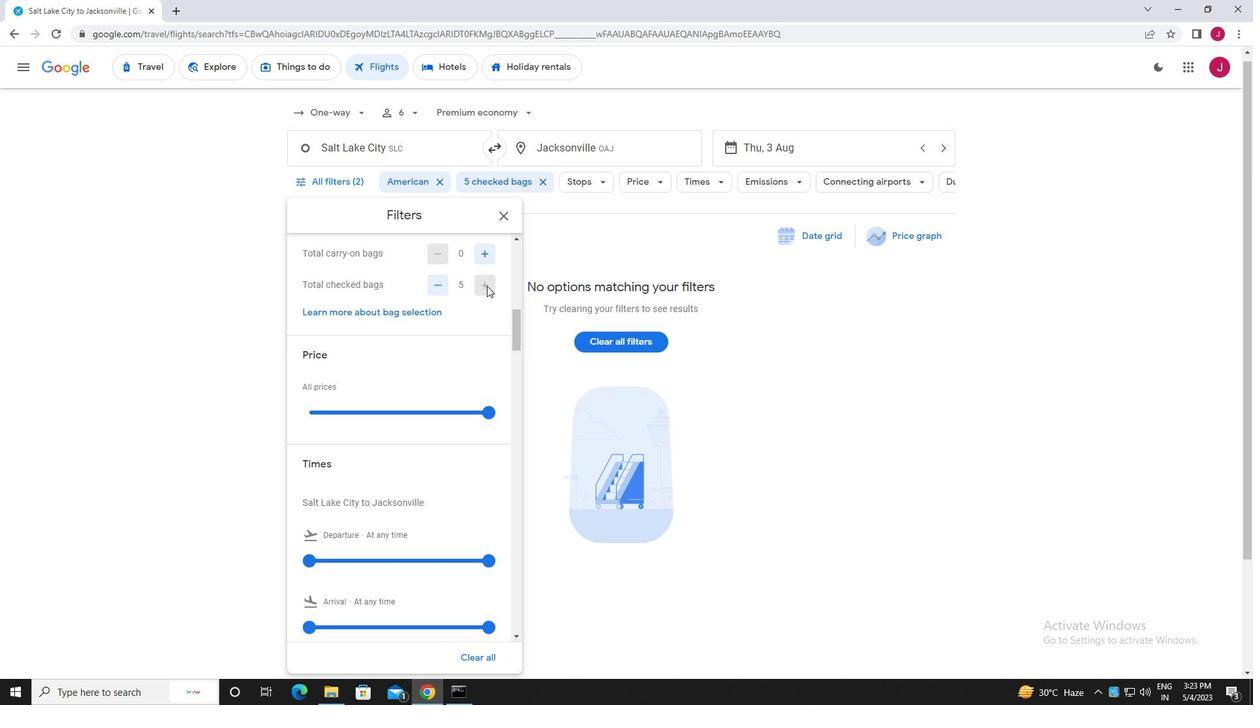 
Action: Mouse pressed left at (487, 285)
Screenshot: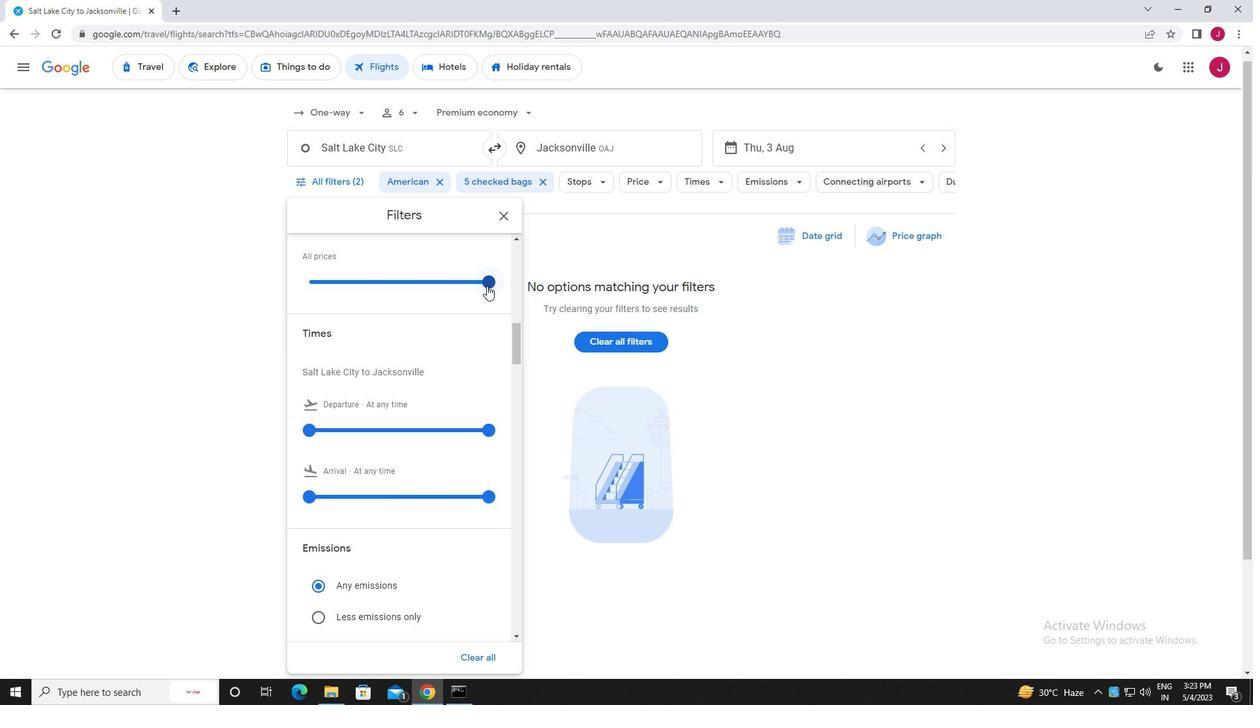 
Action: Mouse moved to (391, 289)
Screenshot: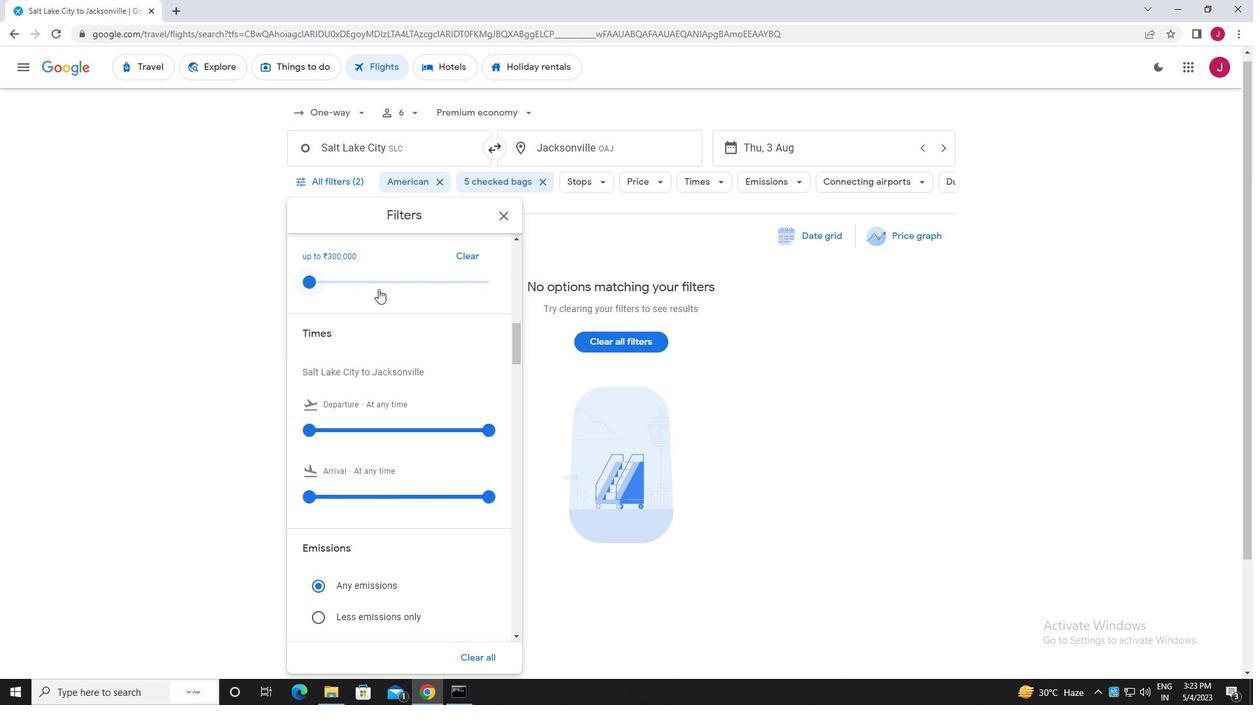 
Action: Mouse scrolled (391, 288) with delta (0, 0)
Screenshot: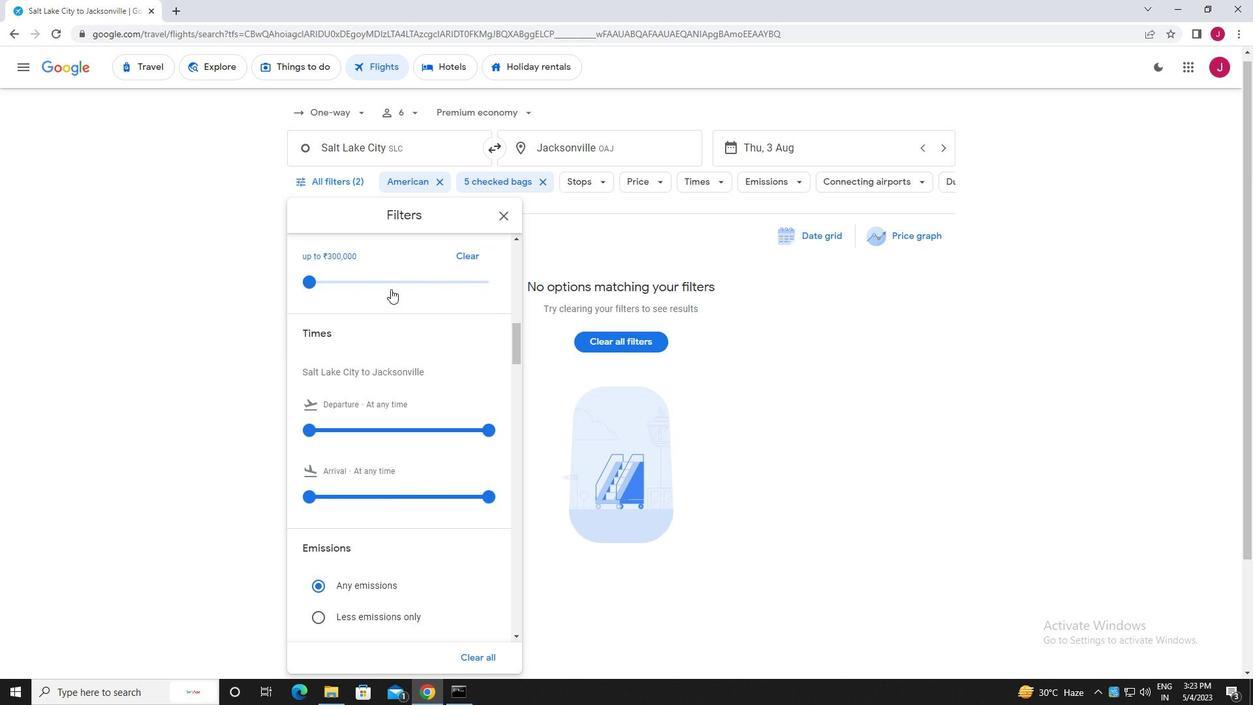 
Action: Mouse scrolled (391, 288) with delta (0, 0)
Screenshot: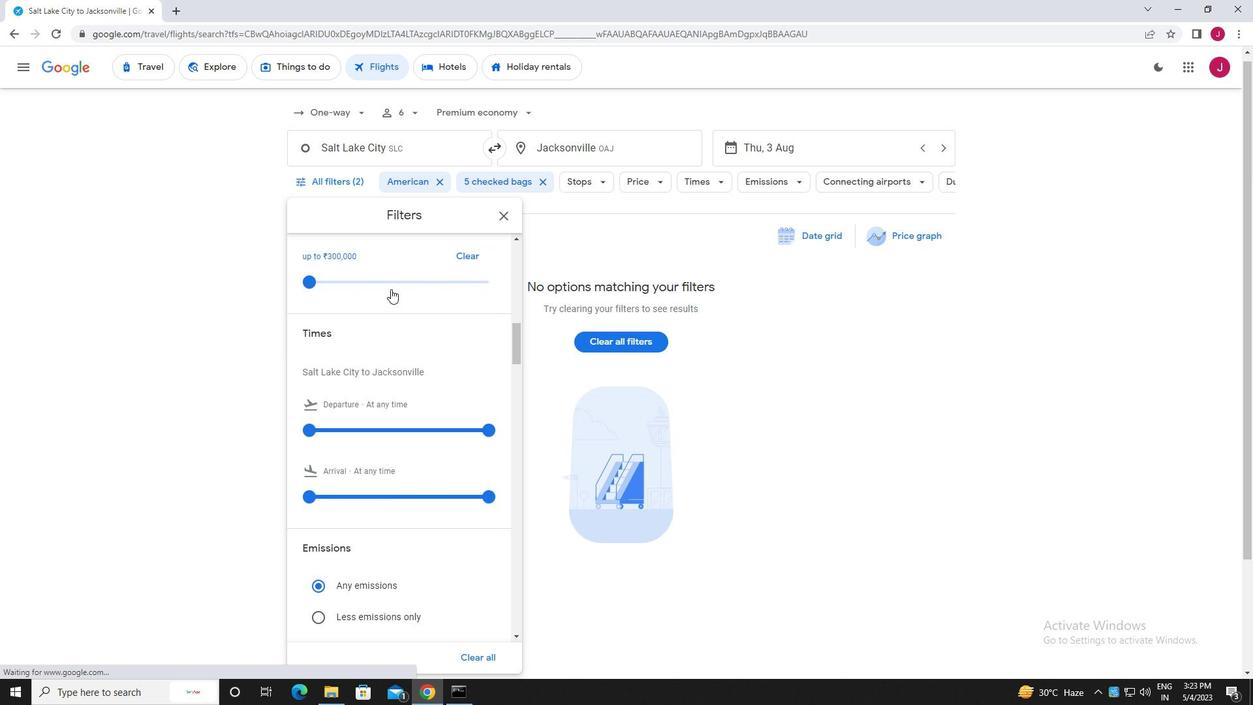 
Action: Mouse moved to (310, 299)
Screenshot: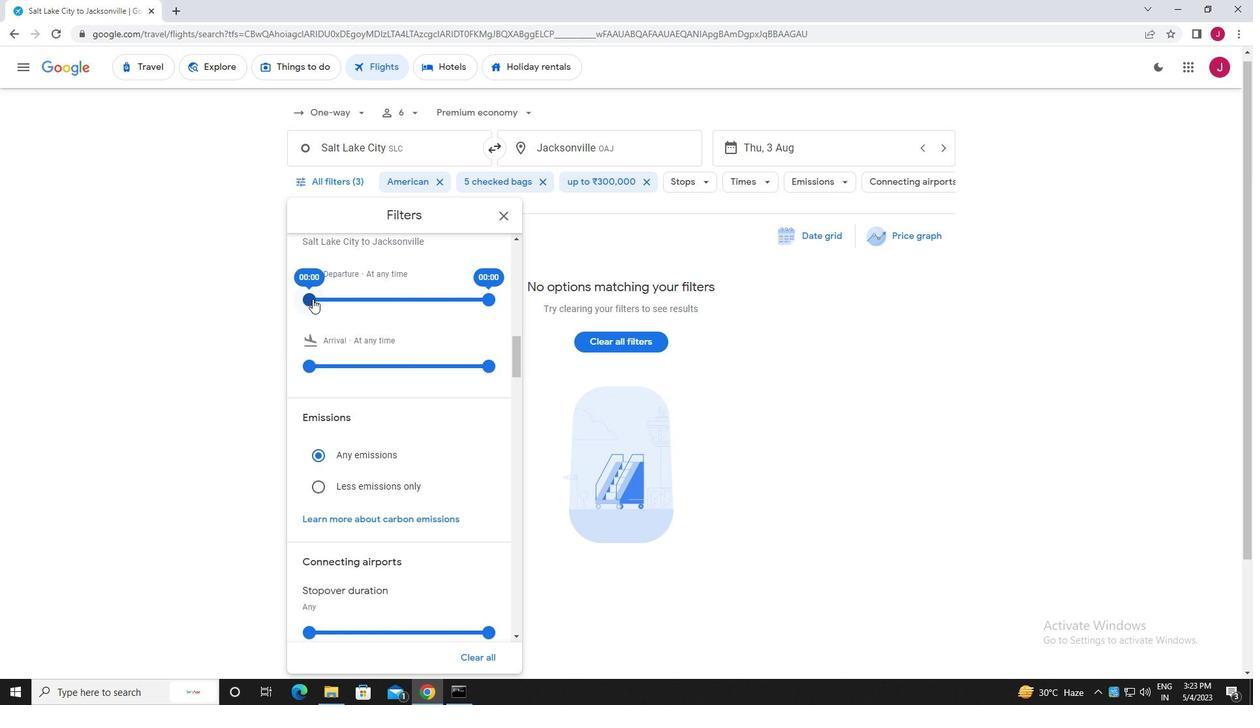 
Action: Mouse pressed left at (310, 299)
Screenshot: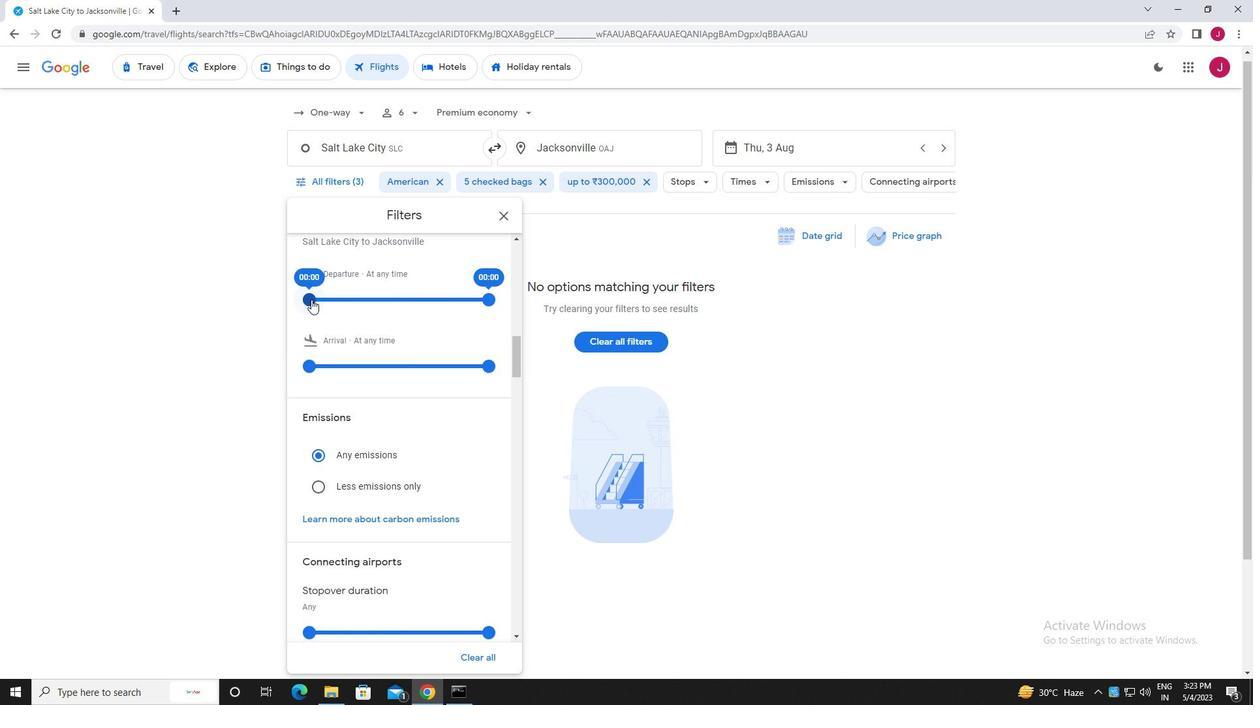 
Action: Mouse moved to (488, 302)
Screenshot: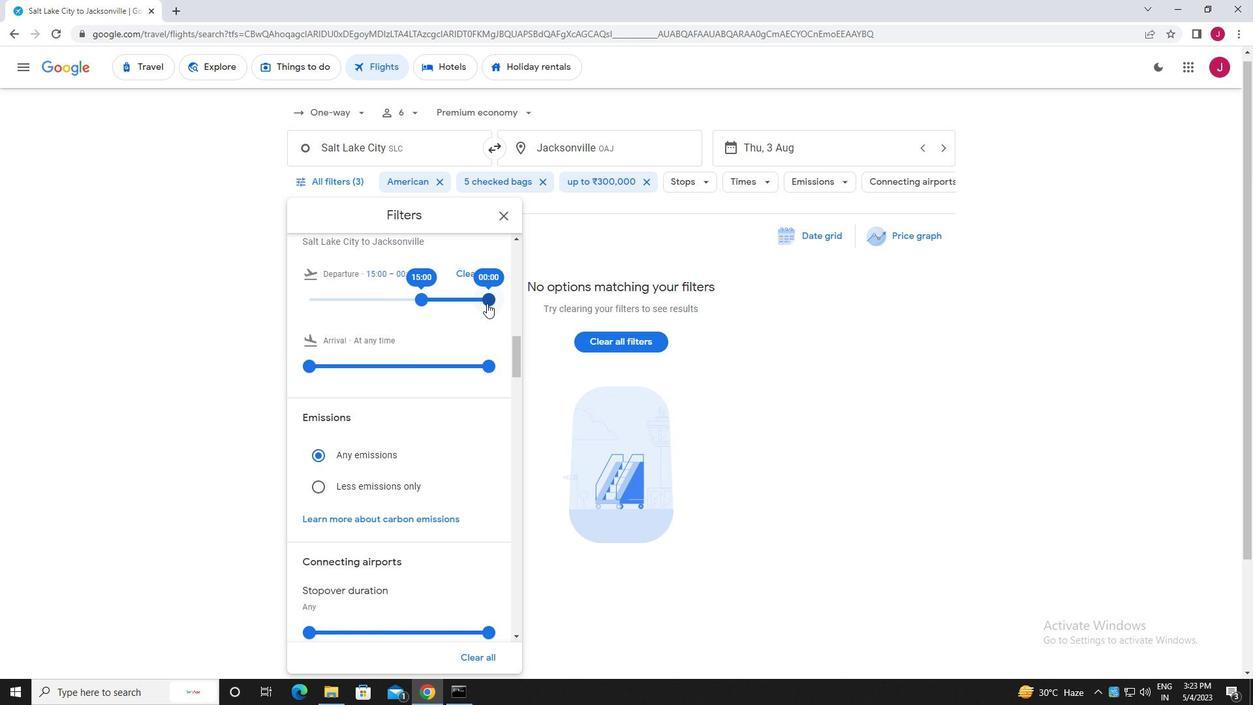 
Action: Mouse pressed left at (488, 302)
Screenshot: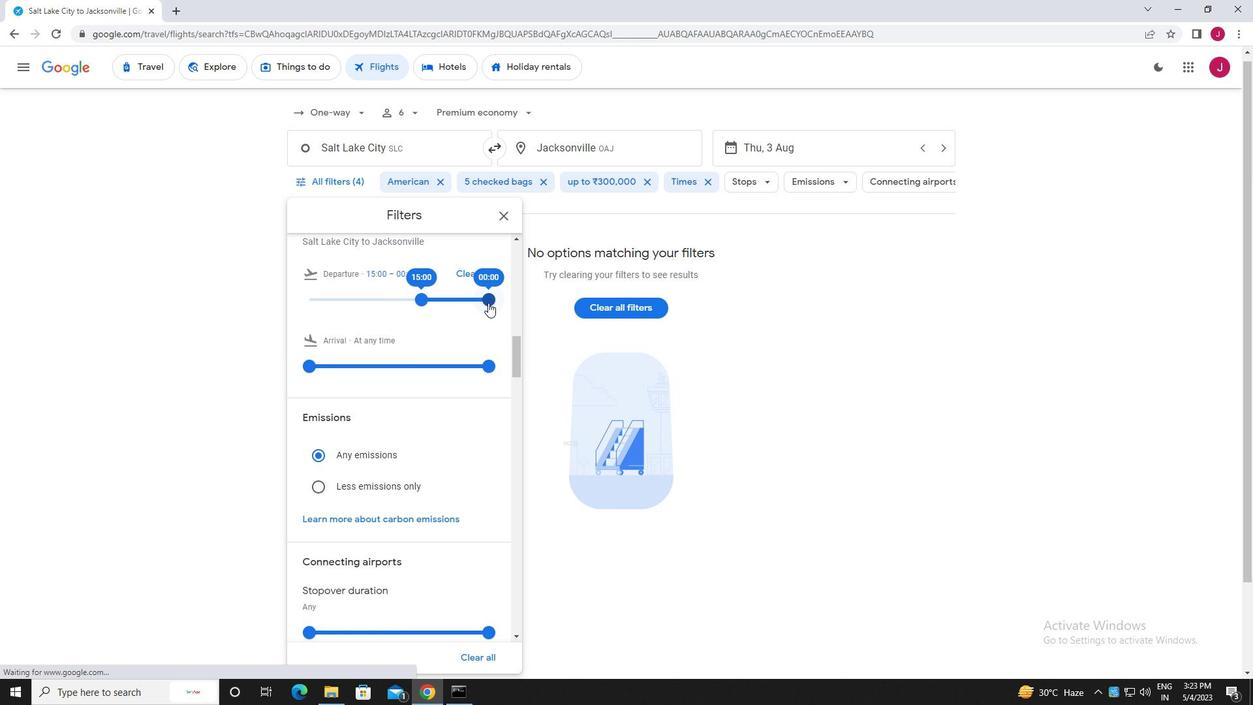 
Action: Mouse moved to (503, 216)
Screenshot: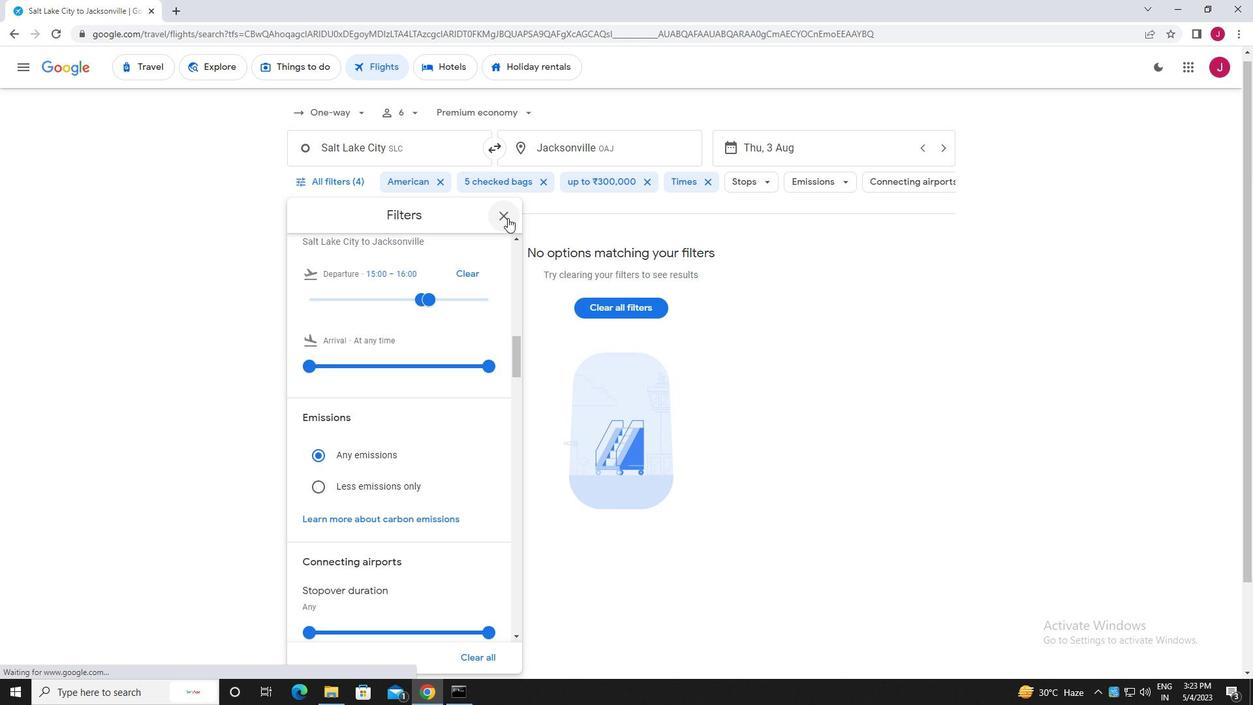
Action: Mouse pressed left at (503, 216)
Screenshot: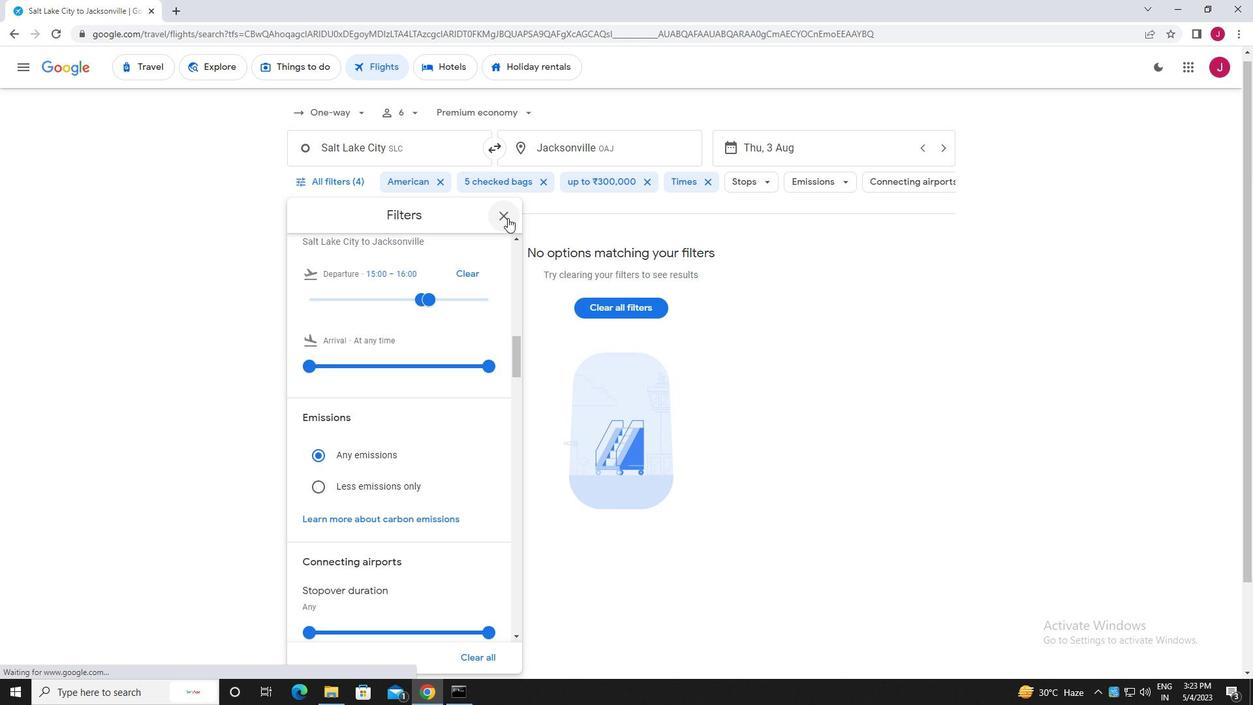 
Action: Mouse moved to (507, 216)
Screenshot: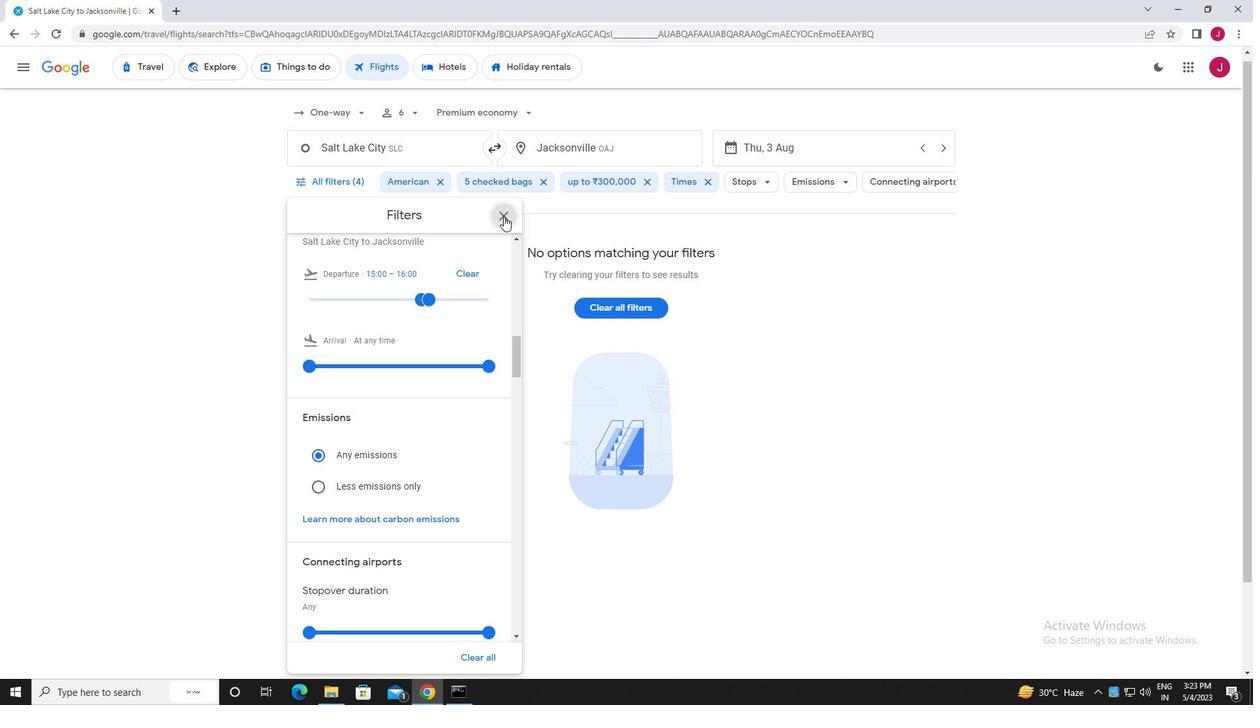 
